 Task: Toggle the auto imports option in the suggestion.
Action: Mouse moved to (11, 491)
Screenshot: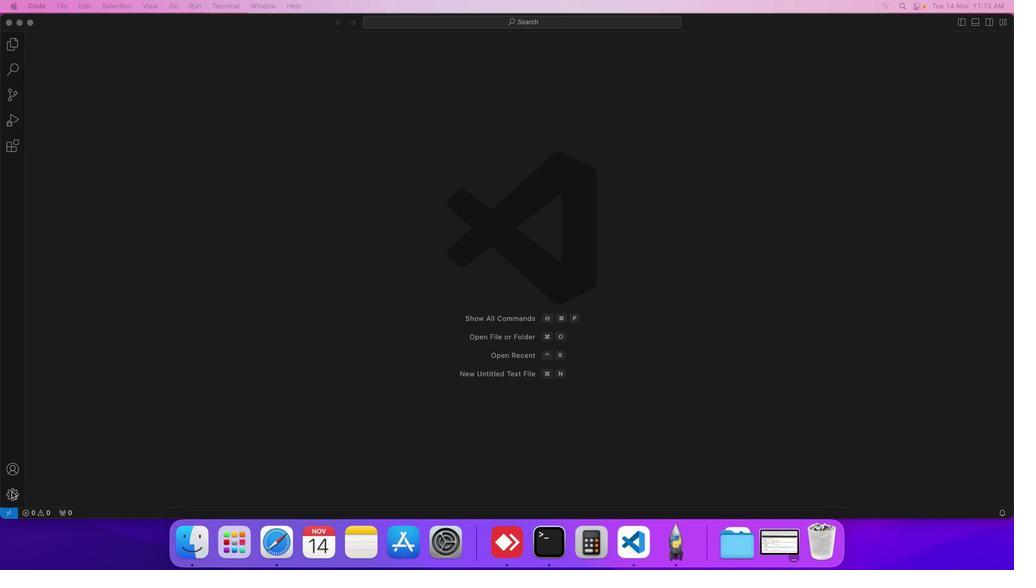 
Action: Mouse pressed left at (11, 491)
Screenshot: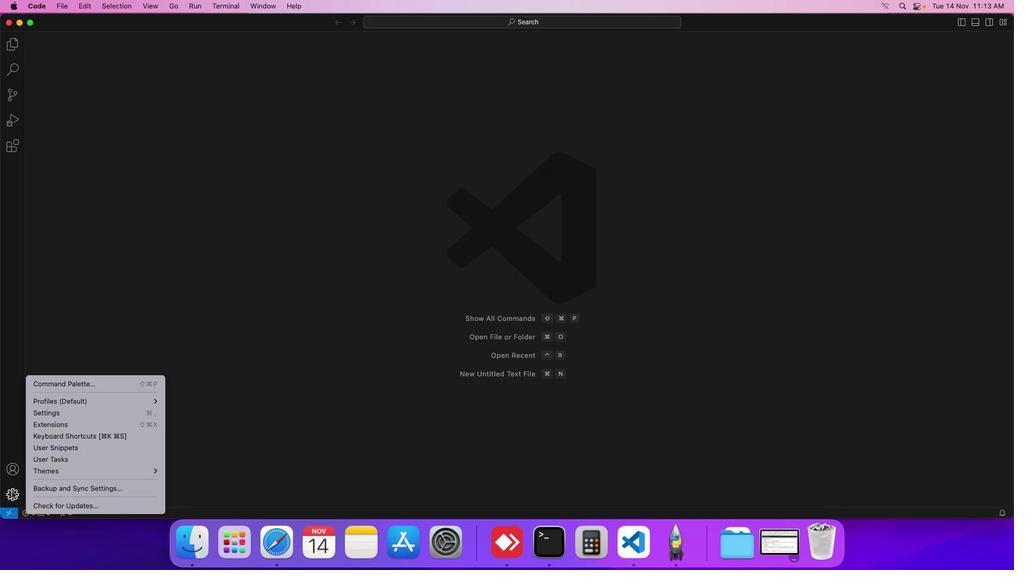 
Action: Mouse moved to (53, 415)
Screenshot: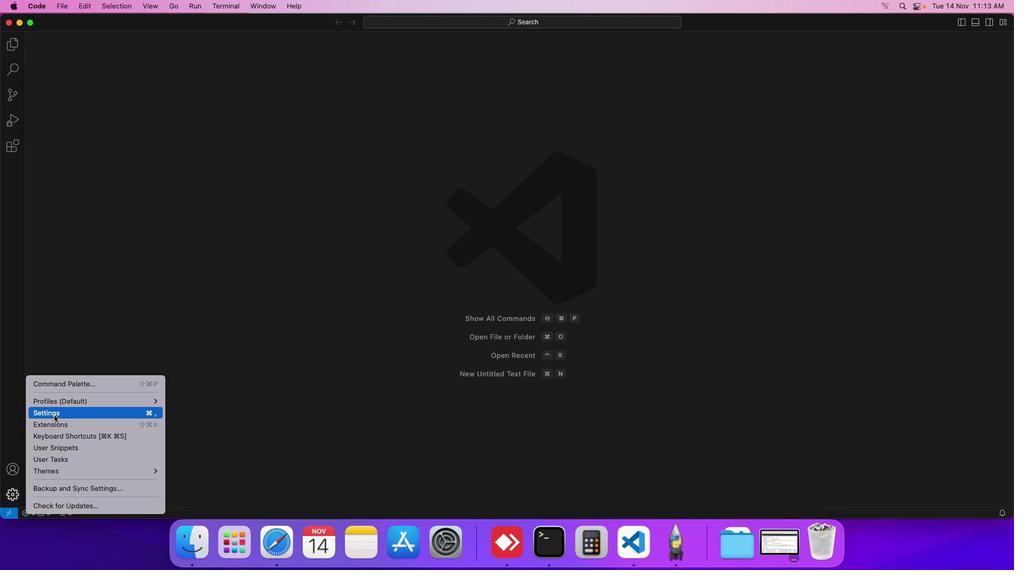 
Action: Mouse pressed left at (53, 415)
Screenshot: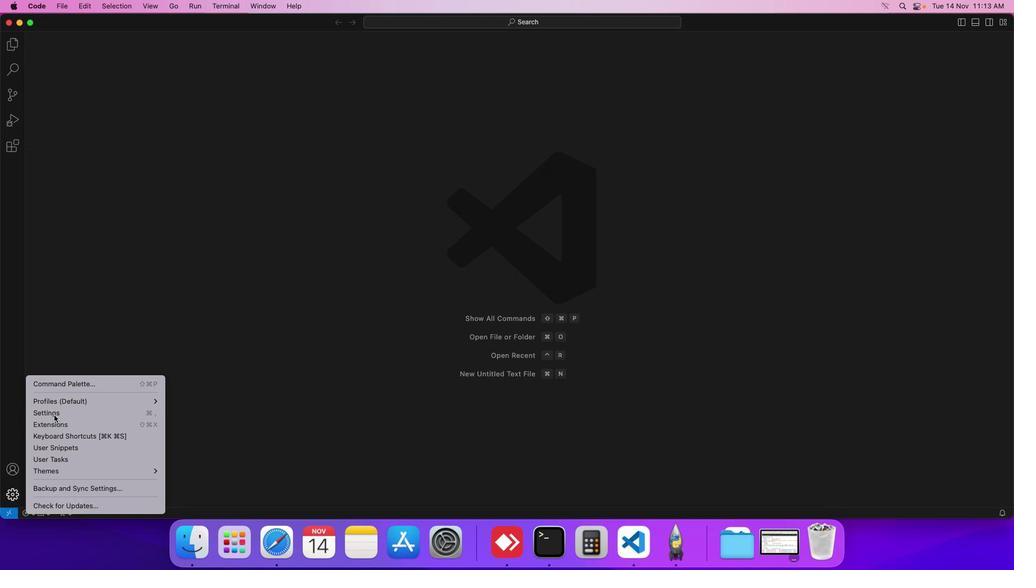 
Action: Mouse moved to (250, 187)
Screenshot: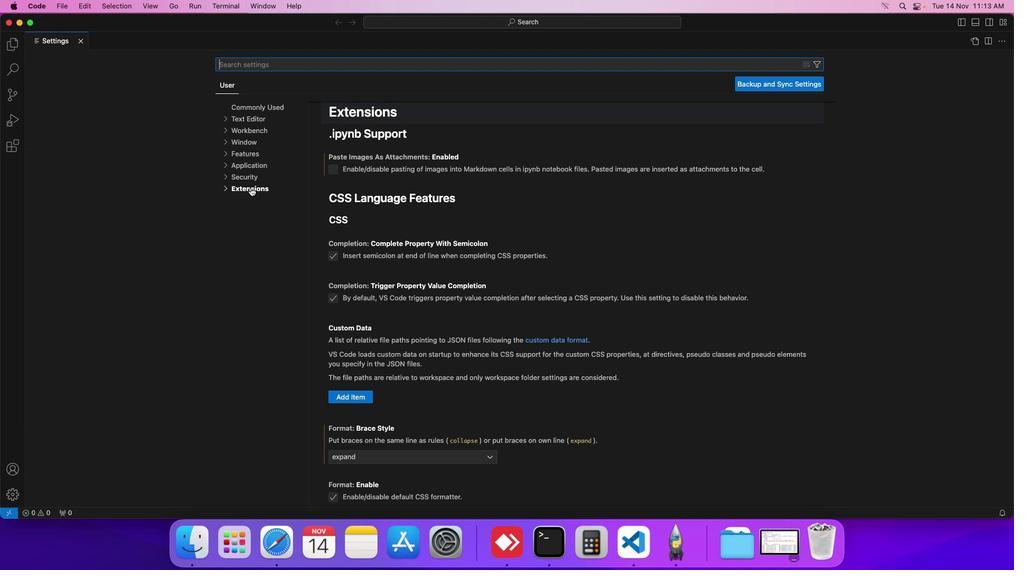 
Action: Mouse pressed left at (250, 187)
Screenshot: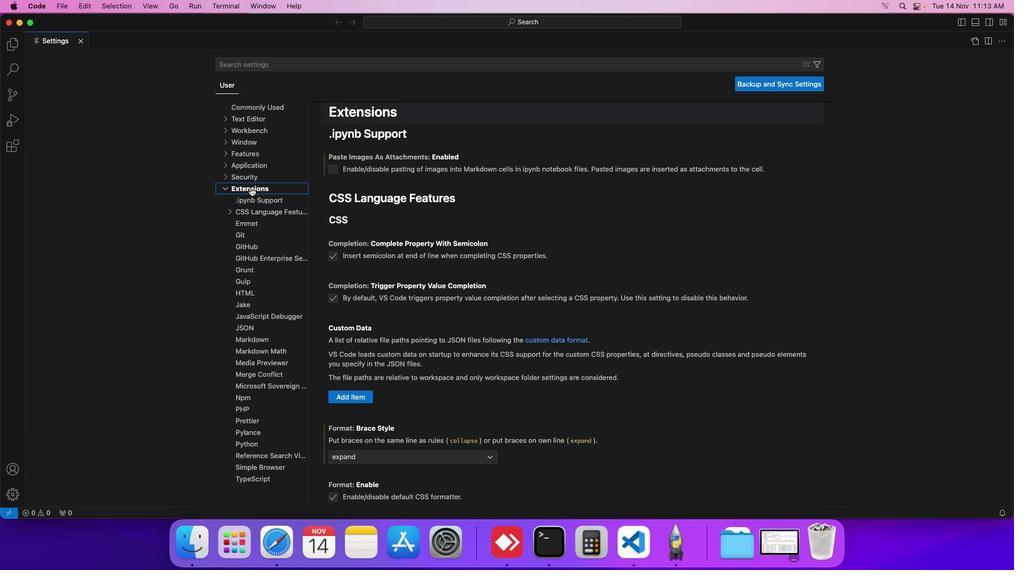 
Action: Mouse moved to (257, 477)
Screenshot: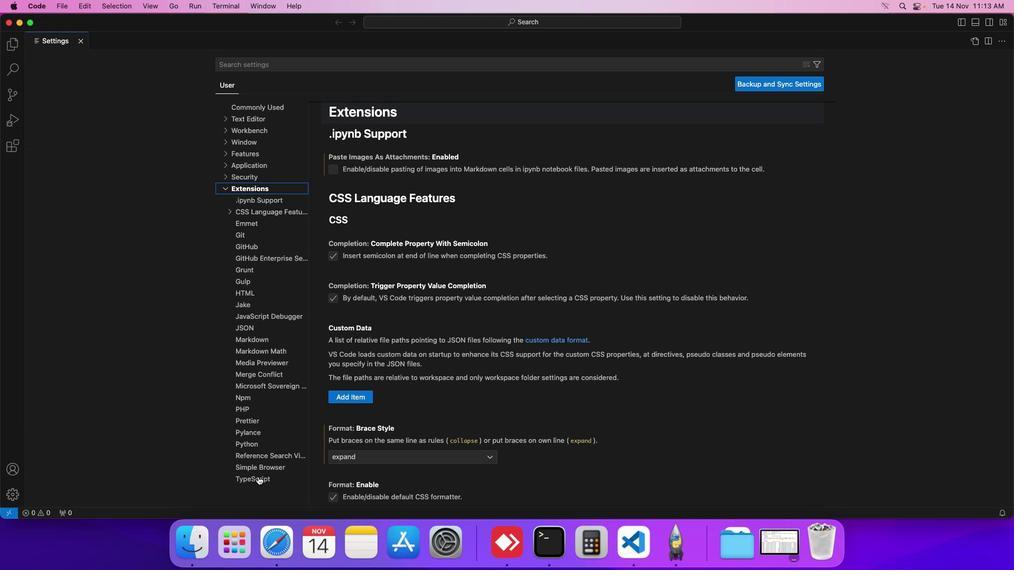 
Action: Mouse pressed left at (257, 477)
Screenshot: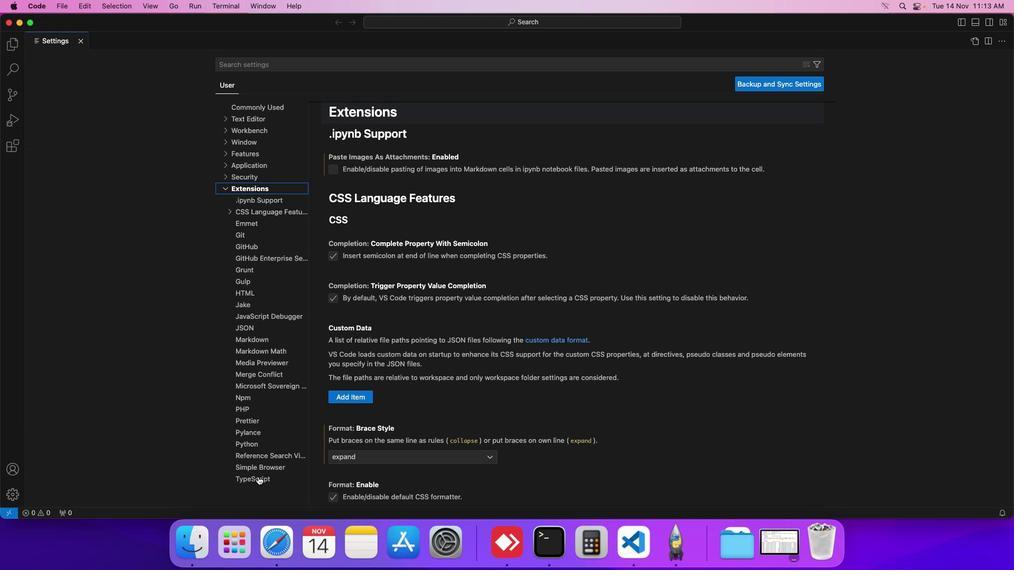 
Action: Mouse moved to (351, 454)
Screenshot: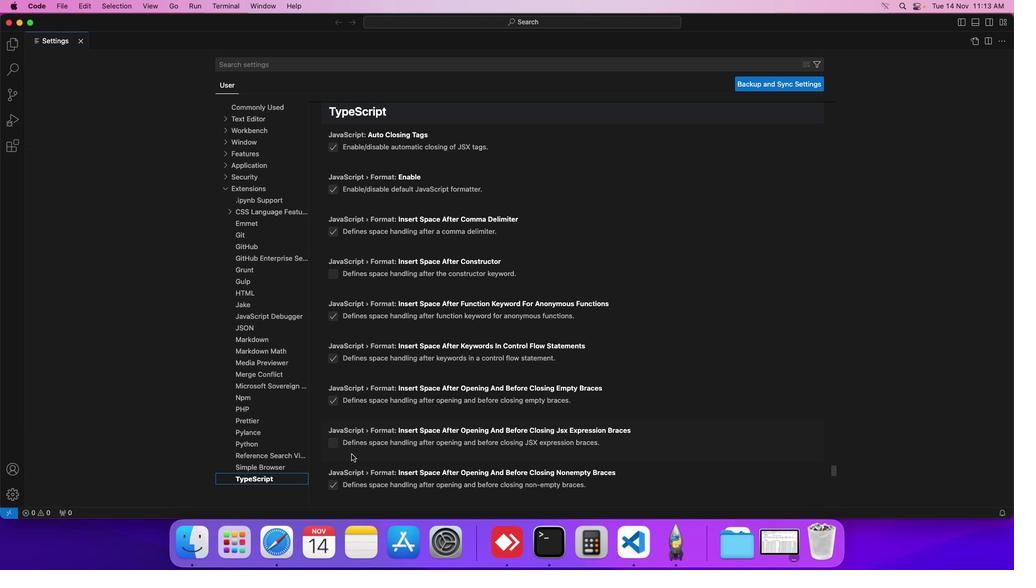 
Action: Mouse scrolled (351, 454) with delta (0, 0)
Screenshot: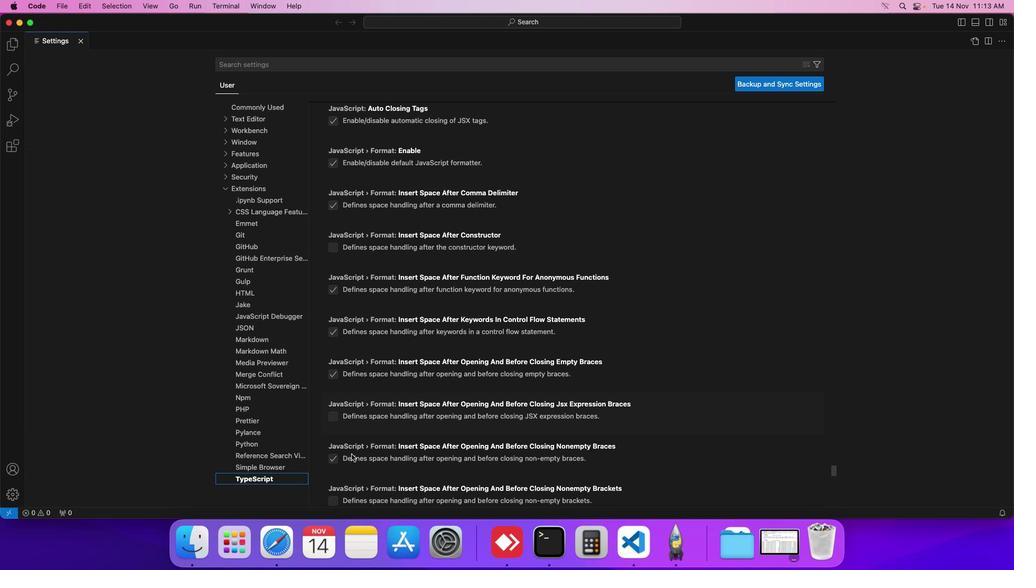
Action: Mouse scrolled (351, 454) with delta (0, 0)
Screenshot: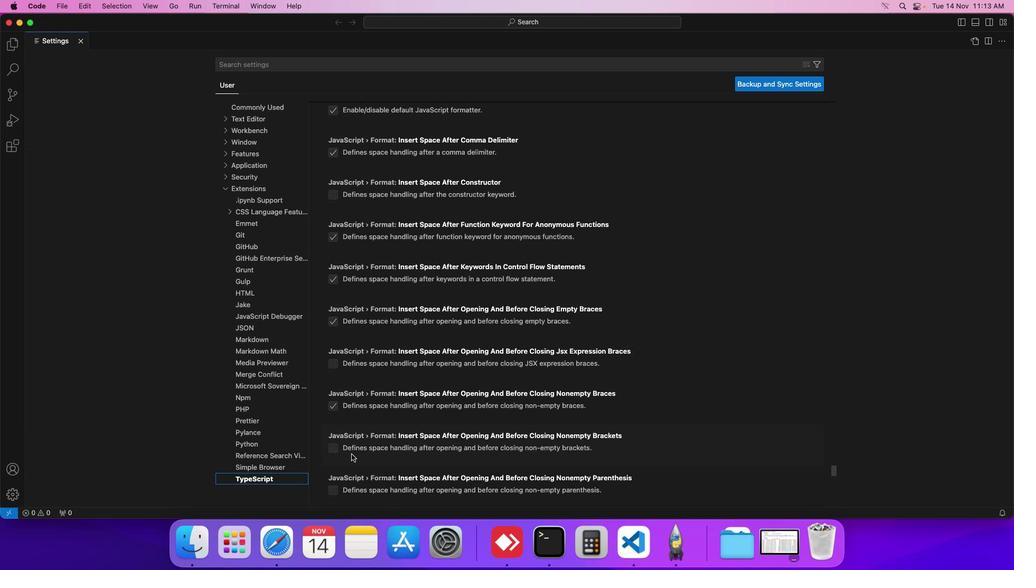 
Action: Mouse scrolled (351, 454) with delta (0, 0)
Screenshot: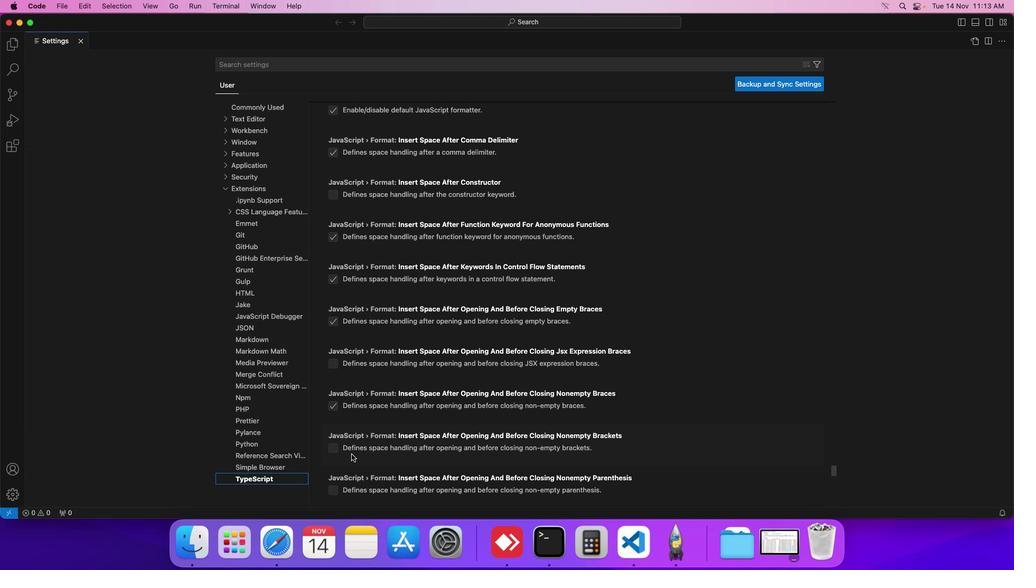 
Action: Mouse scrolled (351, 454) with delta (0, 0)
Screenshot: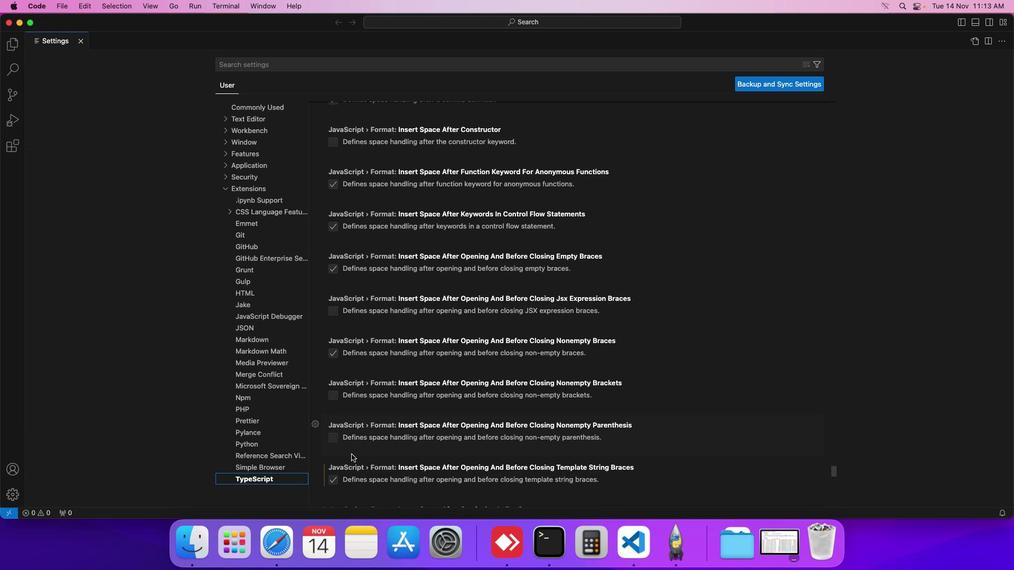
Action: Mouse scrolled (351, 454) with delta (0, 0)
Screenshot: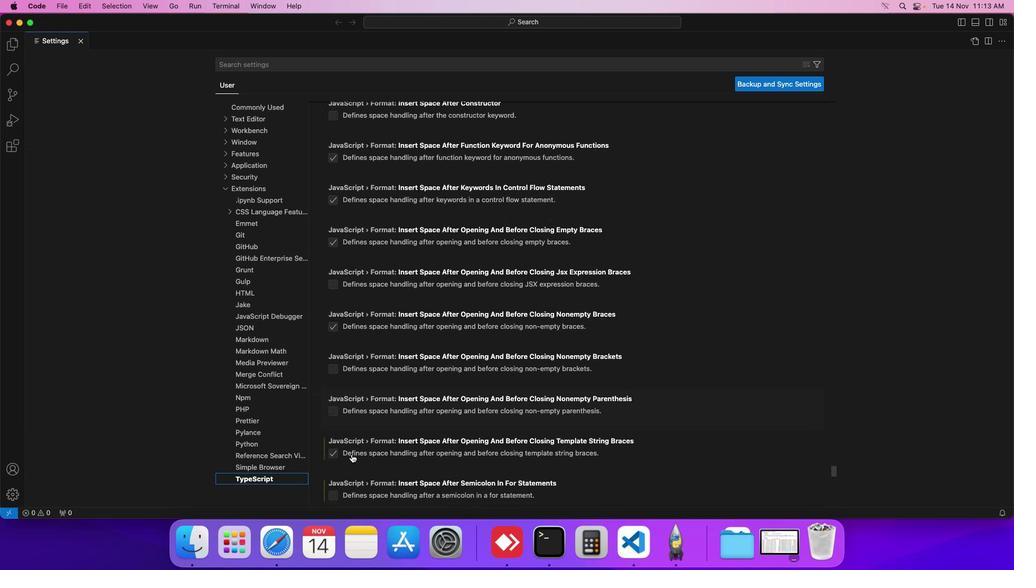 
Action: Mouse scrolled (351, 454) with delta (0, 0)
Screenshot: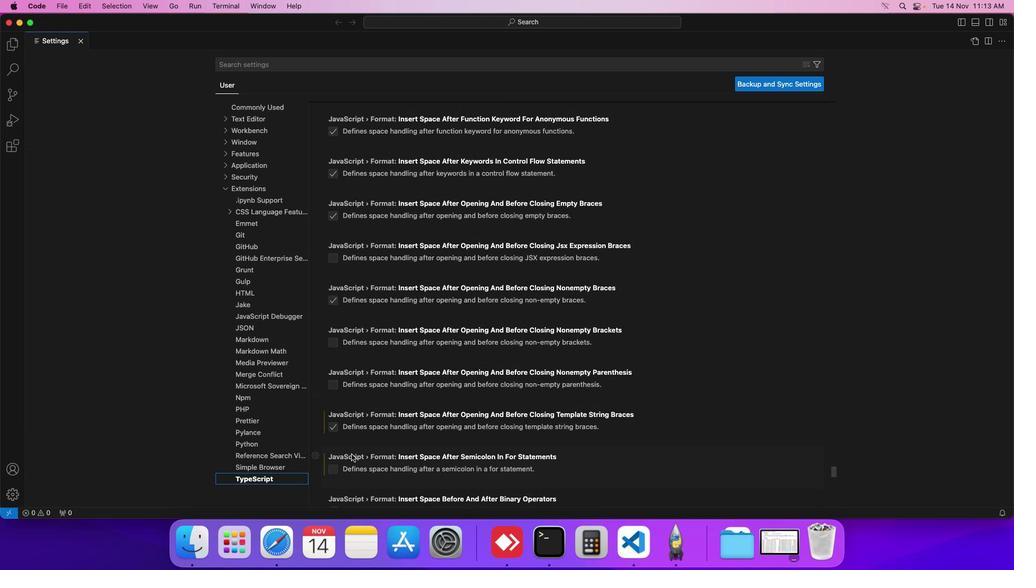 
Action: Mouse scrolled (351, 454) with delta (0, 0)
Screenshot: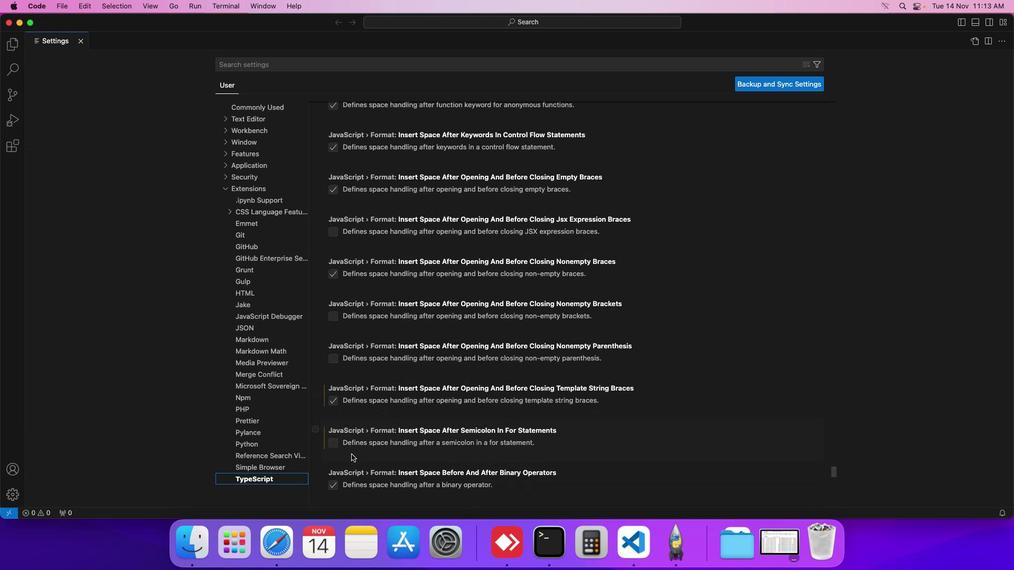 
Action: Mouse scrolled (351, 454) with delta (0, 0)
Screenshot: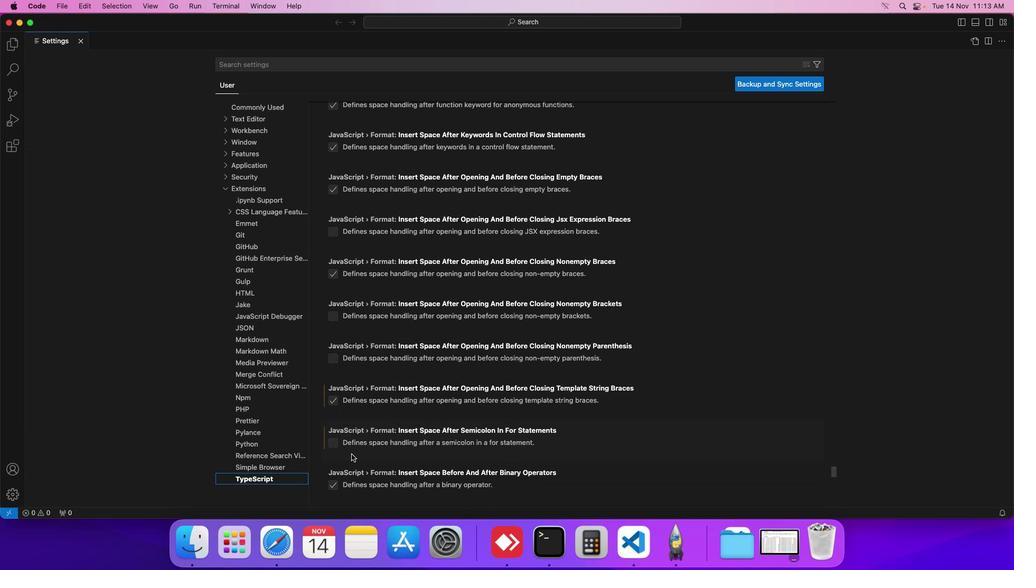 
Action: Mouse scrolled (351, 454) with delta (0, 0)
Screenshot: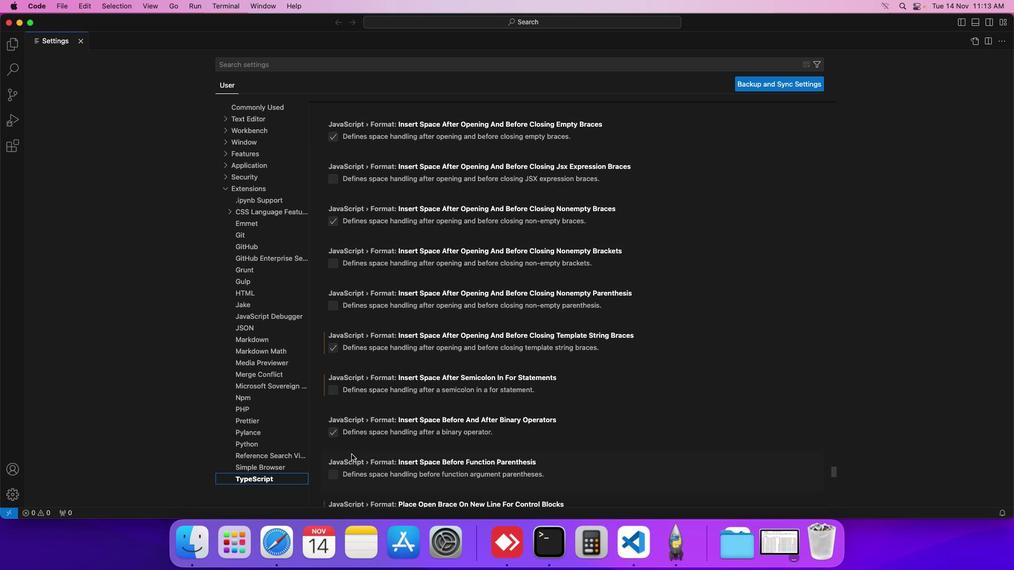 
Action: Mouse scrolled (351, 454) with delta (0, 0)
Screenshot: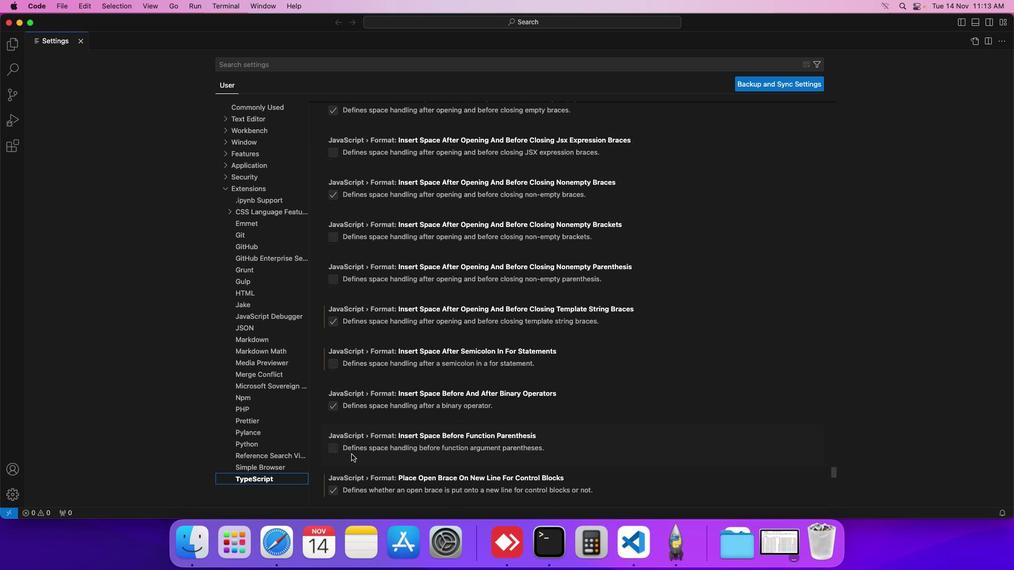 
Action: Mouse scrolled (351, 454) with delta (0, 0)
Screenshot: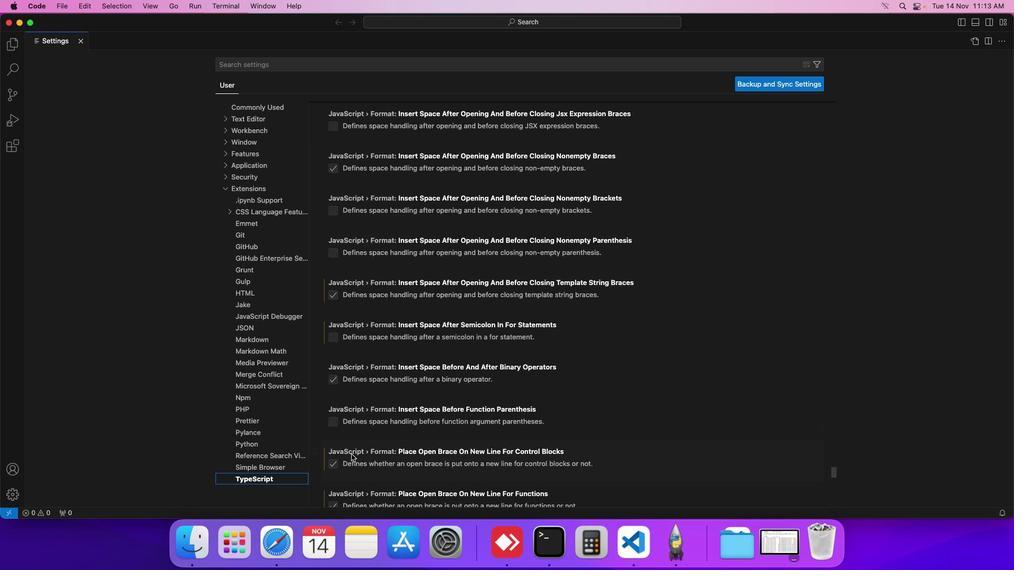 
Action: Mouse scrolled (351, 454) with delta (0, 0)
Screenshot: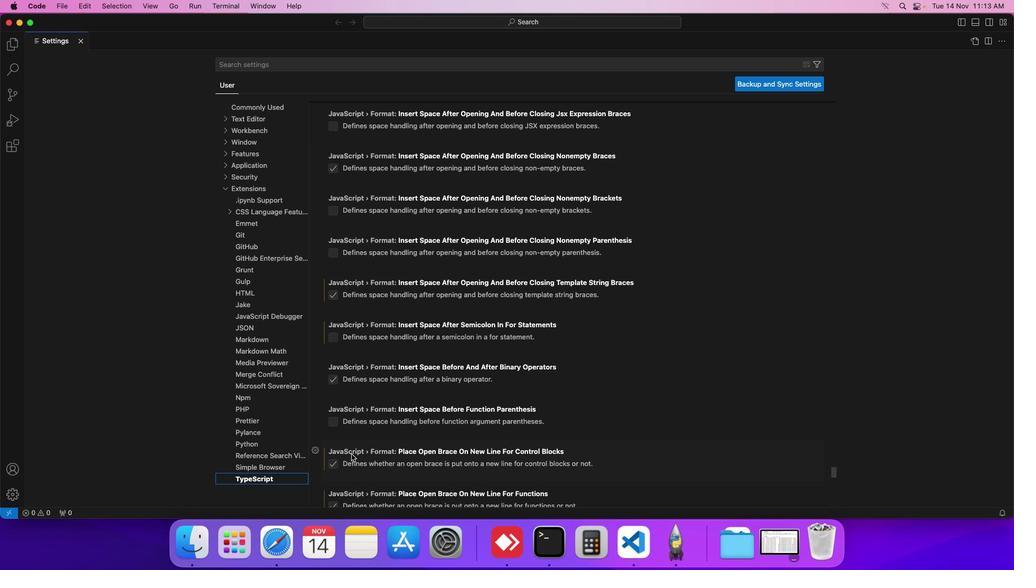 
Action: Mouse scrolled (351, 454) with delta (0, 0)
Screenshot: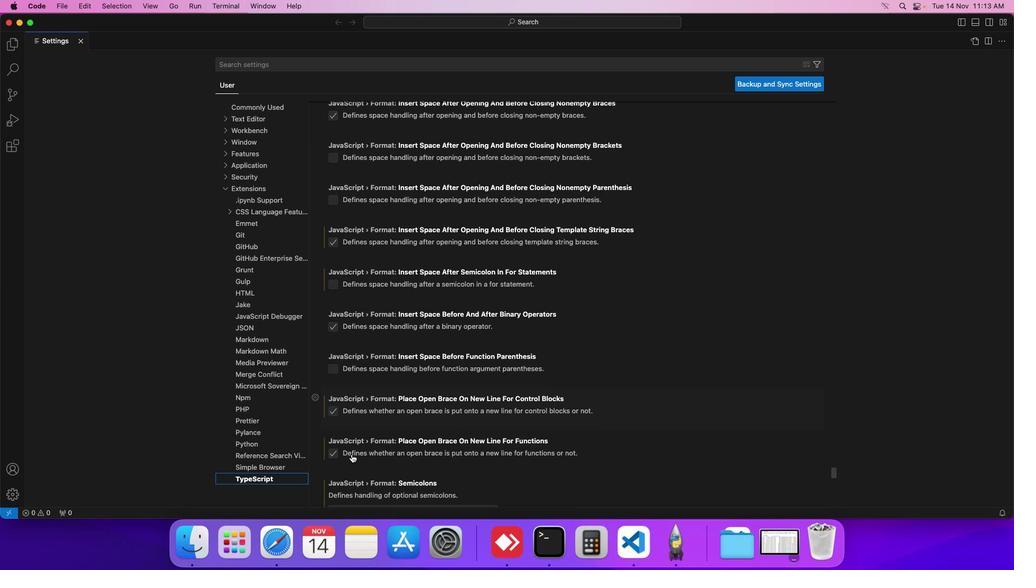 
Action: Mouse scrolled (351, 454) with delta (0, 0)
Screenshot: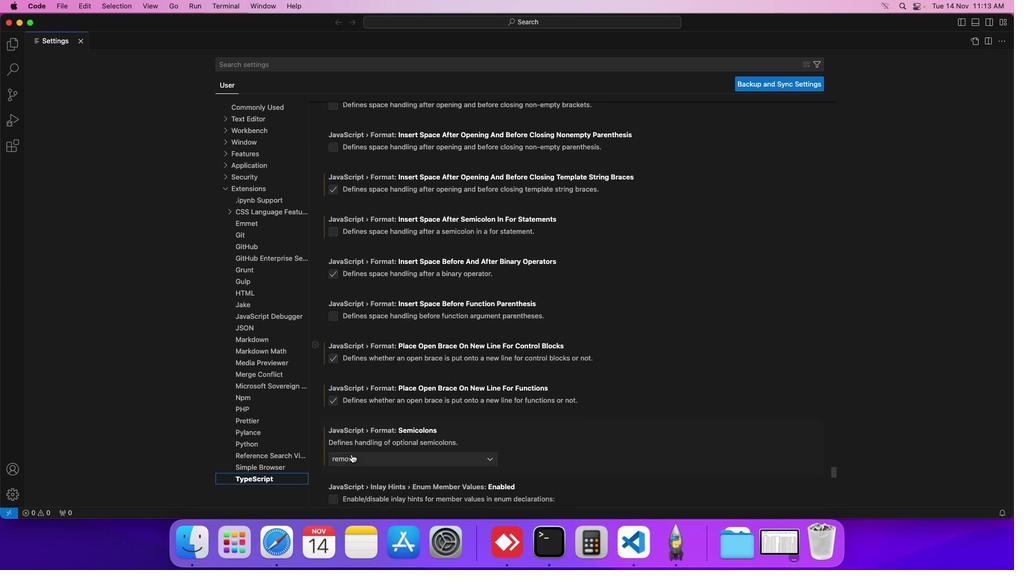 
Action: Mouse scrolled (351, 454) with delta (0, -1)
Screenshot: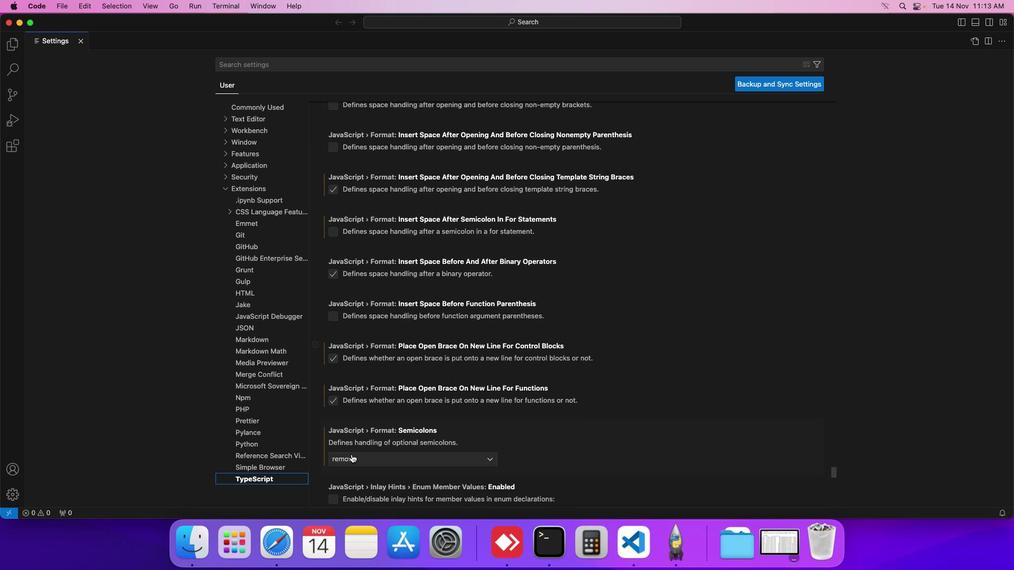 
Action: Mouse scrolled (351, 454) with delta (0, 0)
Screenshot: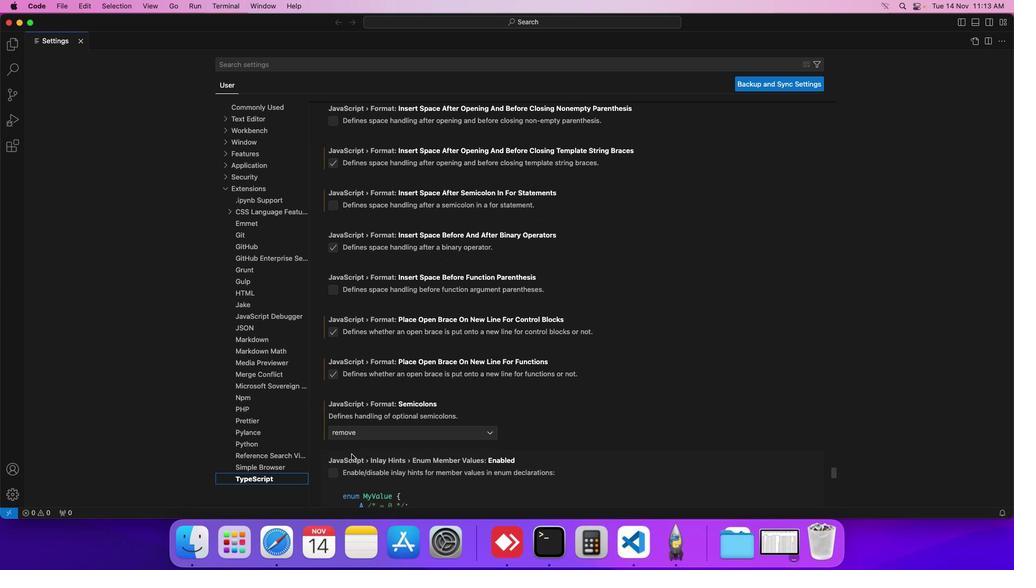 
Action: Mouse scrolled (351, 454) with delta (0, 0)
Screenshot: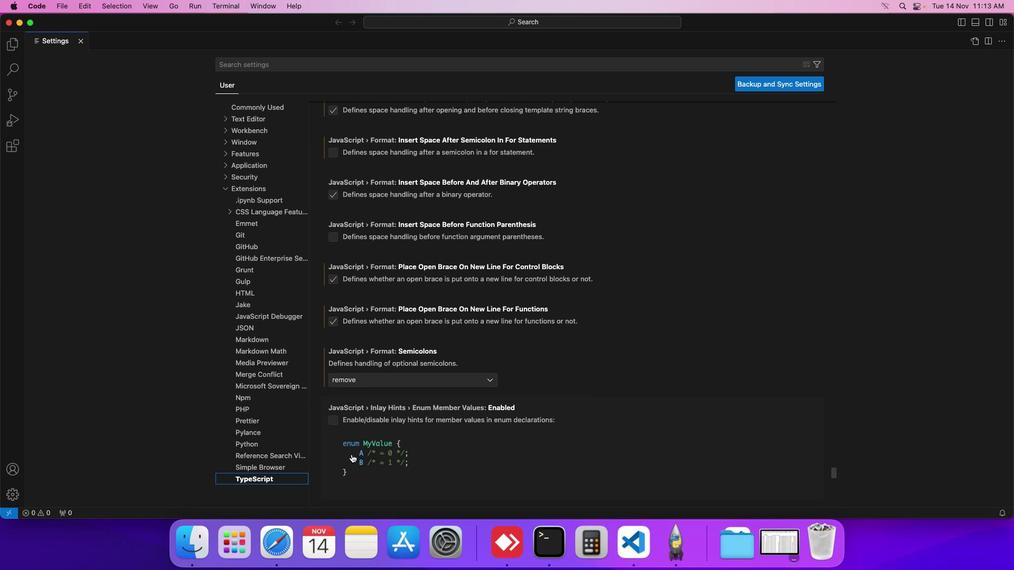 
Action: Mouse scrolled (351, 454) with delta (0, 0)
Screenshot: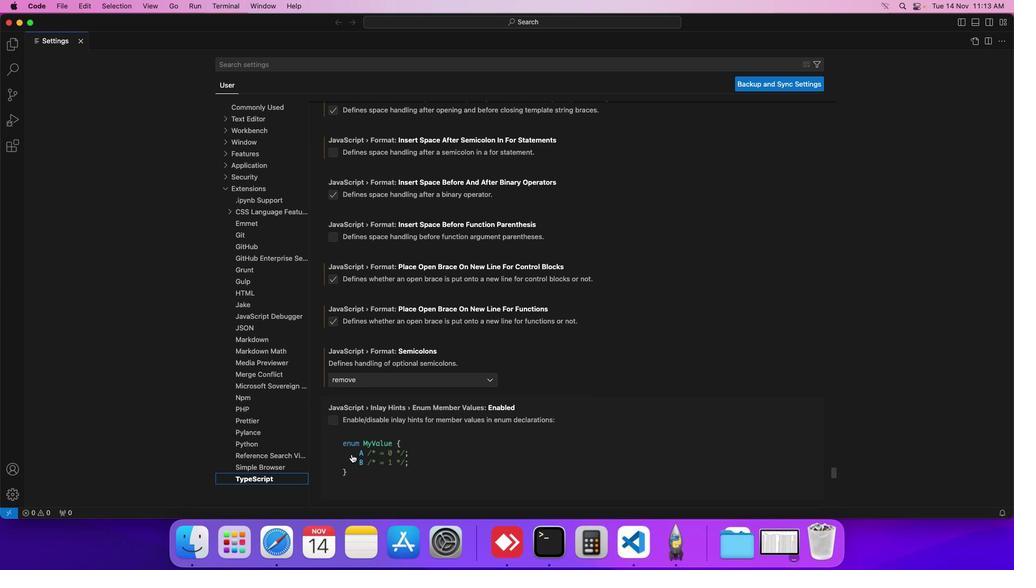 
Action: Mouse scrolled (351, 454) with delta (0, 0)
Screenshot: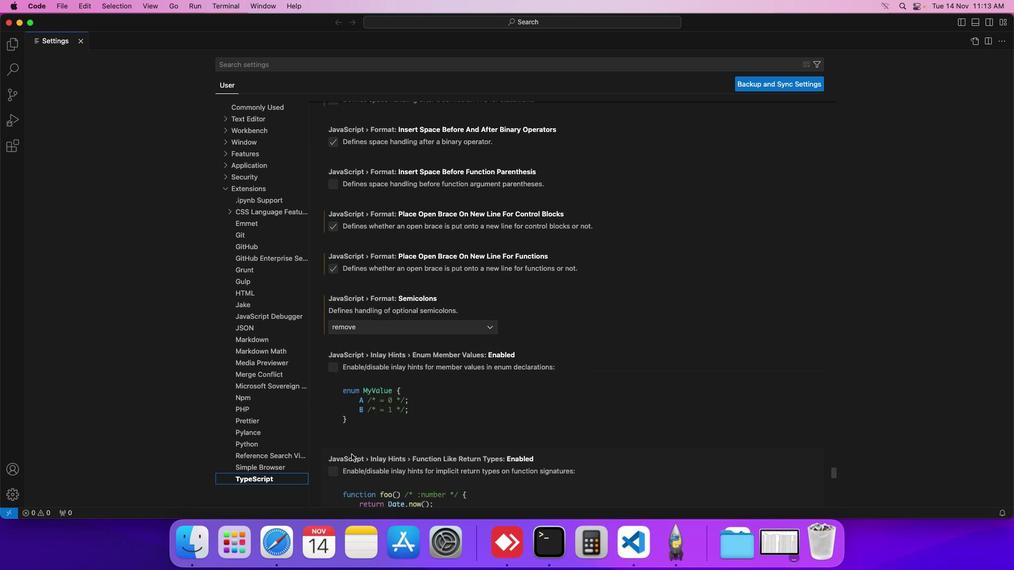 
Action: Mouse scrolled (351, 454) with delta (0, 0)
Screenshot: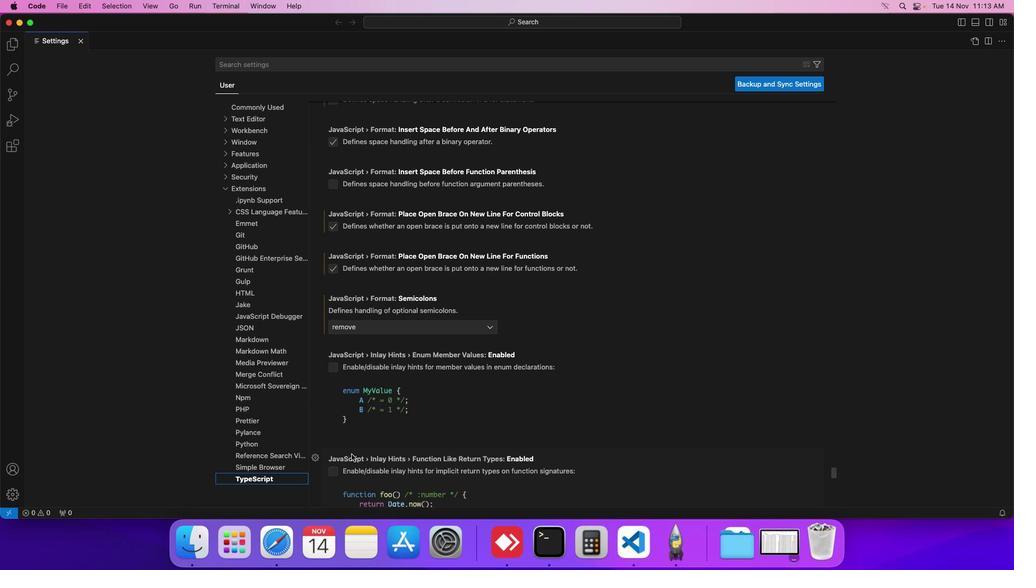 
Action: Mouse scrolled (351, 454) with delta (0, 0)
Screenshot: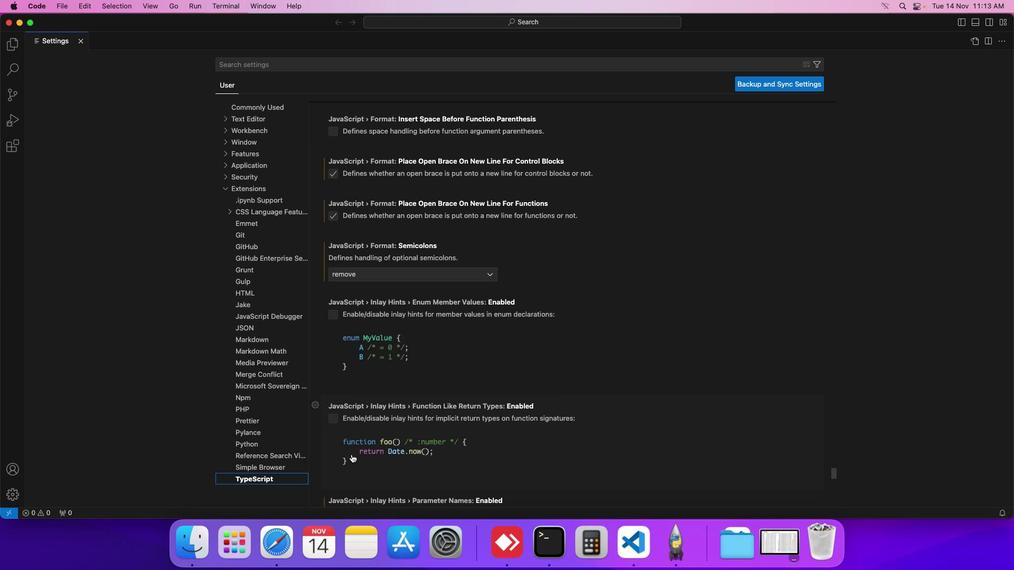 
Action: Mouse scrolled (351, 454) with delta (0, 0)
Screenshot: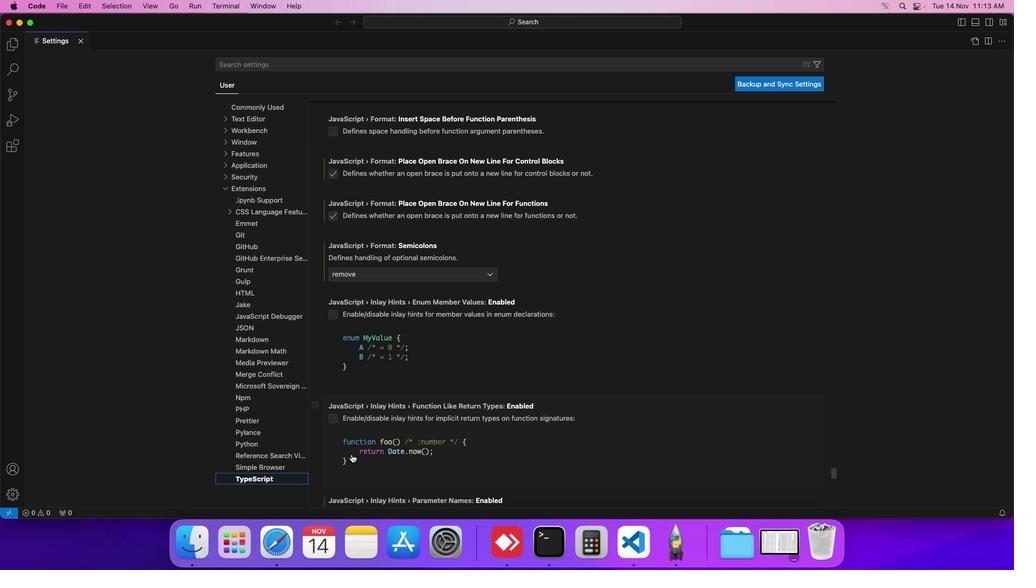 
Action: Mouse scrolled (351, 454) with delta (0, 0)
Screenshot: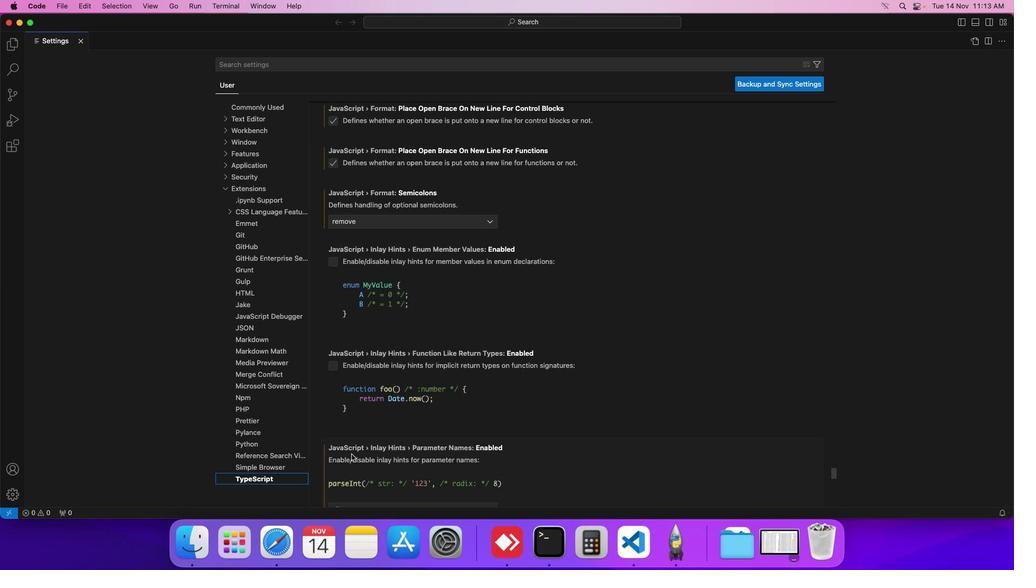 
Action: Mouse scrolled (351, 454) with delta (0, 0)
Screenshot: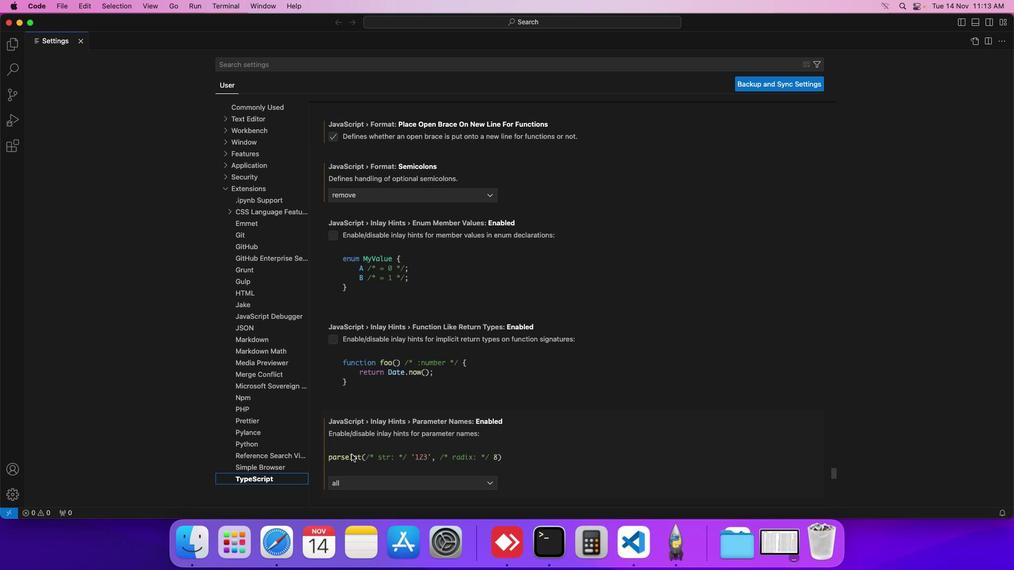 
Action: Mouse scrolled (351, 454) with delta (0, 0)
Screenshot: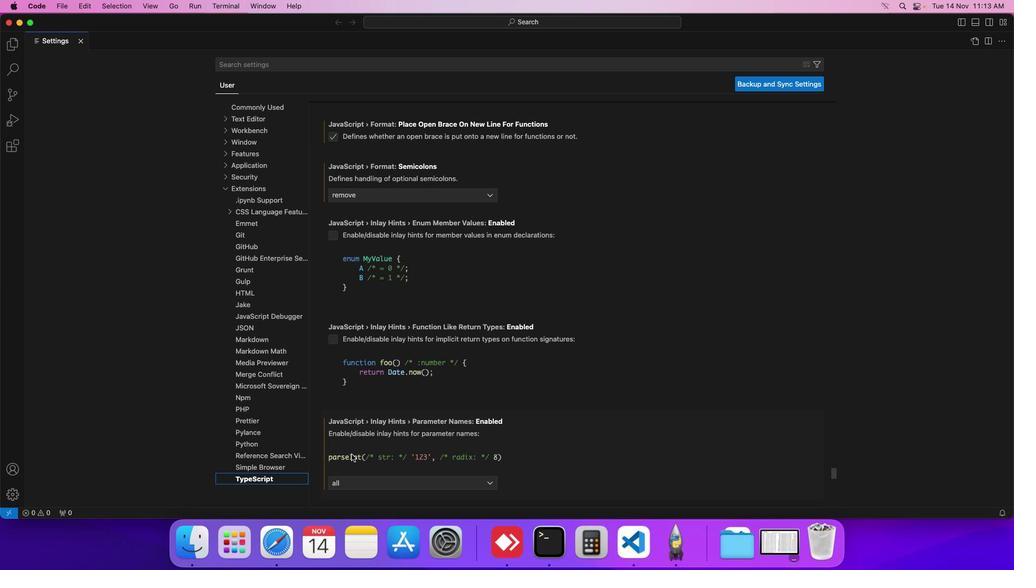 
Action: Mouse scrolled (351, 454) with delta (0, 0)
Screenshot: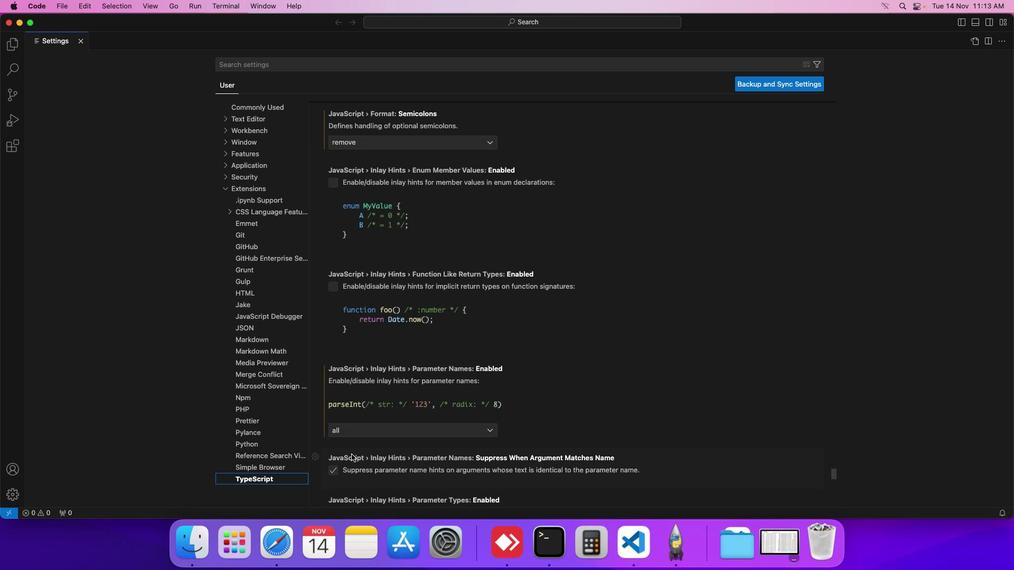 
Action: Mouse scrolled (351, 454) with delta (0, 0)
Screenshot: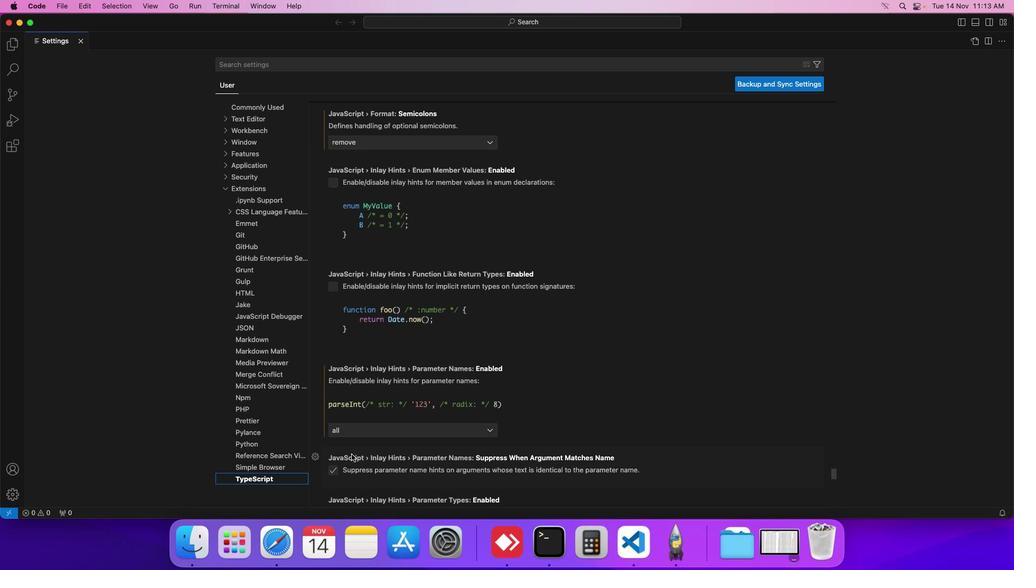 
Action: Mouse scrolled (351, 454) with delta (0, 0)
Screenshot: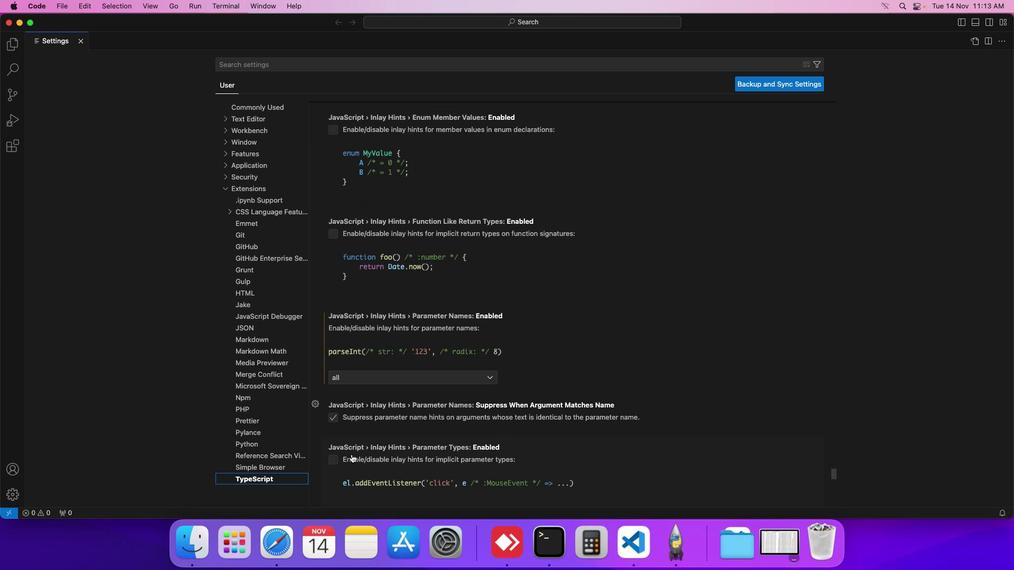 
Action: Mouse scrolled (351, 454) with delta (0, 0)
Screenshot: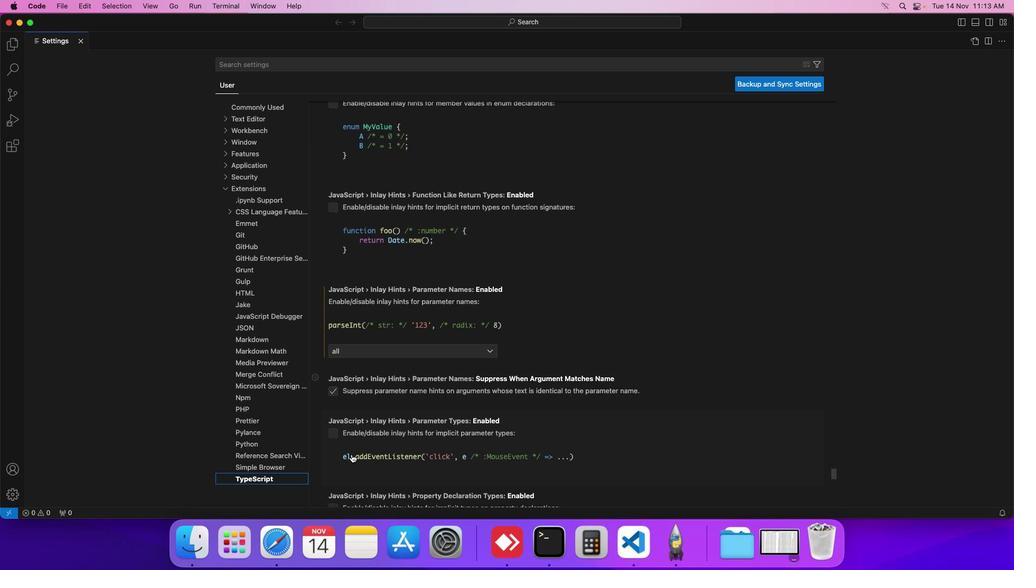 
Action: Mouse scrolled (351, 454) with delta (0, 0)
Screenshot: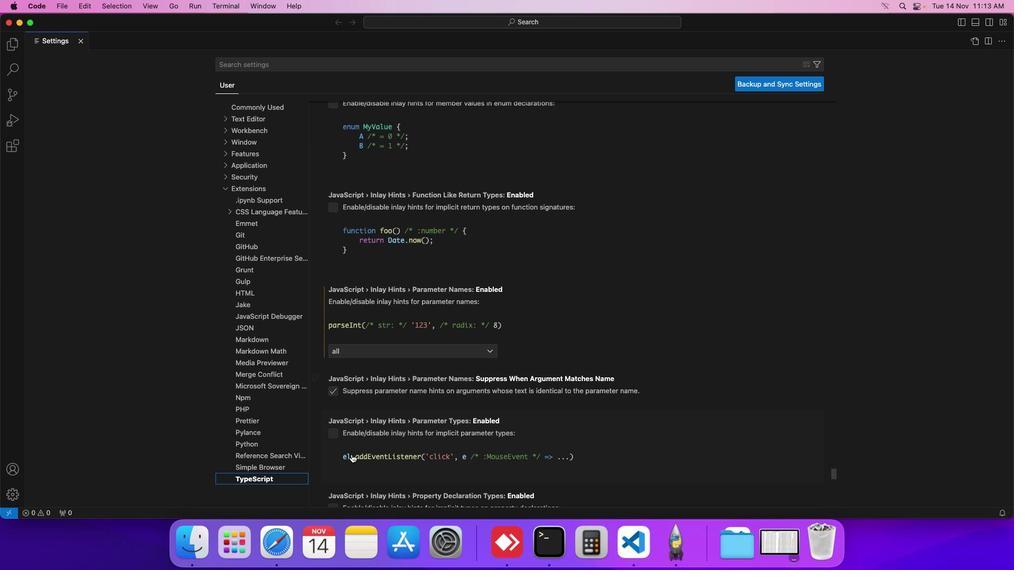 
Action: Mouse scrolled (351, 454) with delta (0, 0)
Screenshot: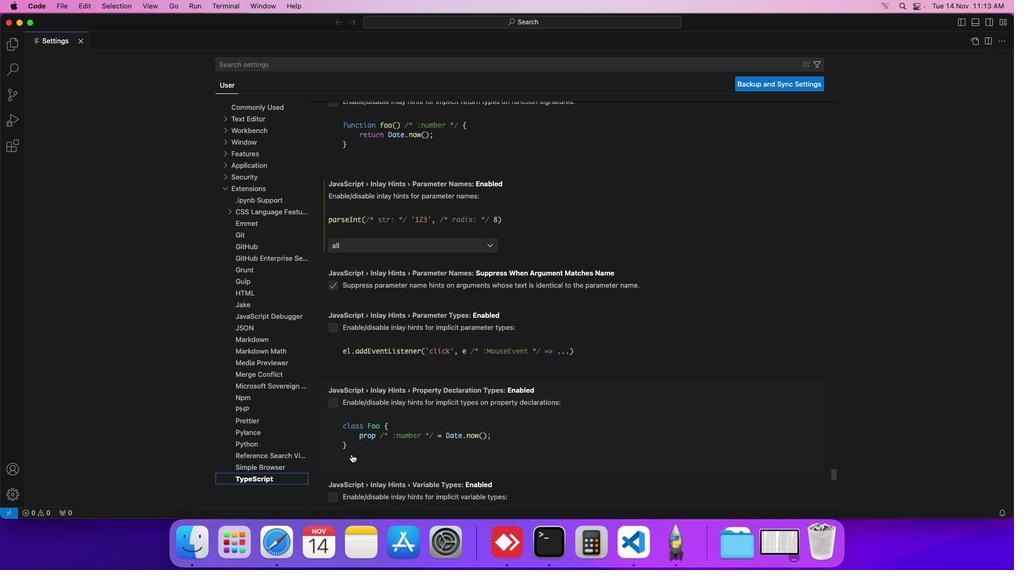 
Action: Mouse scrolled (351, 454) with delta (0, 0)
Screenshot: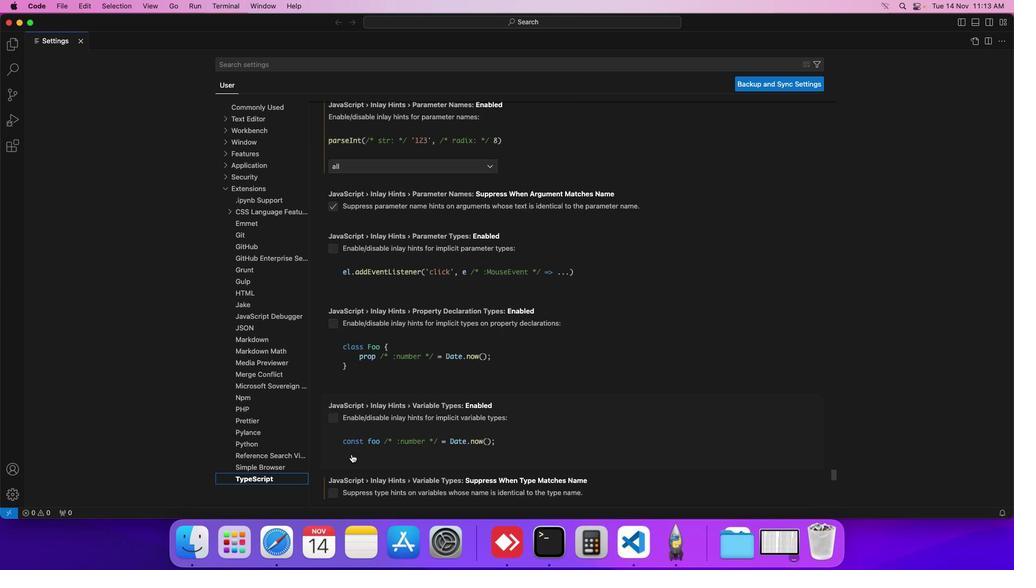 
Action: Mouse scrolled (351, 454) with delta (0, -1)
Screenshot: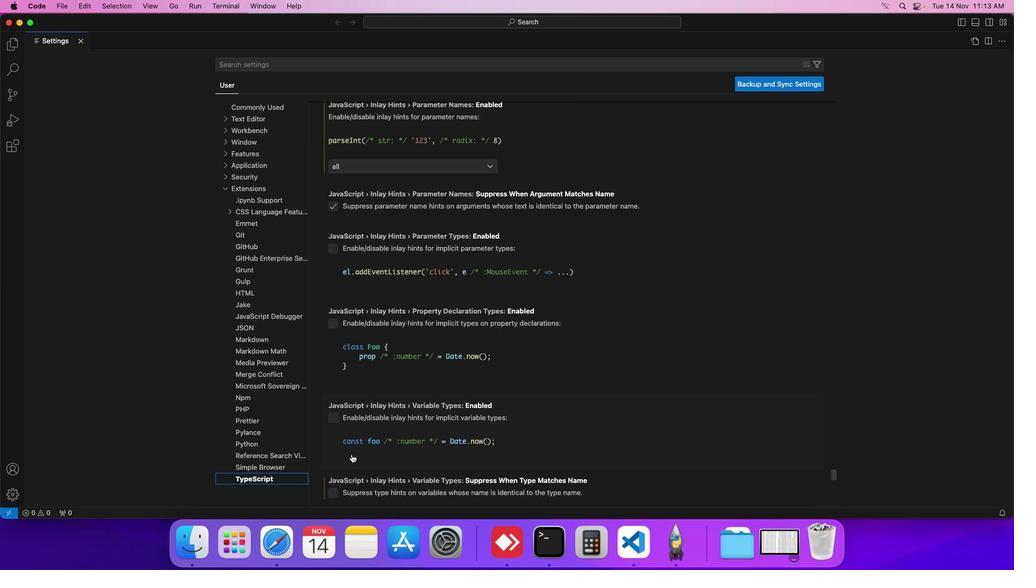 
Action: Mouse scrolled (351, 454) with delta (0, -1)
Screenshot: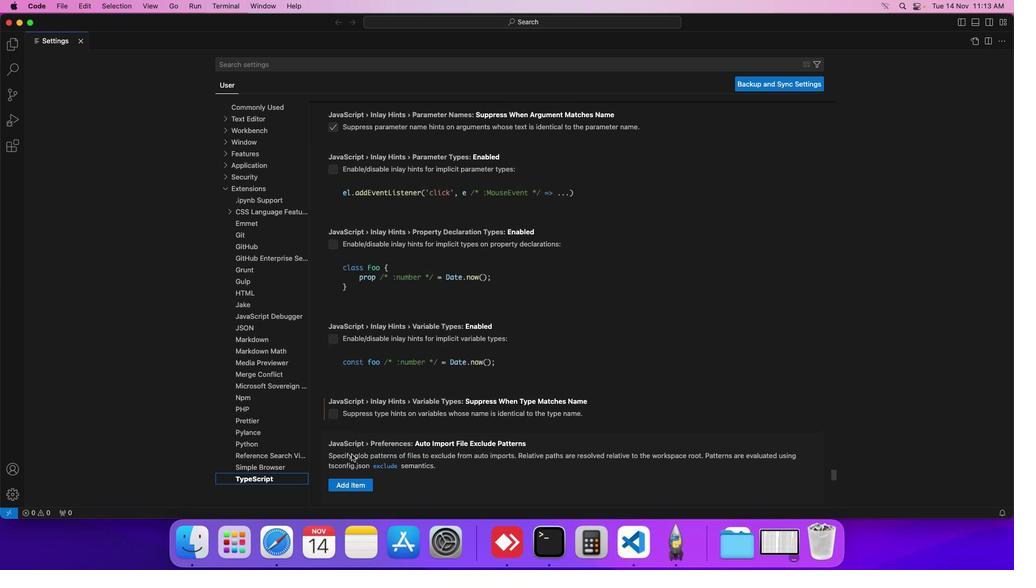 
Action: Mouse scrolled (351, 454) with delta (0, -1)
Screenshot: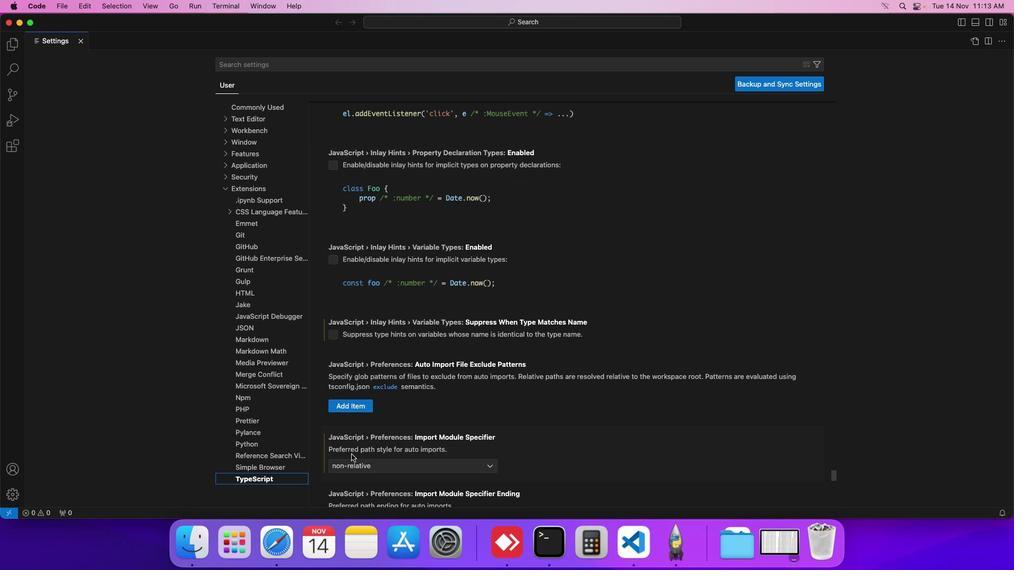 
Action: Mouse scrolled (351, 454) with delta (0, -1)
Screenshot: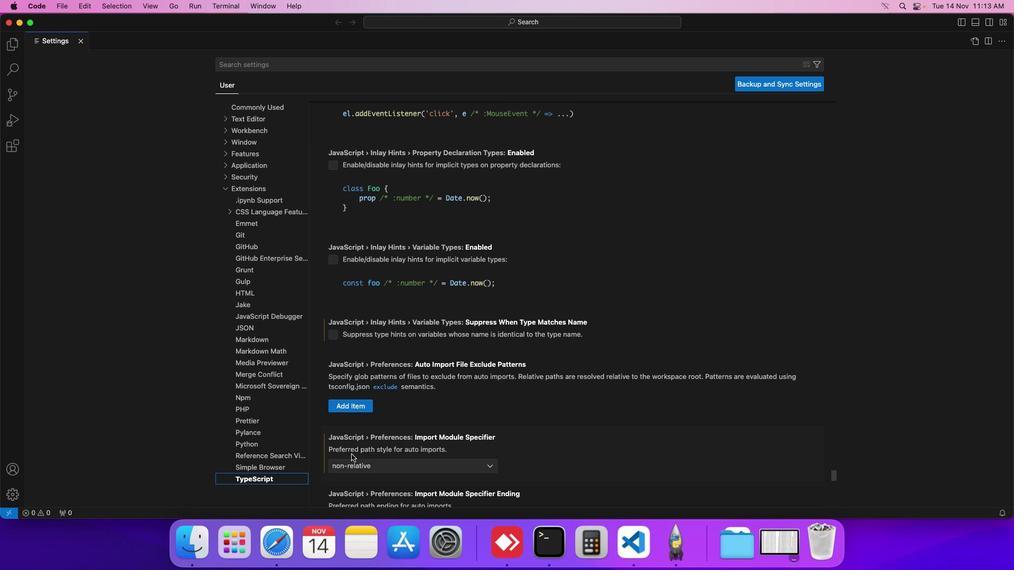 
Action: Mouse scrolled (351, 454) with delta (0, 0)
Screenshot: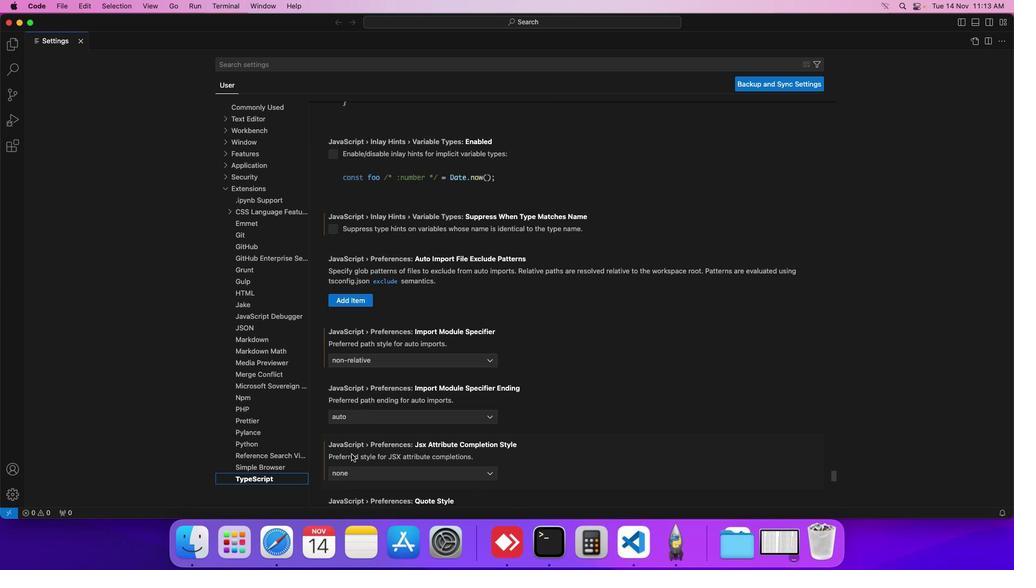 
Action: Mouse scrolled (351, 454) with delta (0, 0)
Screenshot: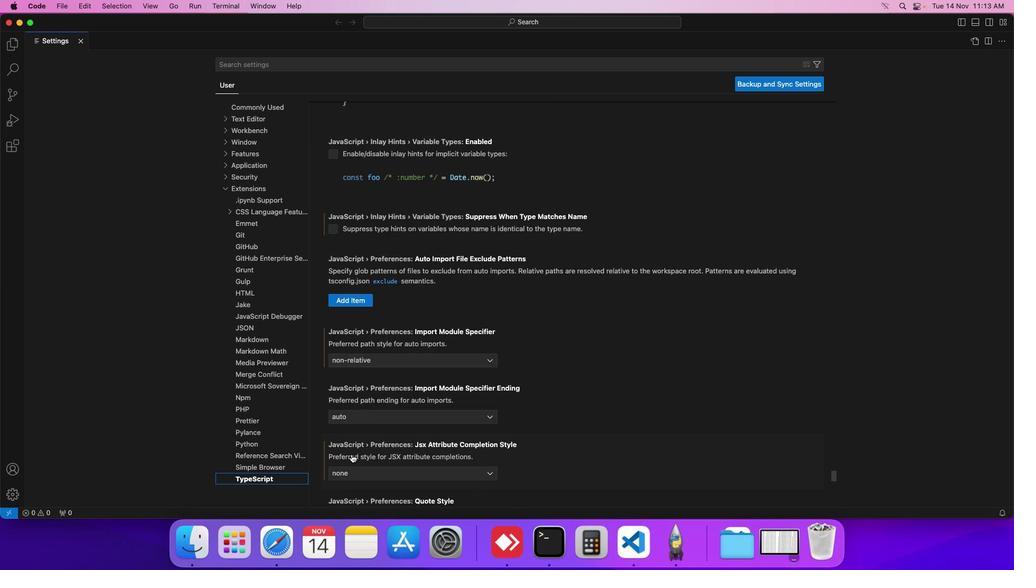 
Action: Mouse scrolled (351, 454) with delta (0, -1)
Screenshot: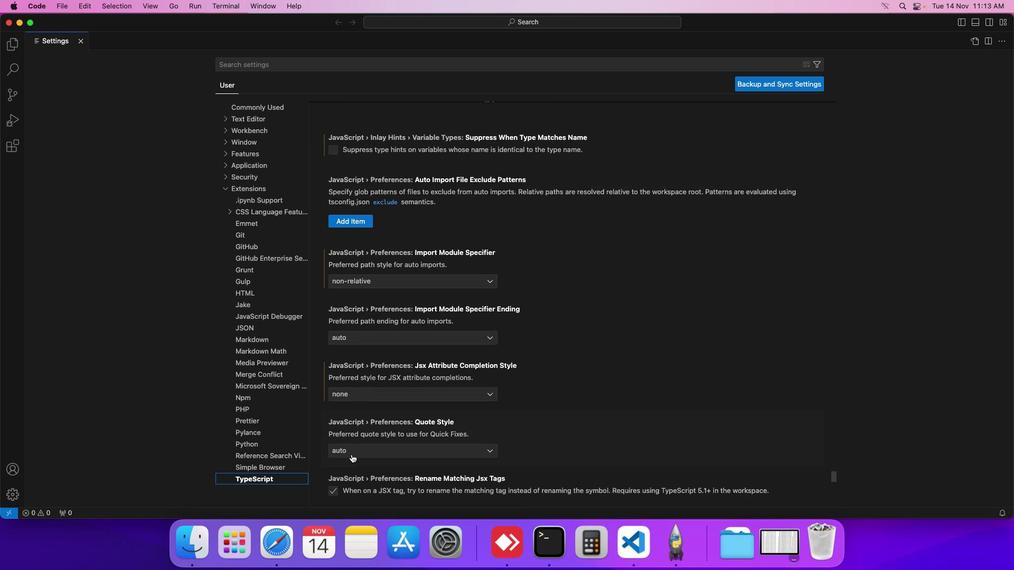 
Action: Mouse scrolled (351, 454) with delta (0, -1)
Screenshot: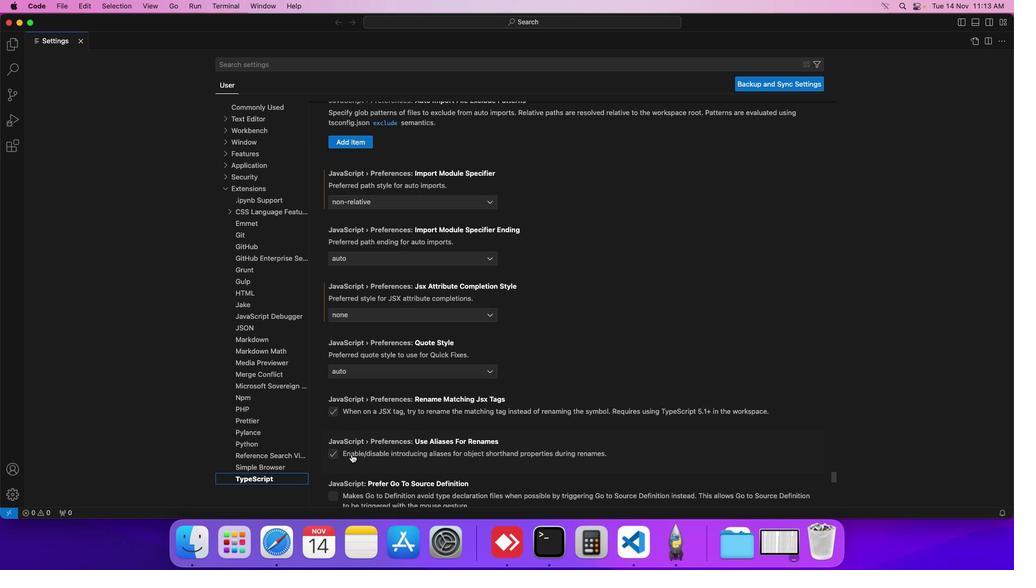 
Action: Mouse scrolled (351, 454) with delta (0, -1)
Screenshot: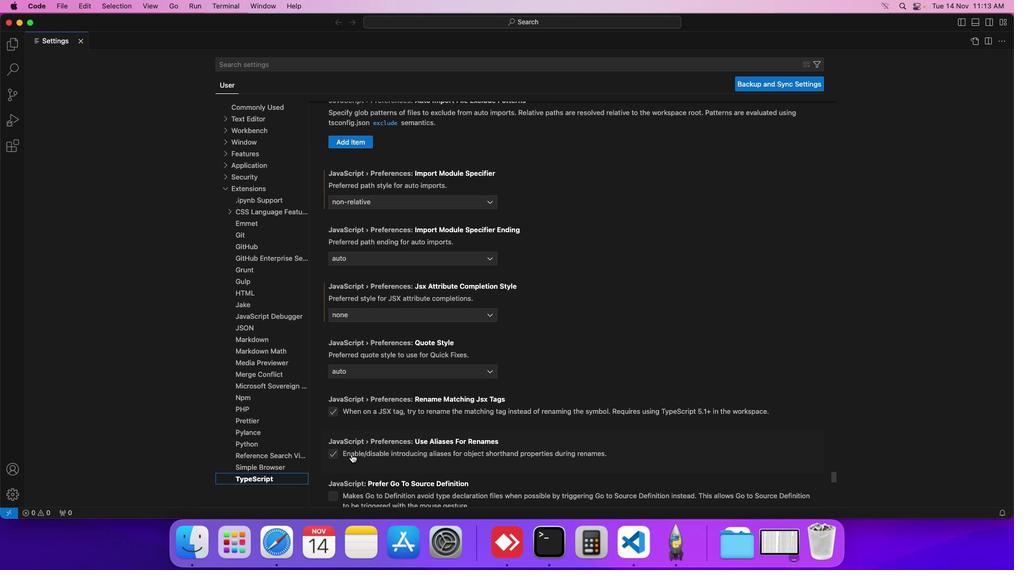 
Action: Mouse scrolled (351, 454) with delta (0, 0)
Screenshot: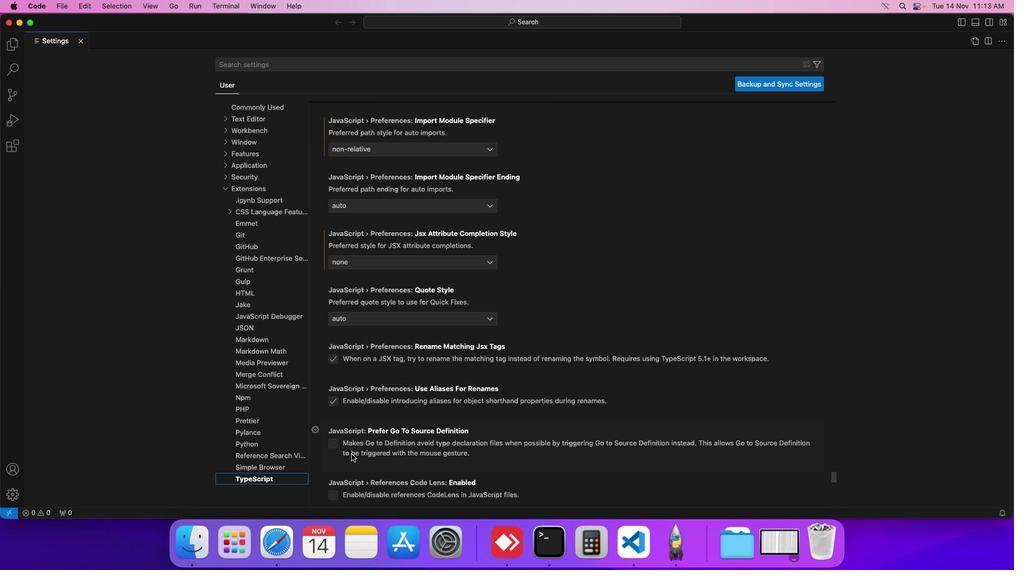 
Action: Mouse scrolled (351, 454) with delta (0, 0)
Screenshot: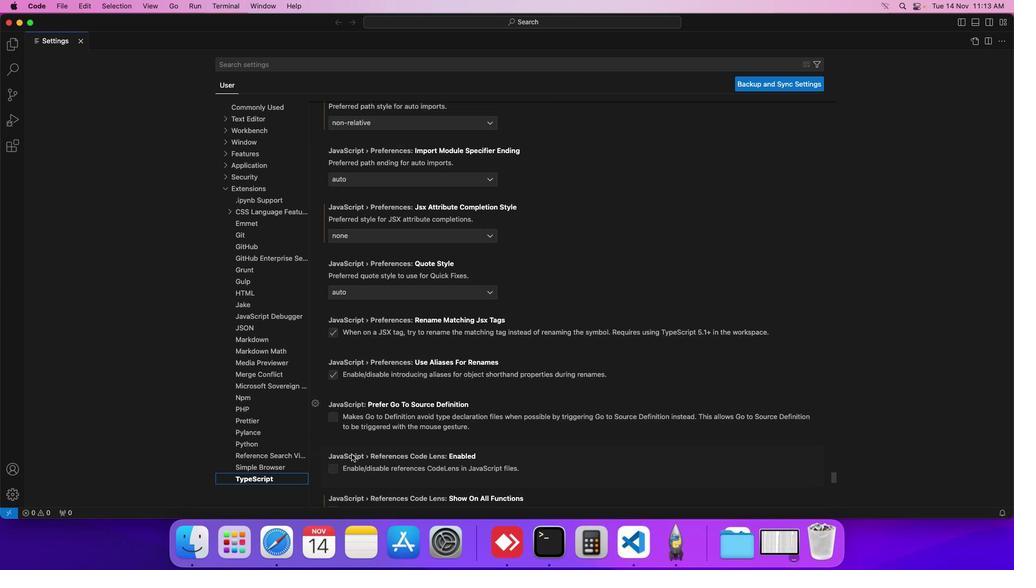 
Action: Mouse scrolled (351, 454) with delta (0, 0)
Screenshot: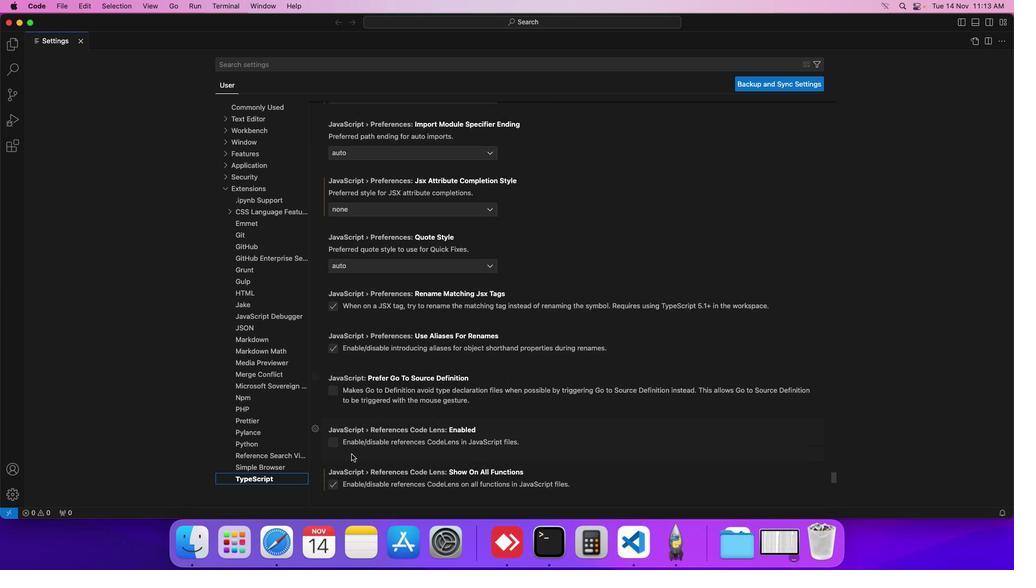
Action: Mouse scrolled (351, 454) with delta (0, 0)
Screenshot: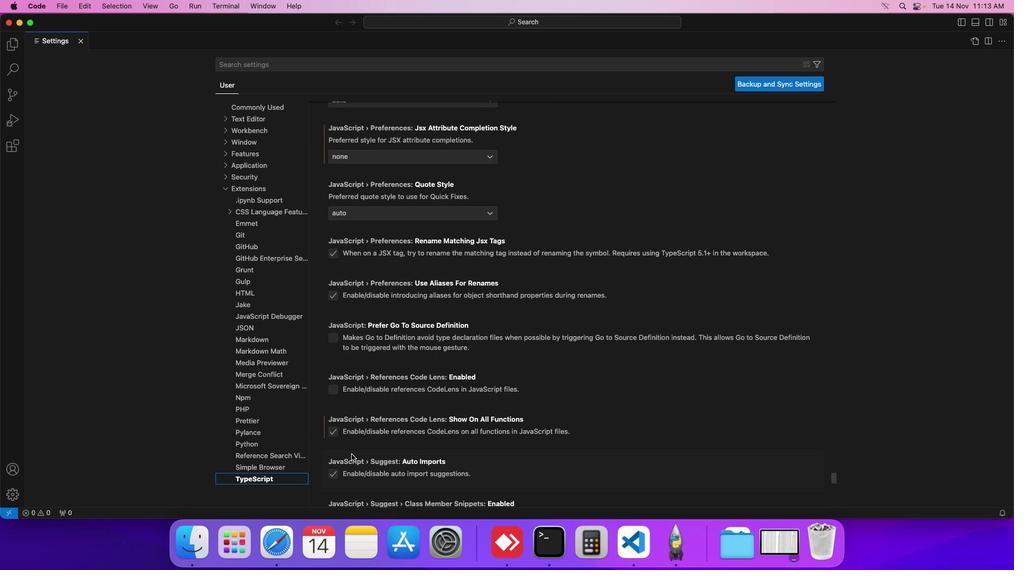 
Action: Mouse scrolled (351, 454) with delta (0, -1)
Screenshot: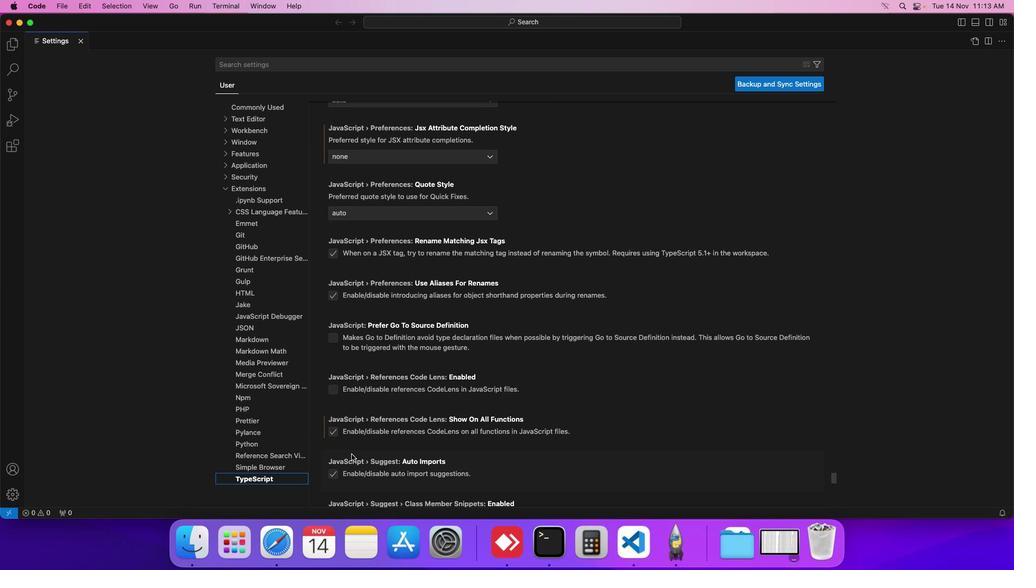 
Action: Mouse scrolled (351, 454) with delta (0, 0)
Screenshot: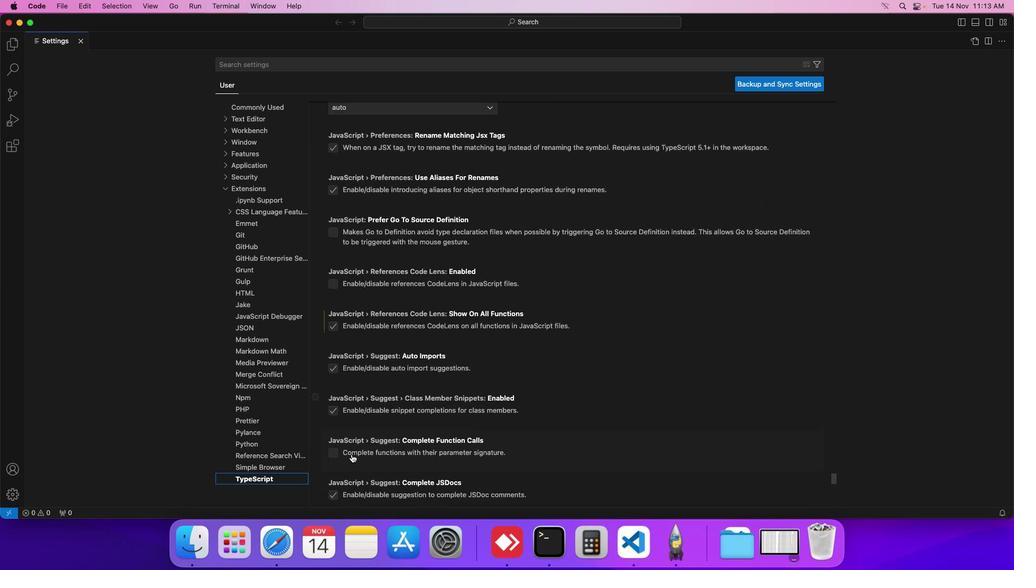
Action: Mouse scrolled (351, 454) with delta (0, 0)
Screenshot: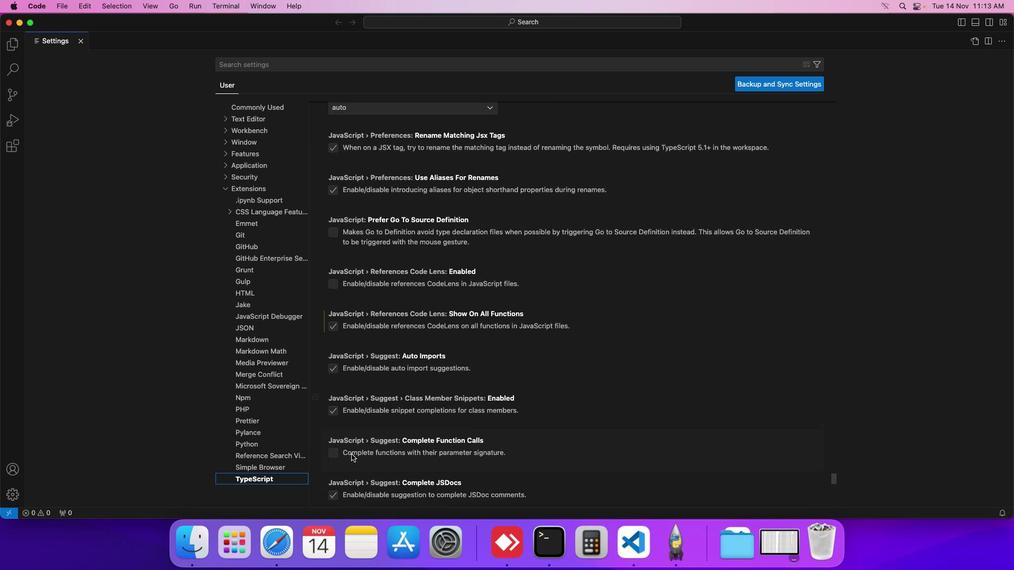 
Action: Mouse scrolled (351, 454) with delta (0, -1)
Screenshot: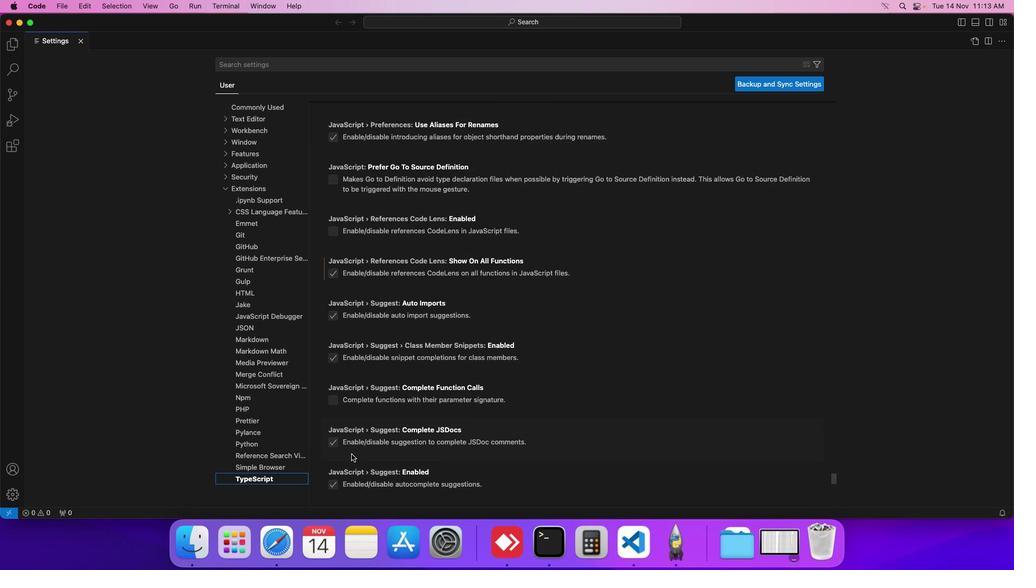 
Action: Mouse scrolled (351, 454) with delta (0, -1)
Screenshot: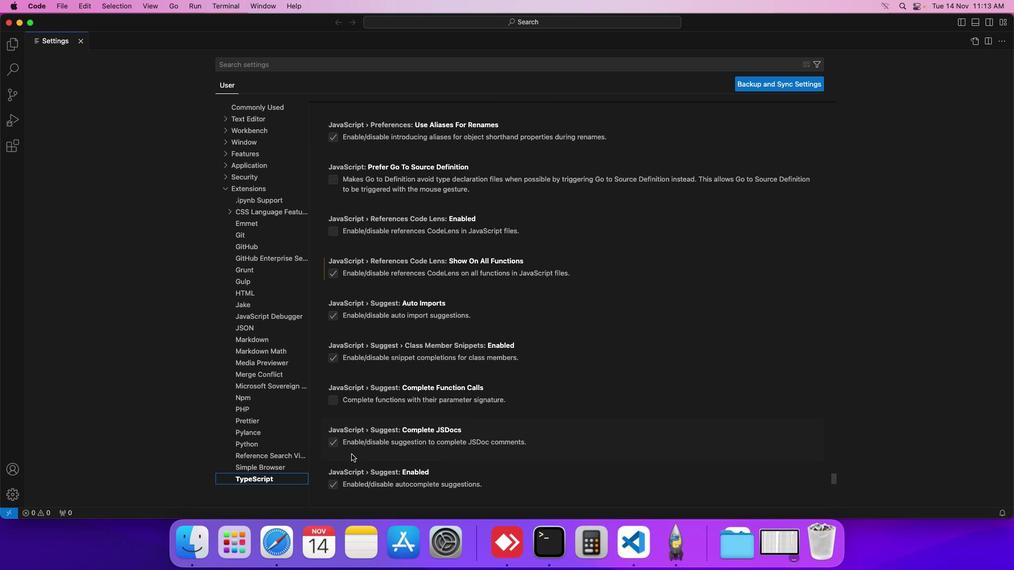 
Action: Mouse scrolled (351, 454) with delta (0, 0)
Screenshot: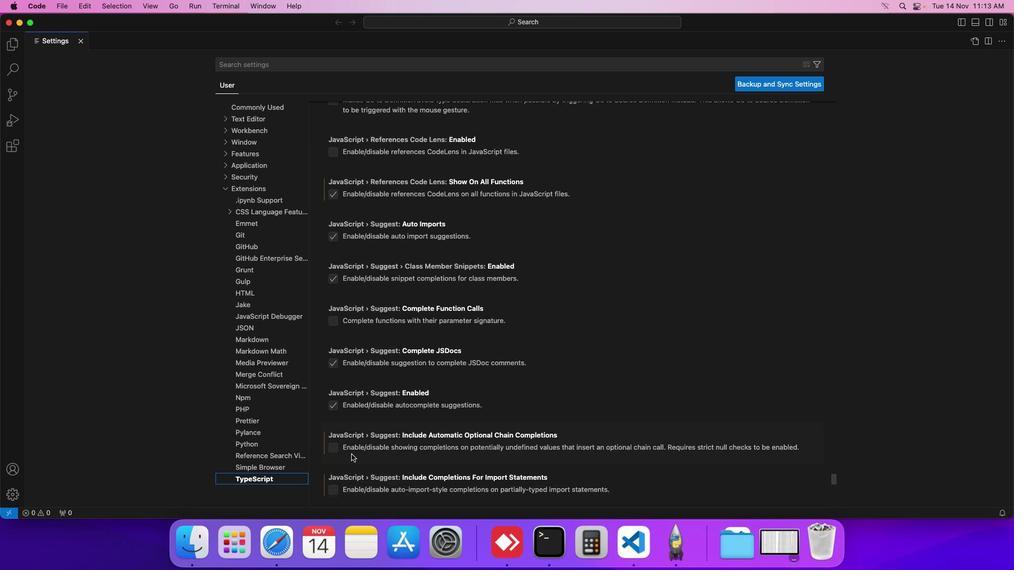 
Action: Mouse scrolled (351, 454) with delta (0, 0)
Screenshot: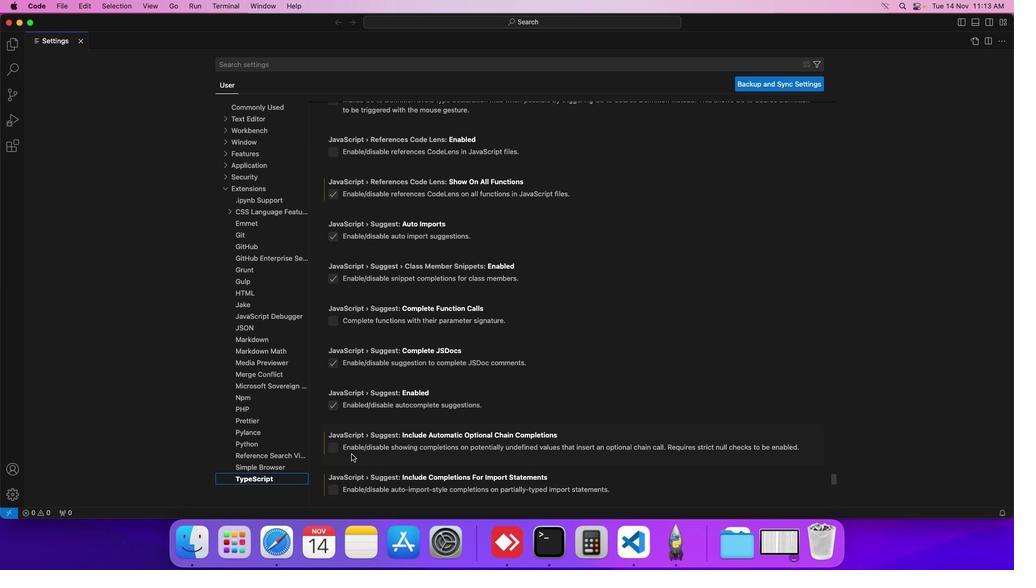 
Action: Mouse scrolled (351, 454) with delta (0, 0)
Screenshot: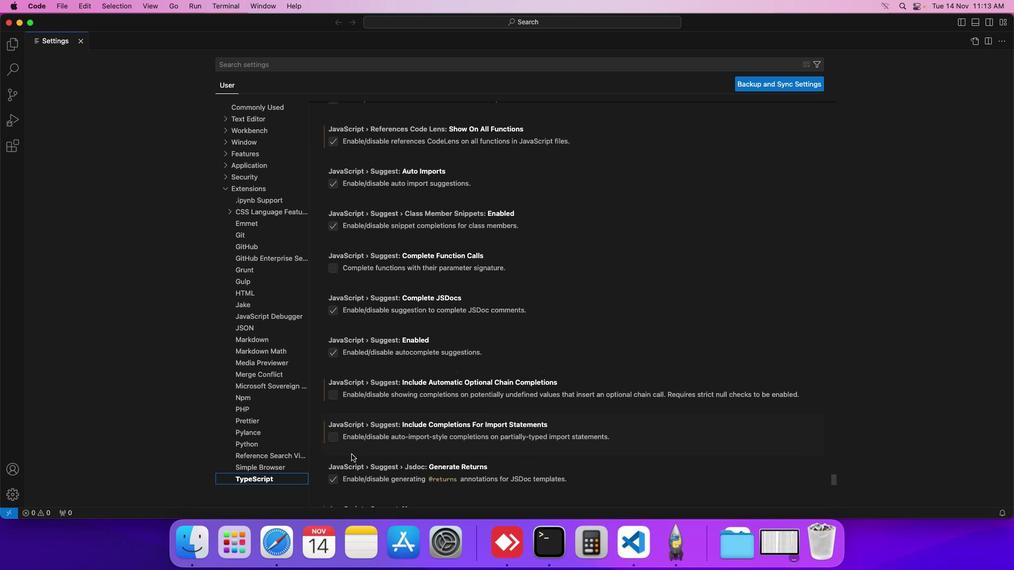 
Action: Mouse scrolled (351, 454) with delta (0, -1)
Screenshot: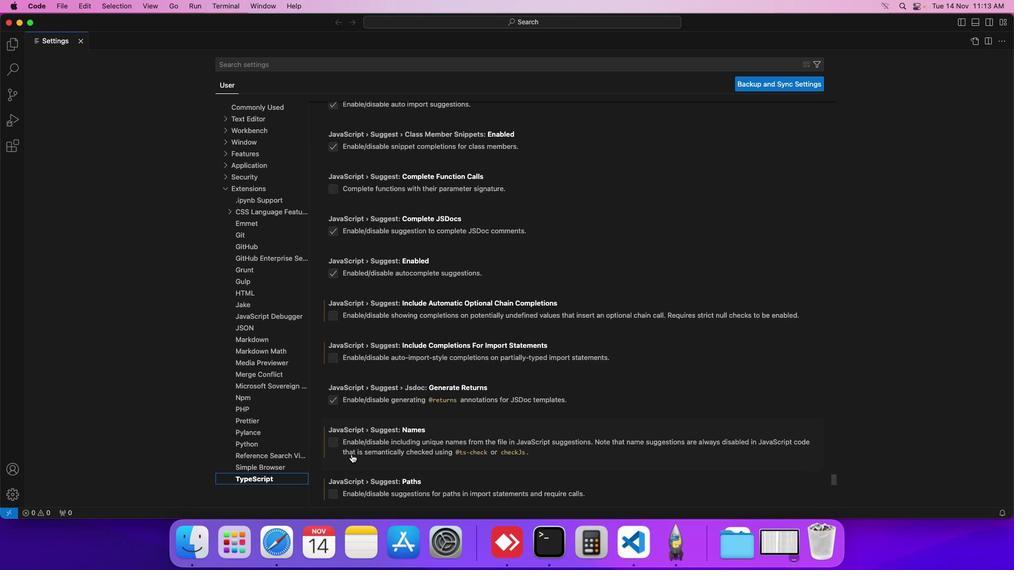 
Action: Mouse scrolled (351, 454) with delta (0, -1)
Screenshot: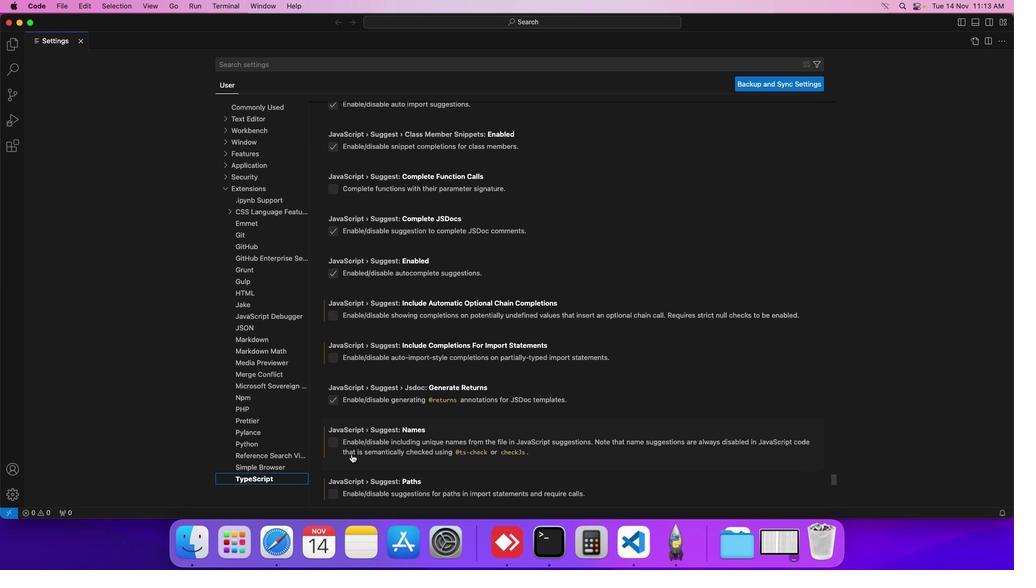 
Action: Mouse scrolled (351, 454) with delta (0, 0)
Screenshot: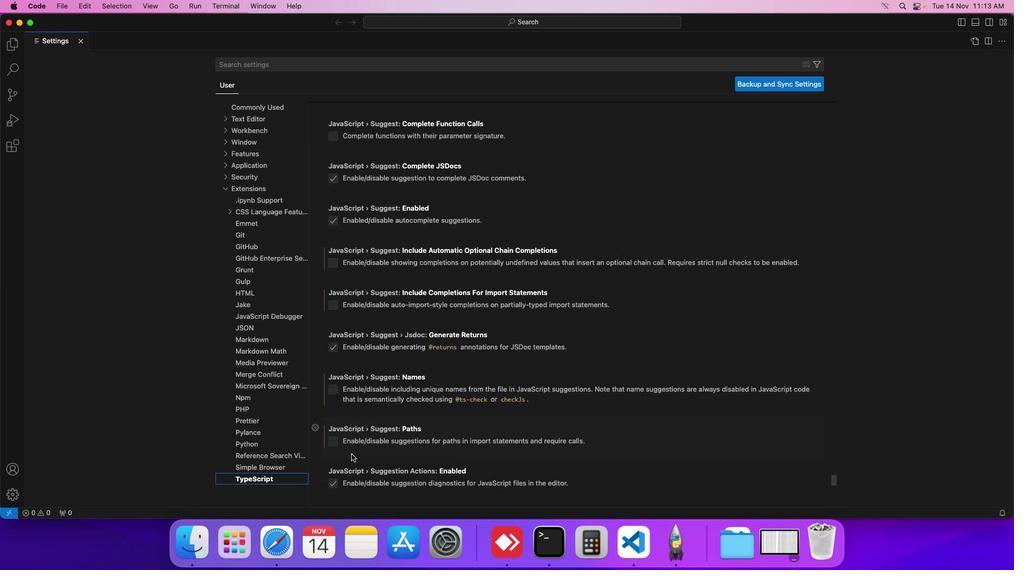 
Action: Mouse scrolled (351, 454) with delta (0, 0)
Screenshot: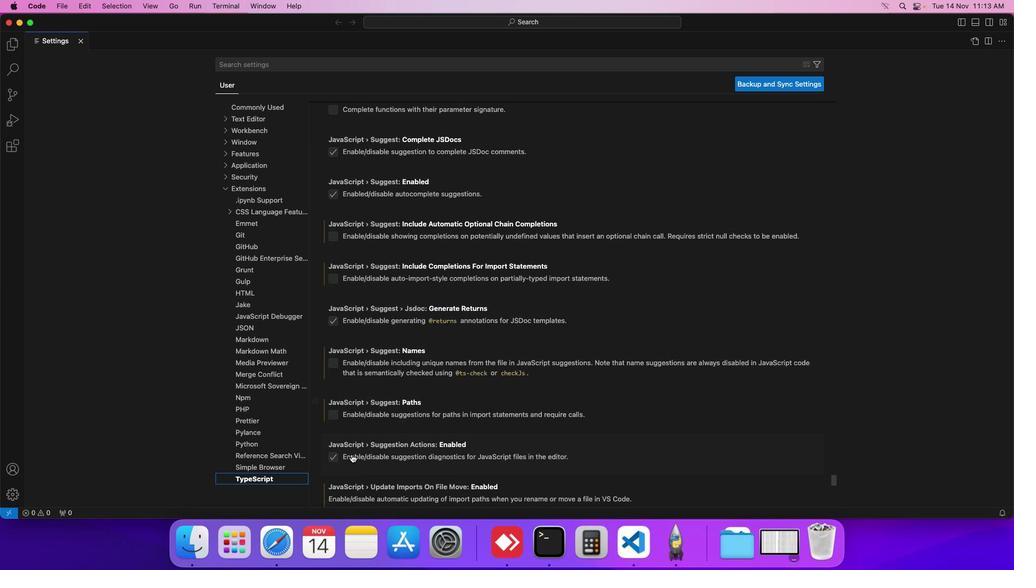 
Action: Mouse scrolled (351, 454) with delta (0, 0)
Screenshot: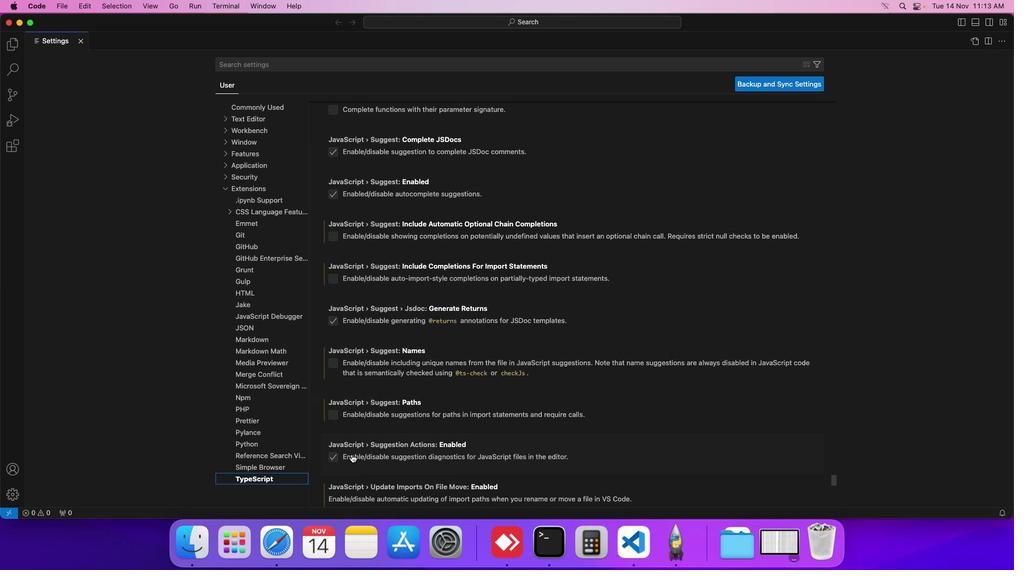 
Action: Mouse scrolled (351, 454) with delta (0, 0)
Screenshot: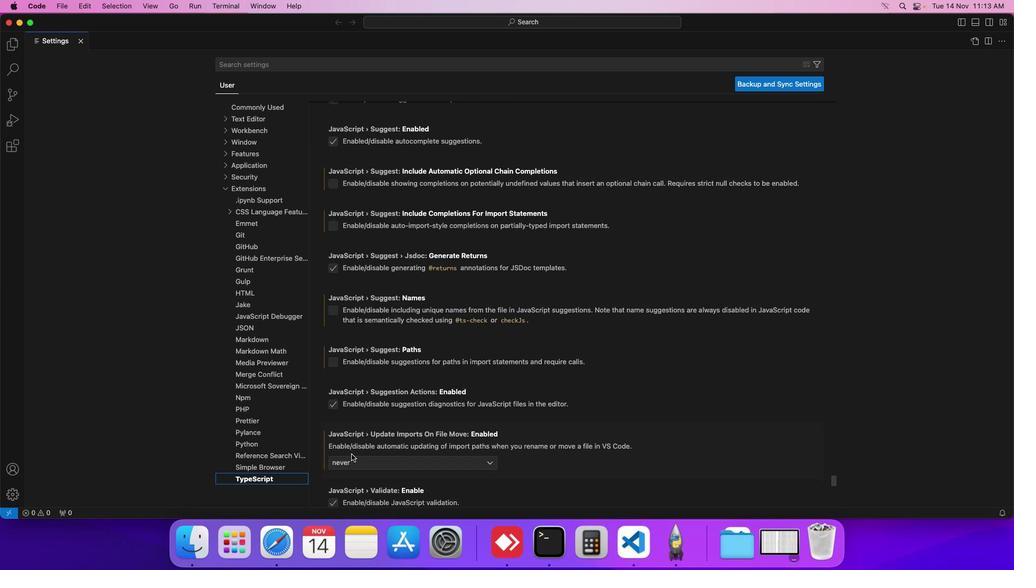 
Action: Mouse scrolled (351, 454) with delta (0, 0)
Screenshot: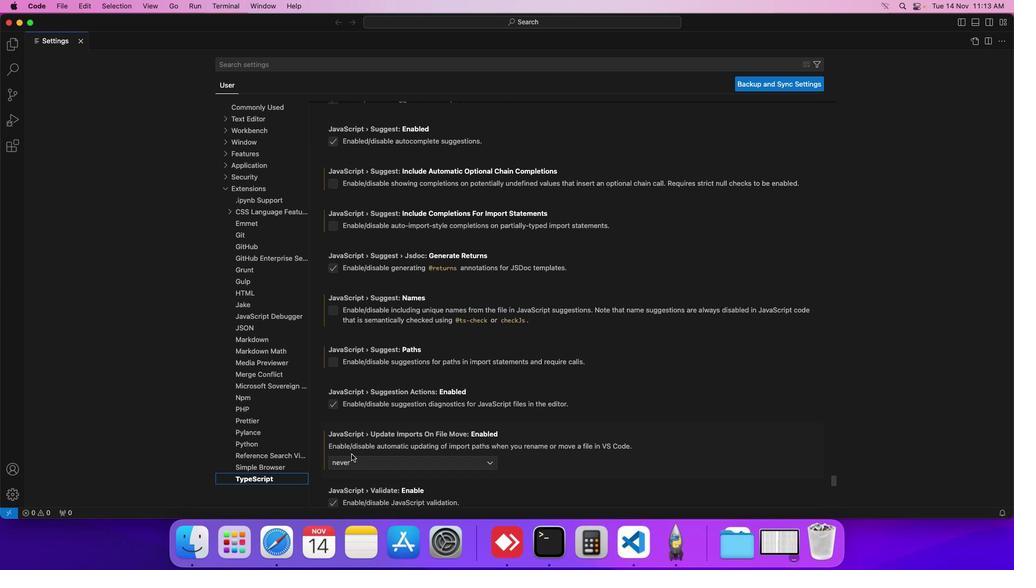 
Action: Mouse scrolled (351, 454) with delta (0, 0)
Screenshot: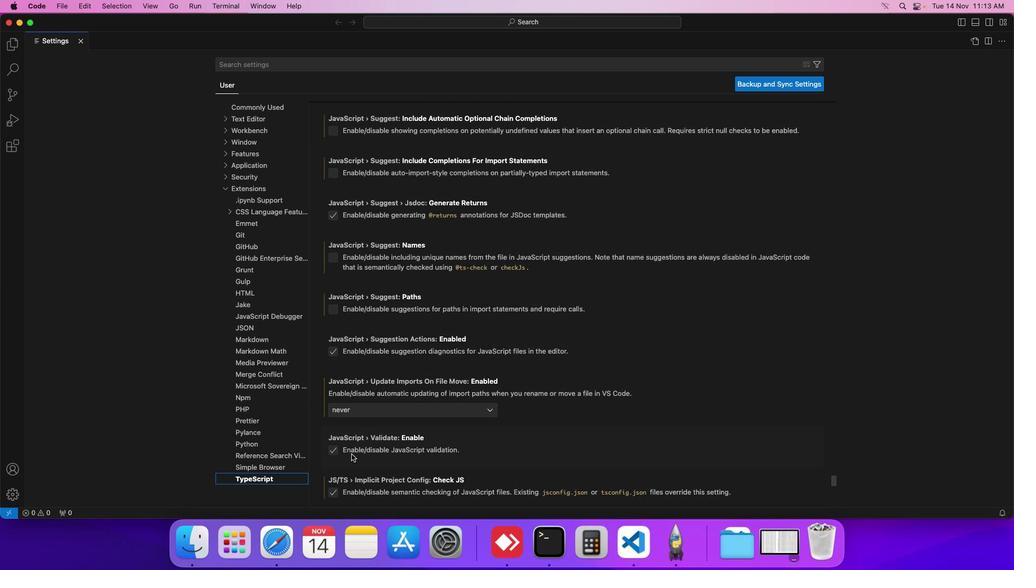 
Action: Mouse scrolled (351, 454) with delta (0, 0)
Screenshot: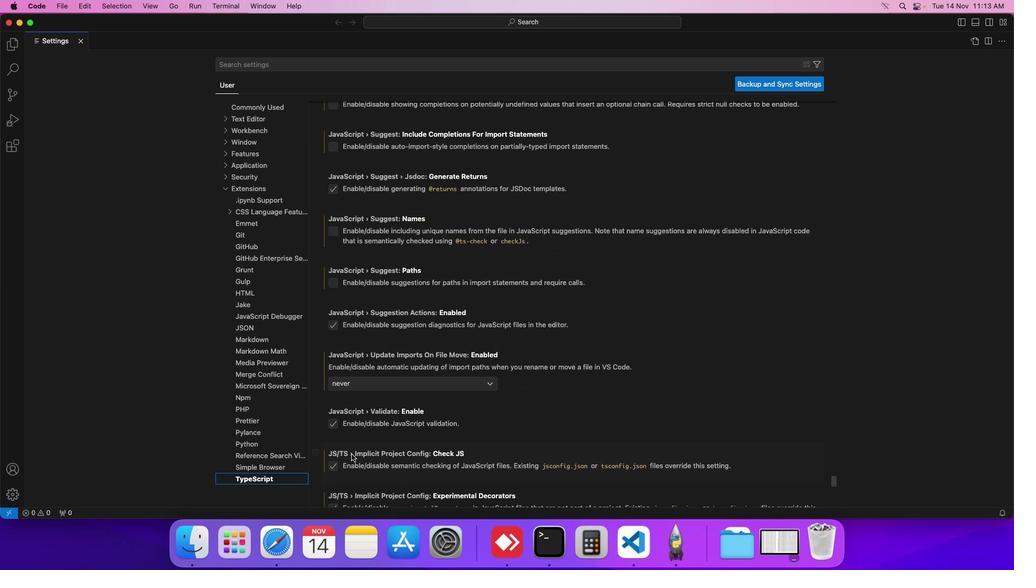 
Action: Mouse scrolled (351, 454) with delta (0, 0)
Screenshot: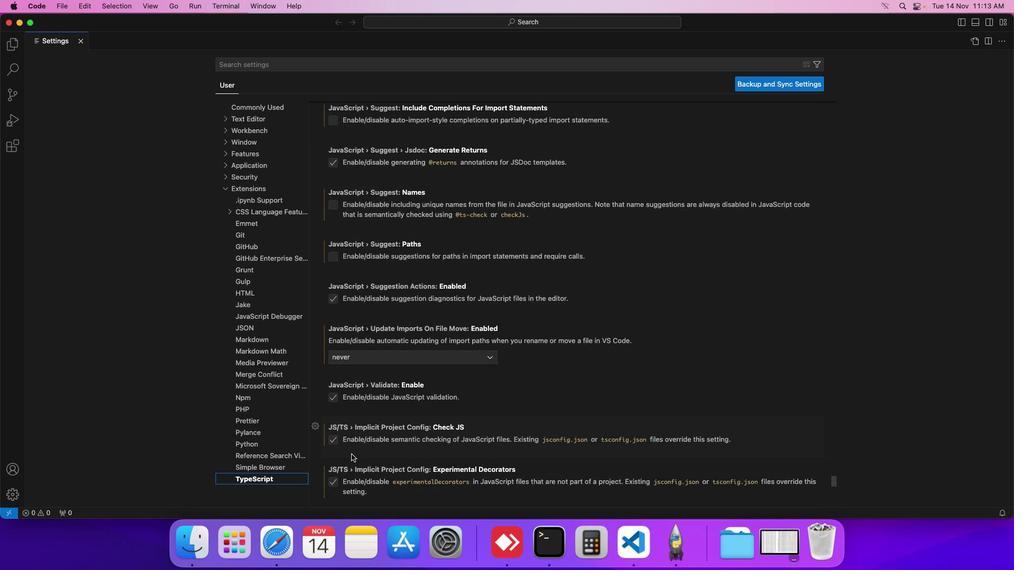 
Action: Mouse scrolled (351, 454) with delta (0, 0)
Screenshot: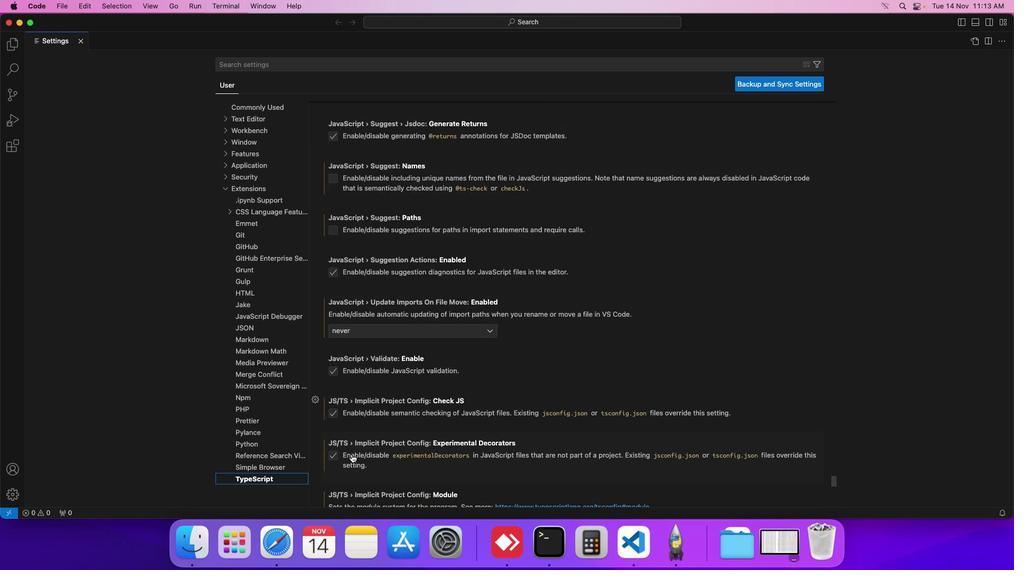 
Action: Mouse scrolled (351, 454) with delta (0, 0)
Screenshot: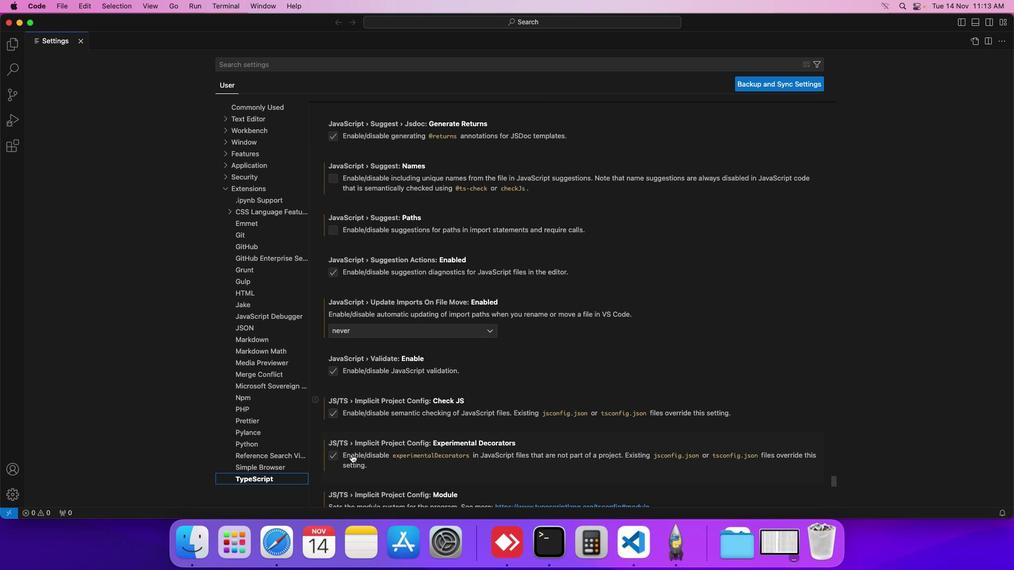 
Action: Mouse scrolled (351, 454) with delta (0, 0)
Screenshot: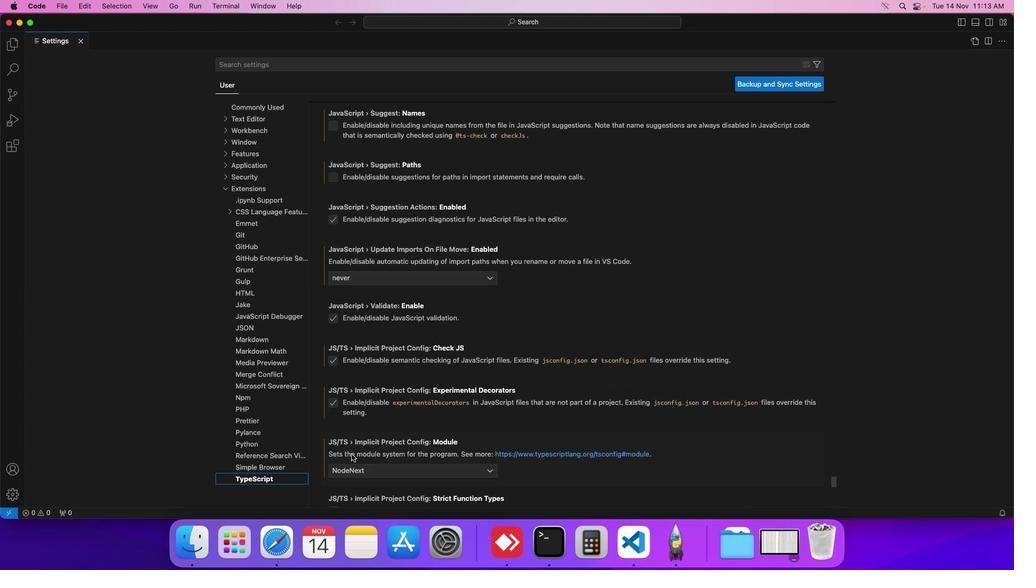
Action: Mouse scrolled (351, 454) with delta (0, 0)
Screenshot: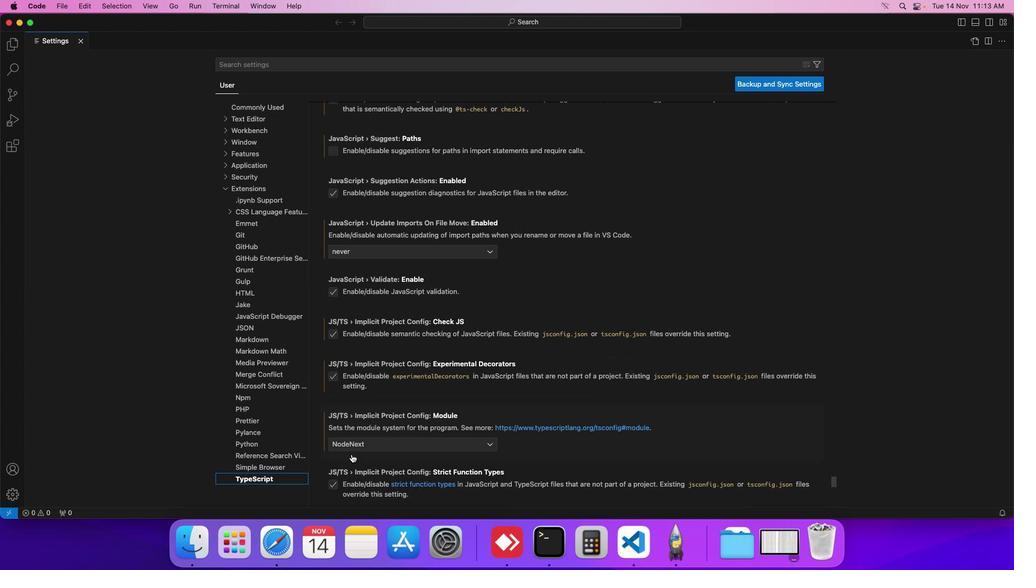 
Action: Mouse scrolled (351, 454) with delta (0, 0)
Screenshot: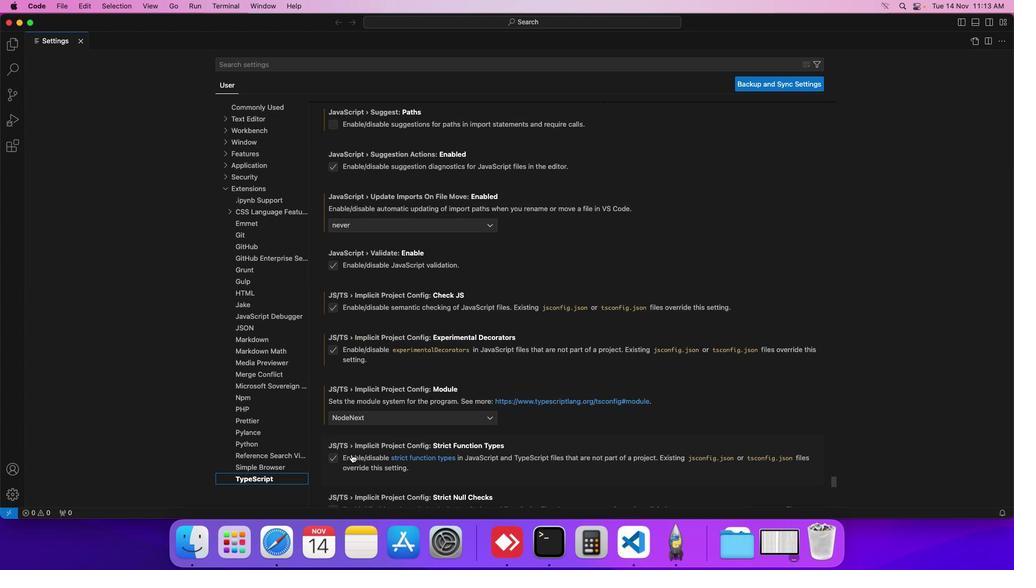 
Action: Mouse scrolled (351, 454) with delta (0, 0)
Screenshot: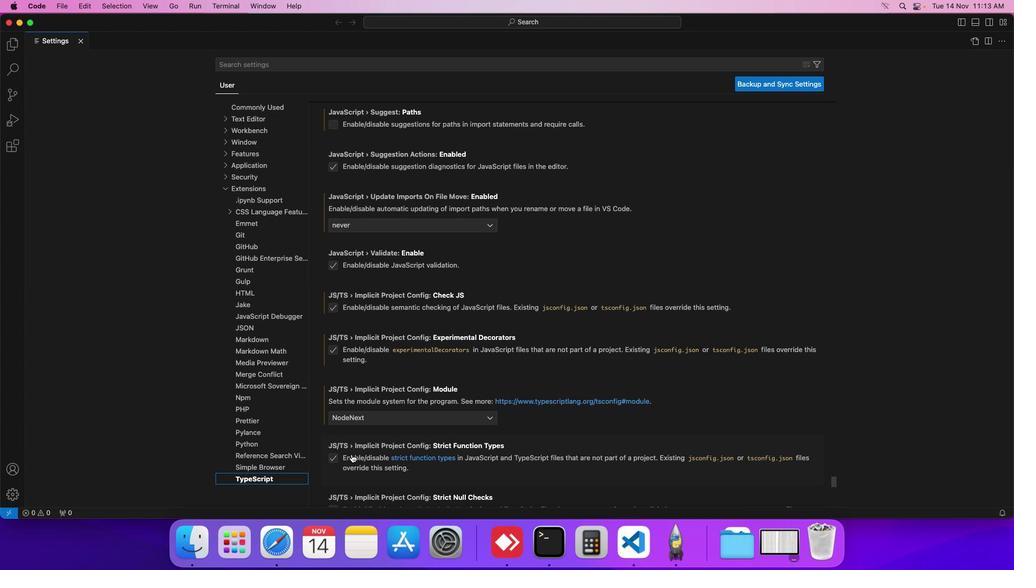 
Action: Mouse scrolled (351, 454) with delta (0, 0)
Screenshot: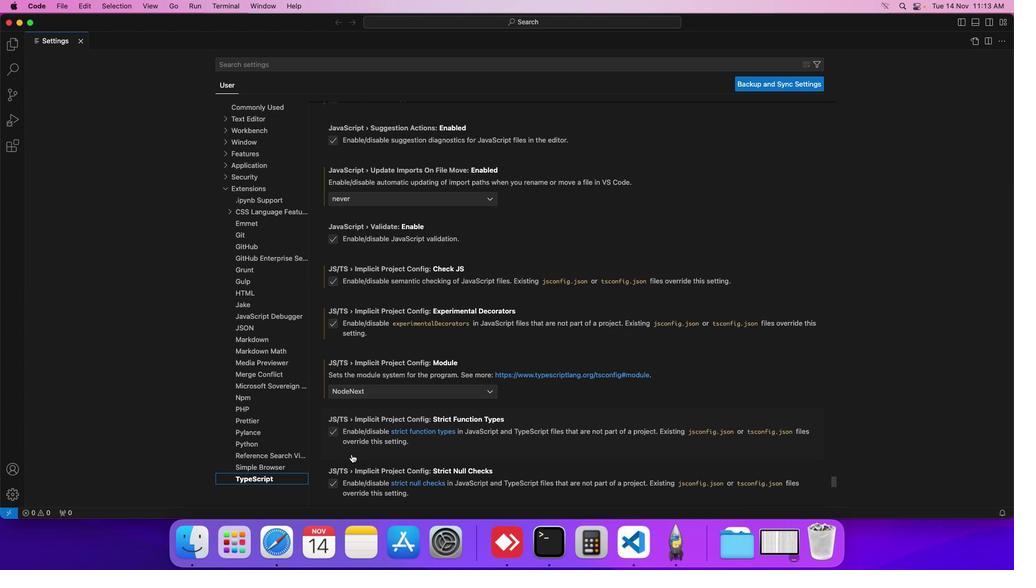 
Action: Mouse scrolled (351, 454) with delta (0, 0)
Screenshot: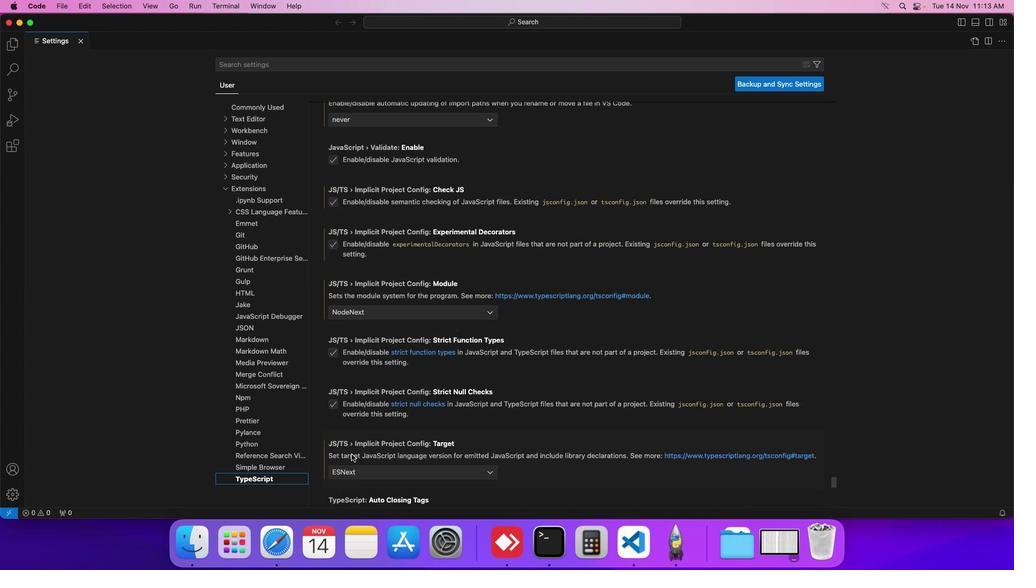 
Action: Mouse scrolled (351, 454) with delta (0, 0)
Screenshot: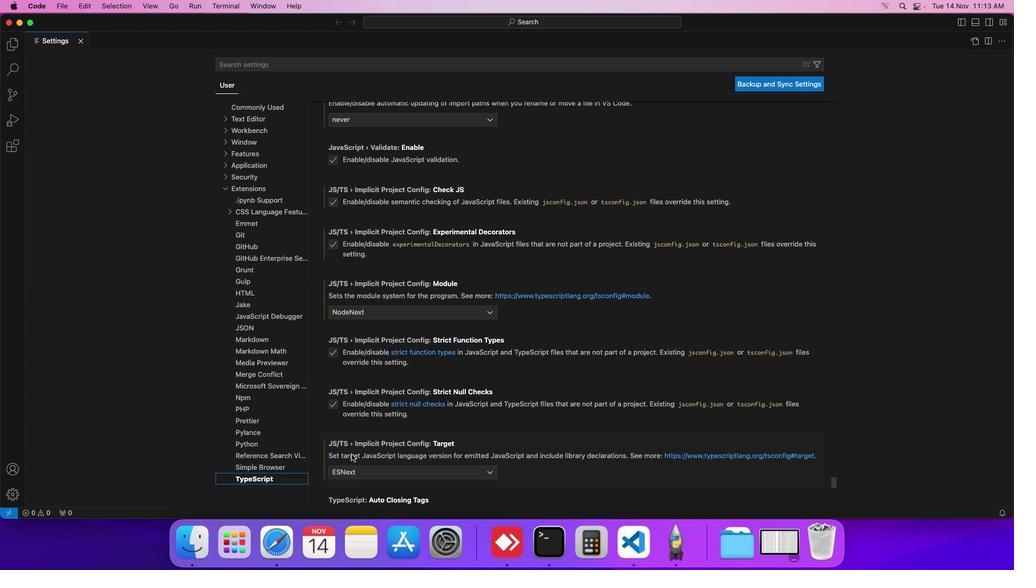 
Action: Mouse scrolled (351, 454) with delta (0, 0)
Screenshot: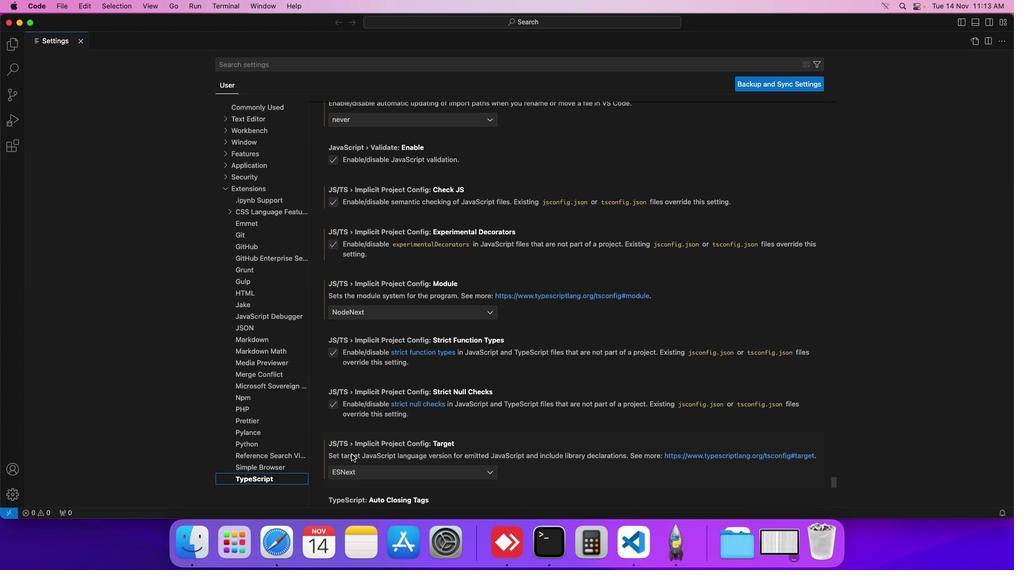 
Action: Mouse scrolled (351, 454) with delta (0, 0)
Screenshot: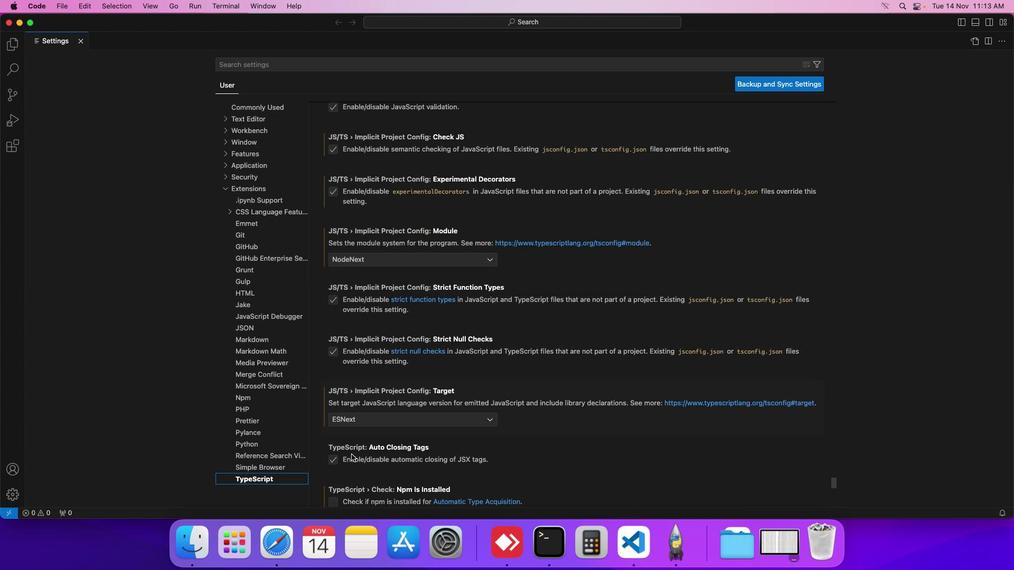 
Action: Mouse scrolled (351, 454) with delta (0, 0)
Screenshot: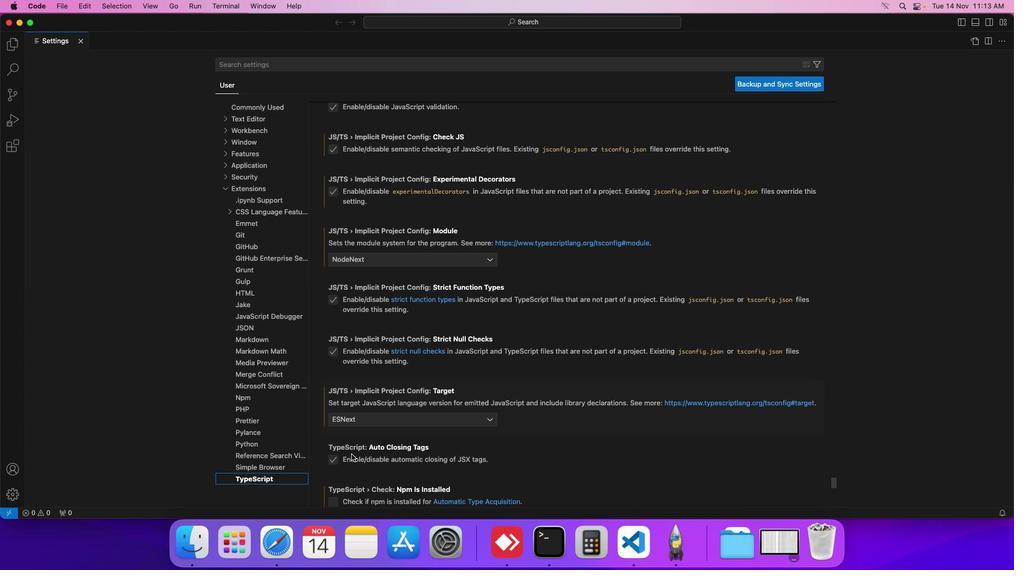 
Action: Mouse scrolled (351, 454) with delta (0, 0)
Screenshot: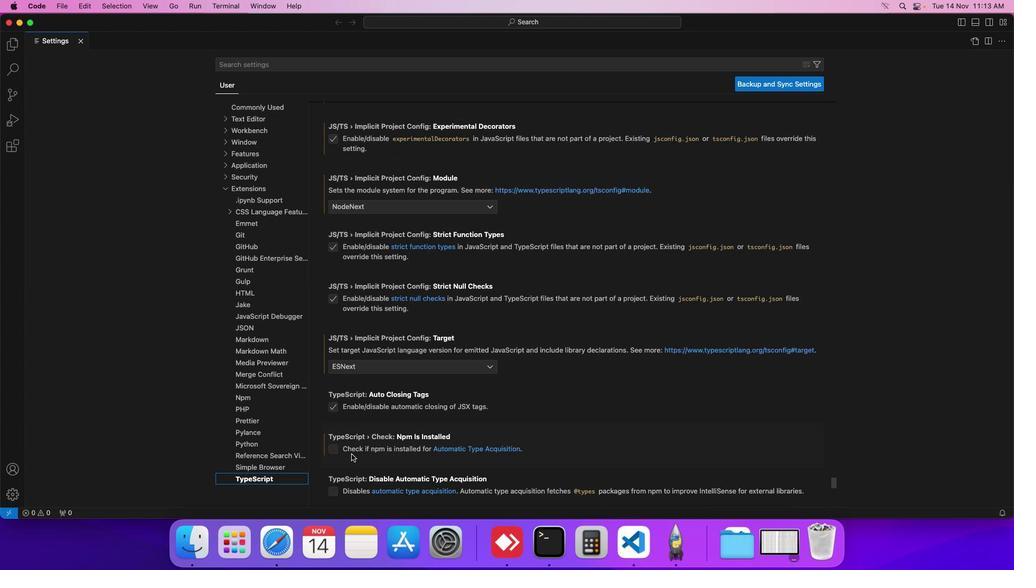 
Action: Mouse scrolled (351, 454) with delta (0, 0)
Screenshot: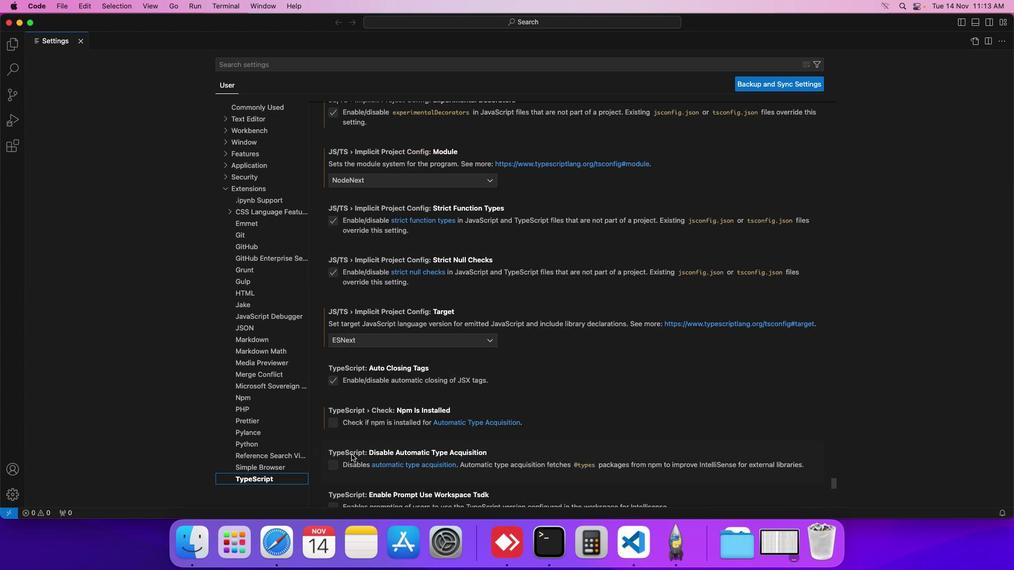 
Action: Mouse scrolled (351, 454) with delta (0, 0)
Screenshot: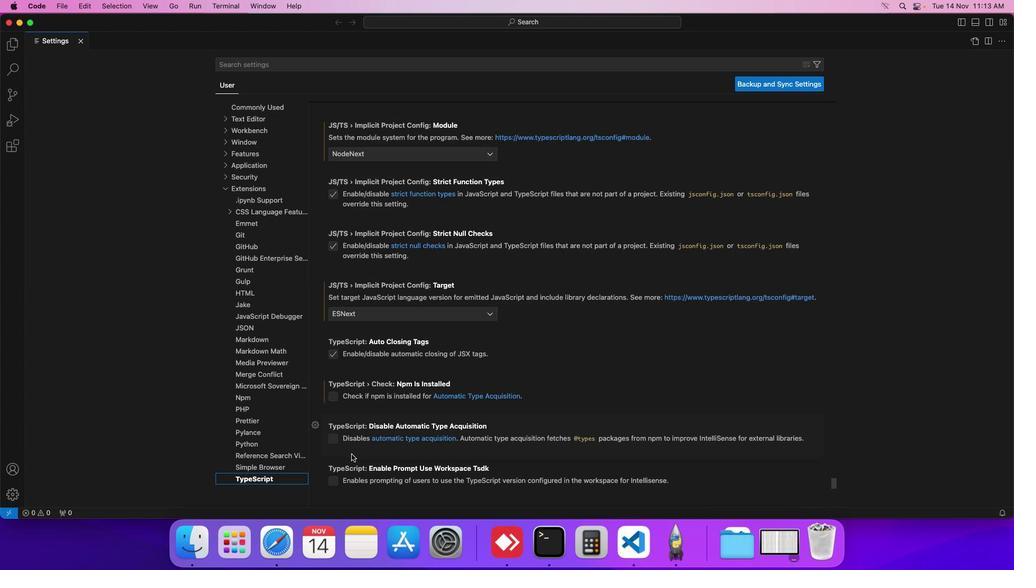 
Action: Mouse scrolled (351, 454) with delta (0, 0)
Screenshot: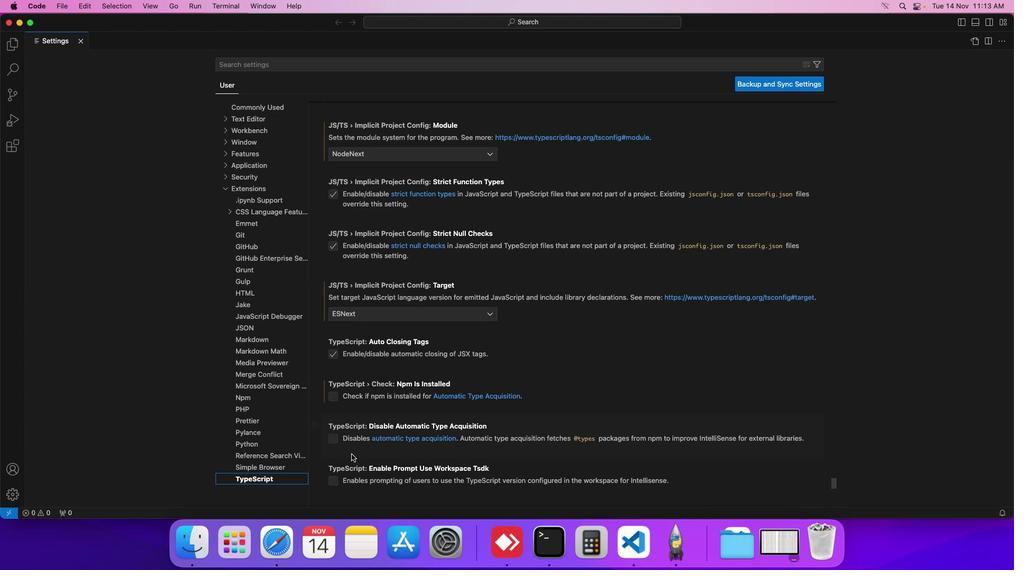 
Action: Mouse scrolled (351, 454) with delta (0, 0)
Screenshot: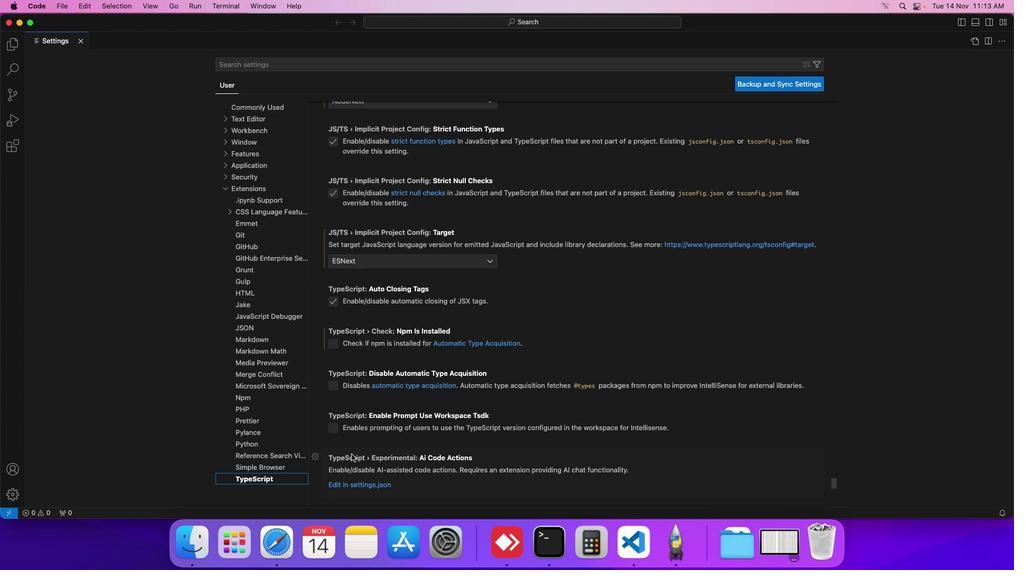 
Action: Mouse scrolled (351, 454) with delta (0, 0)
Screenshot: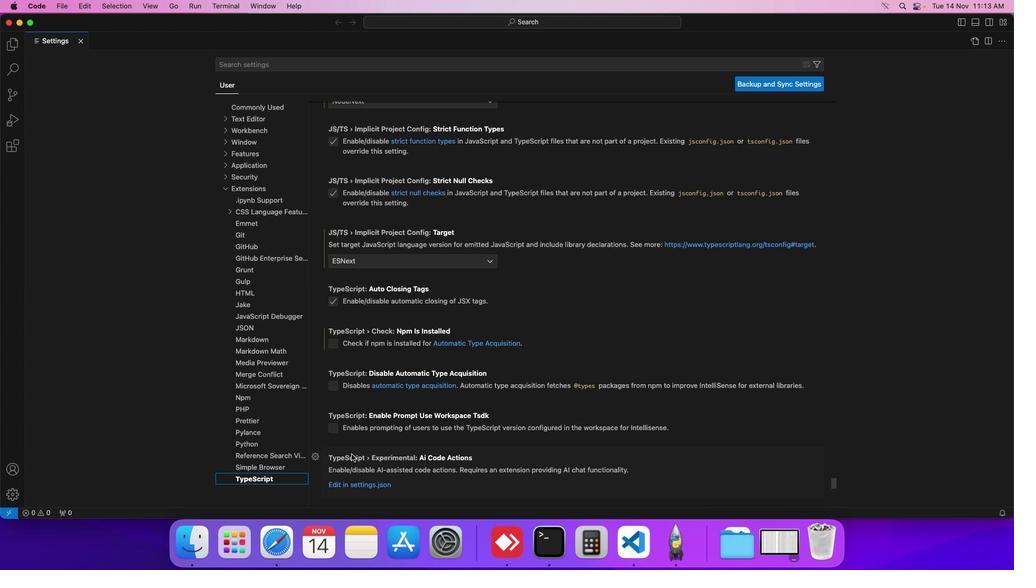 
Action: Mouse scrolled (351, 454) with delta (0, 0)
Screenshot: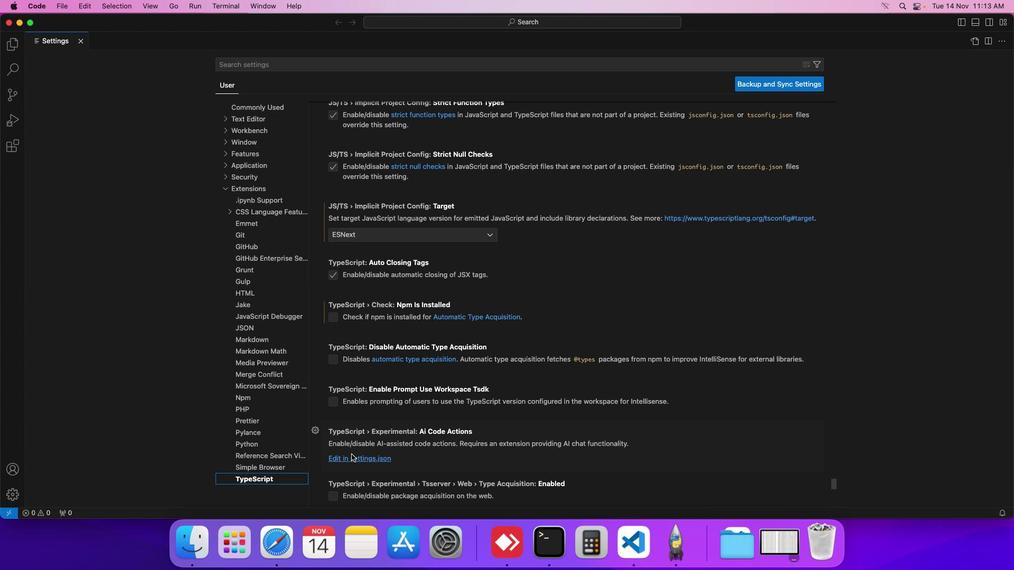 
Action: Mouse scrolled (351, 454) with delta (0, 0)
Screenshot: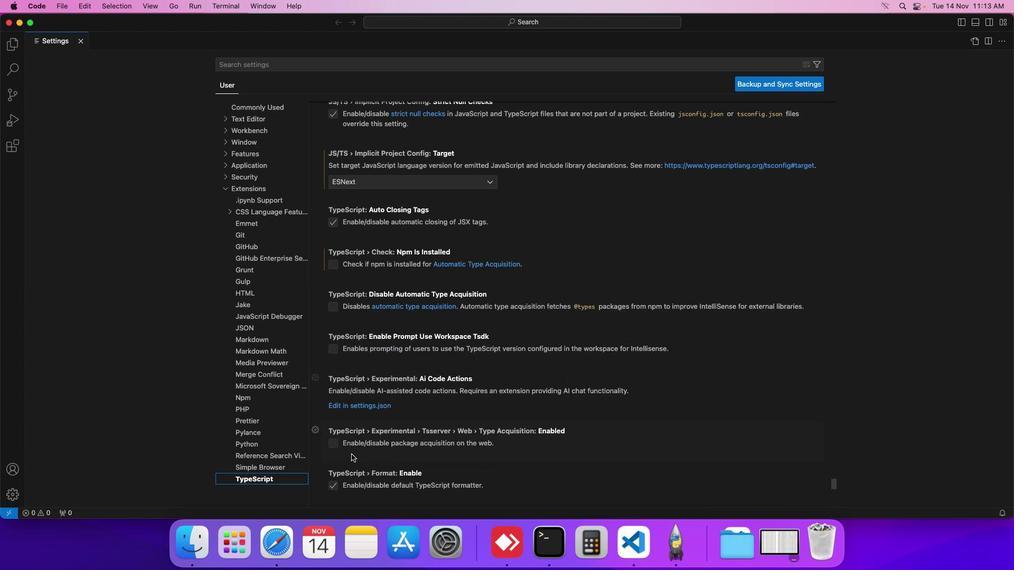 
Action: Mouse scrolled (351, 454) with delta (0, 0)
Screenshot: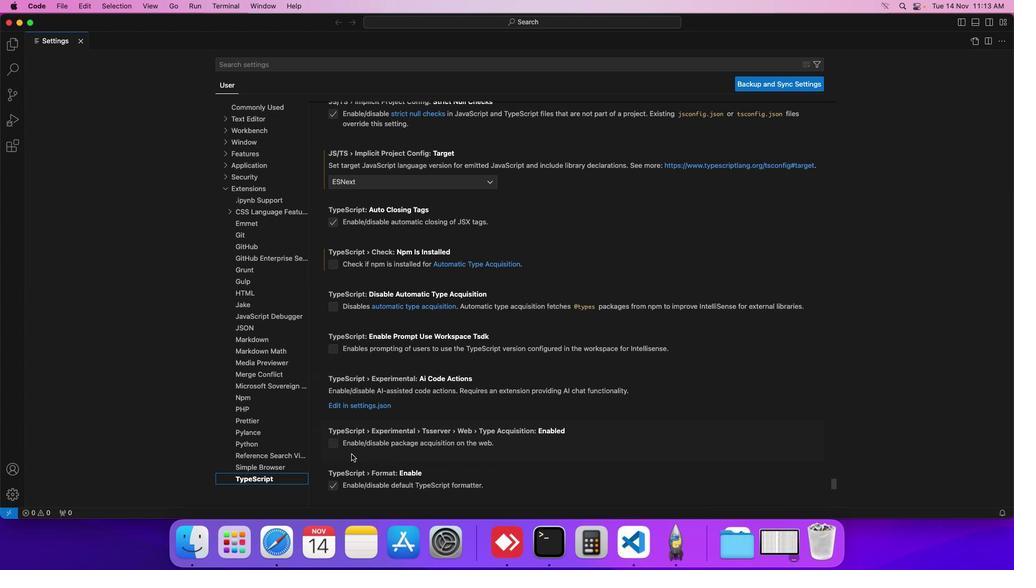 
Action: Mouse scrolled (351, 454) with delta (0, 0)
Screenshot: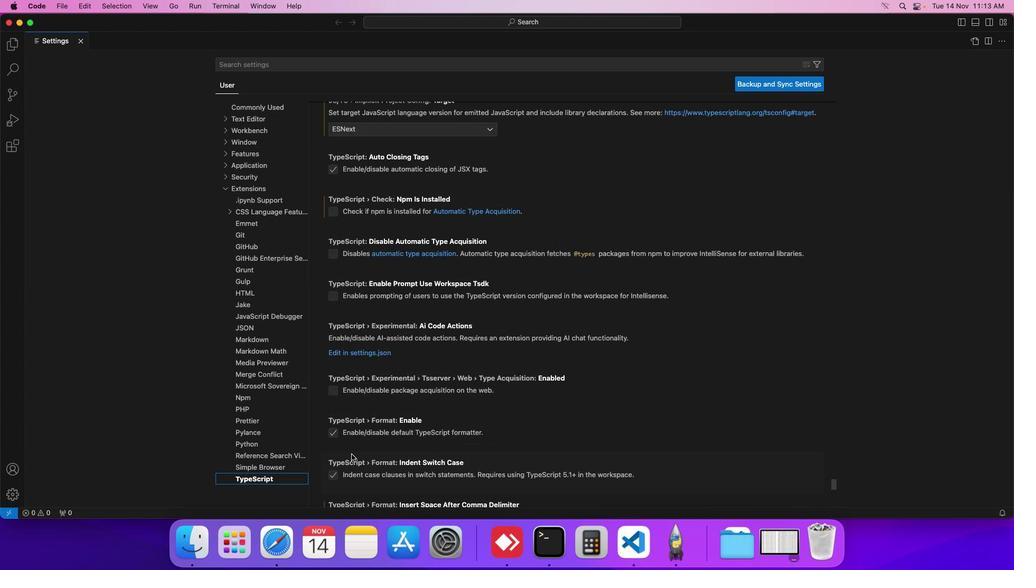 
Action: Mouse scrolled (351, 454) with delta (0, 0)
Screenshot: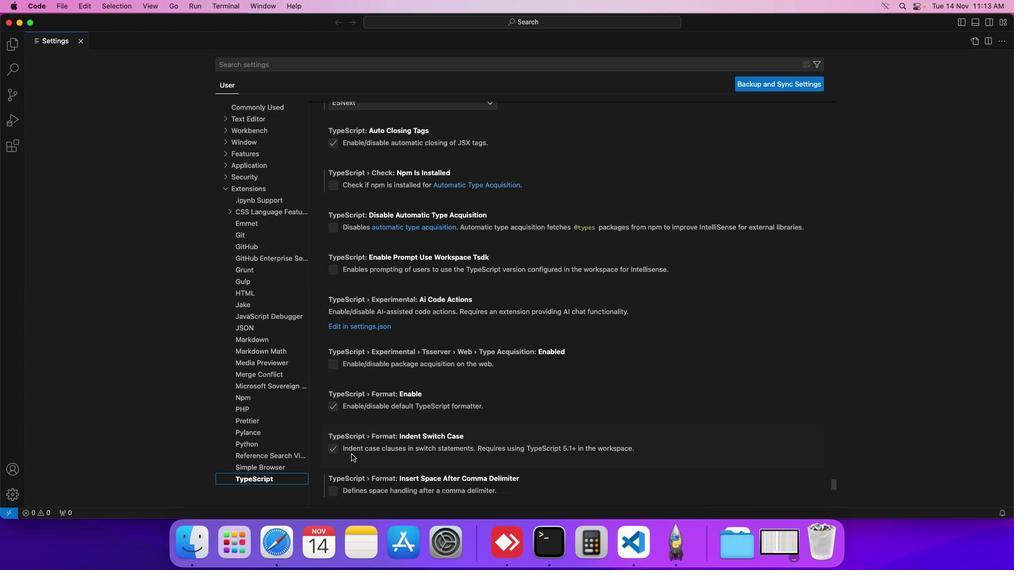 
Action: Mouse scrolled (351, 454) with delta (0, 0)
Screenshot: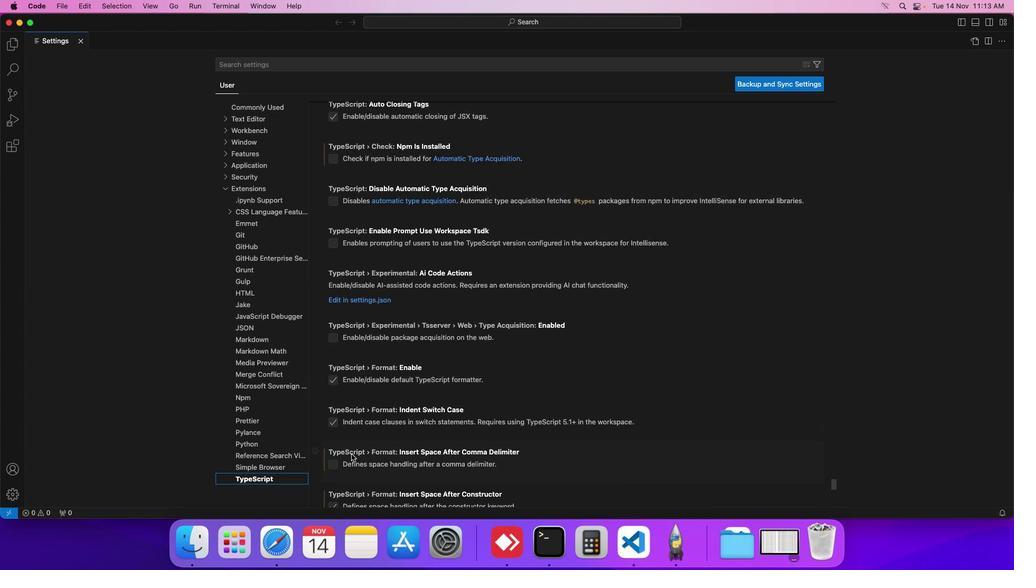 
Action: Mouse scrolled (351, 454) with delta (0, 0)
Screenshot: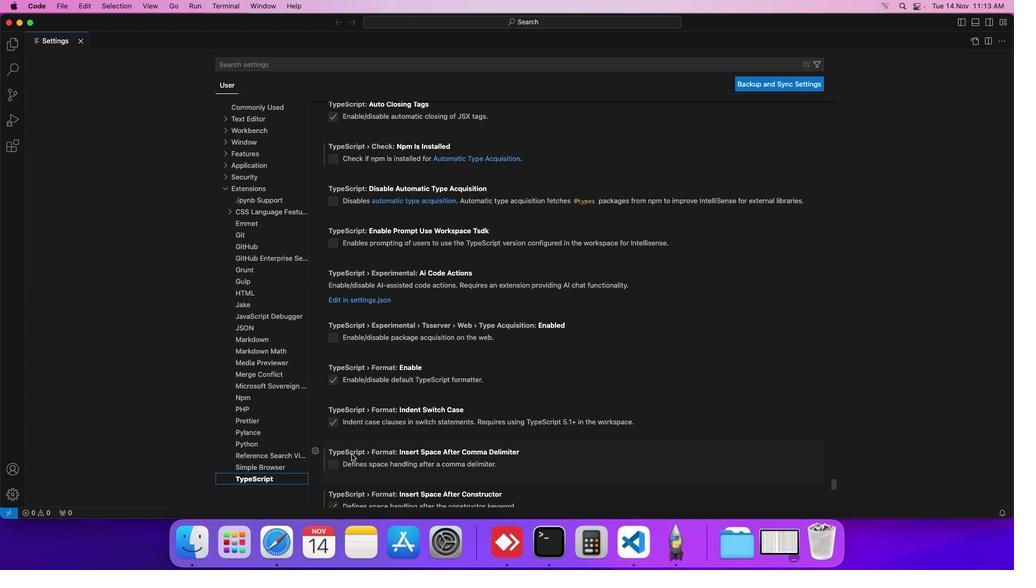 
Action: Mouse scrolled (351, 454) with delta (0, 0)
Screenshot: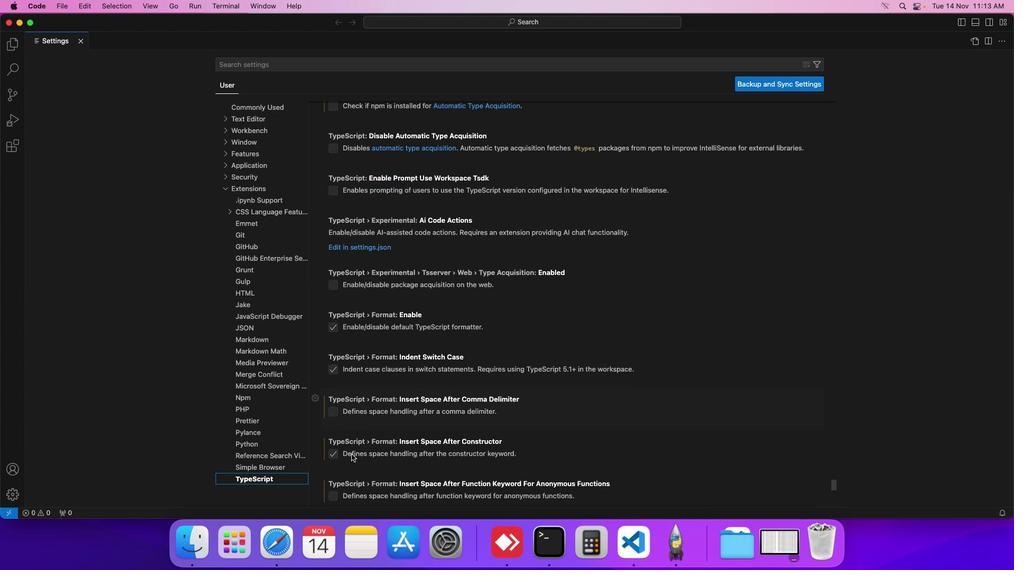 
Action: Mouse scrolled (351, 454) with delta (0, 0)
Screenshot: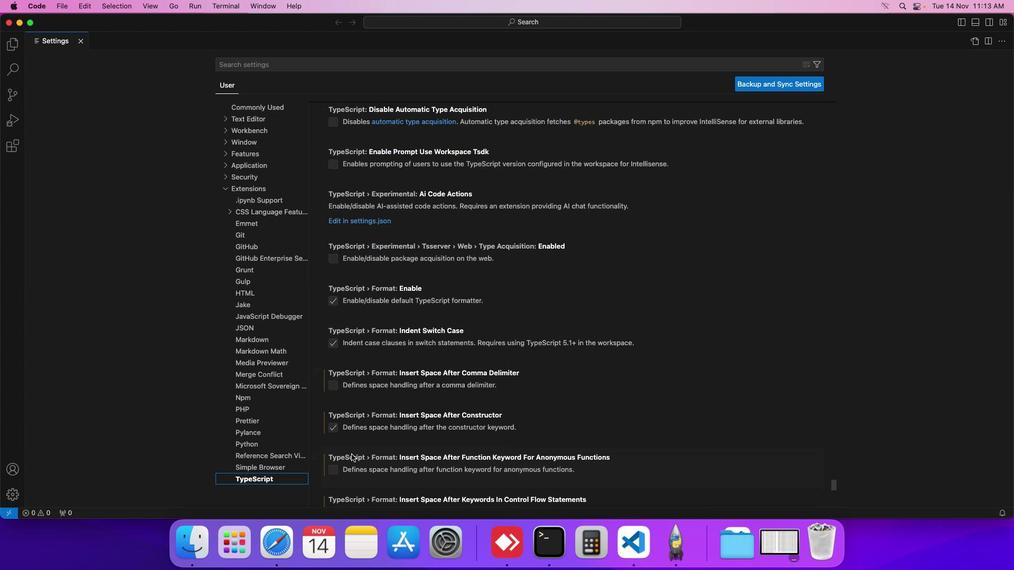 
Action: Mouse scrolled (351, 454) with delta (0, 0)
Screenshot: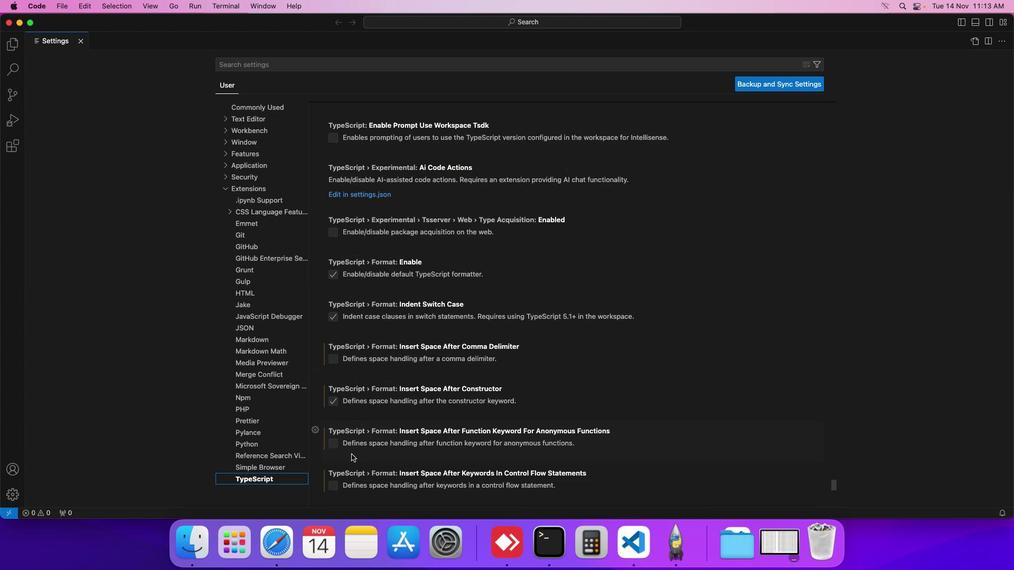
Action: Mouse scrolled (351, 454) with delta (0, 0)
Screenshot: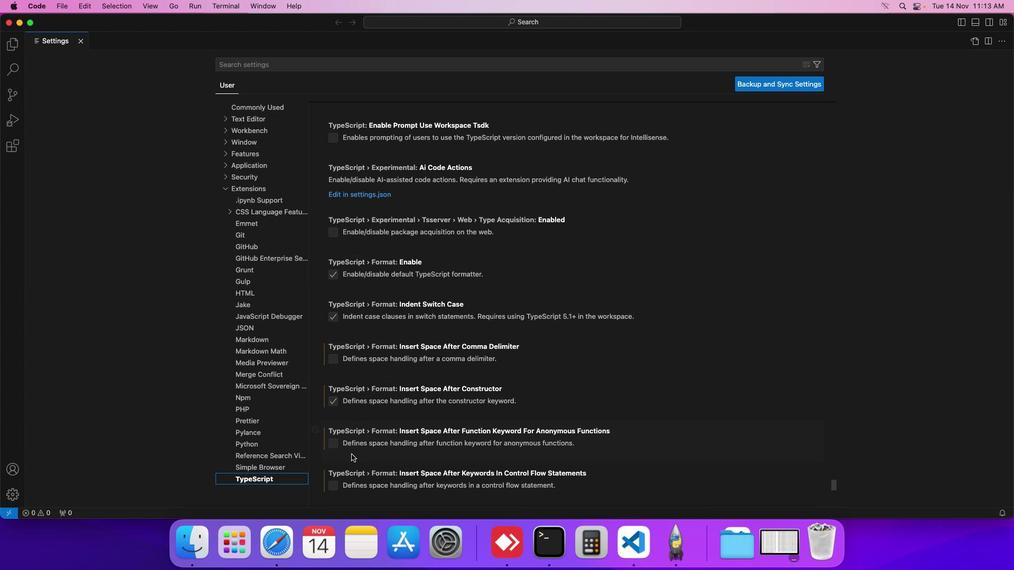 
Action: Mouse scrolled (351, 454) with delta (0, 0)
Screenshot: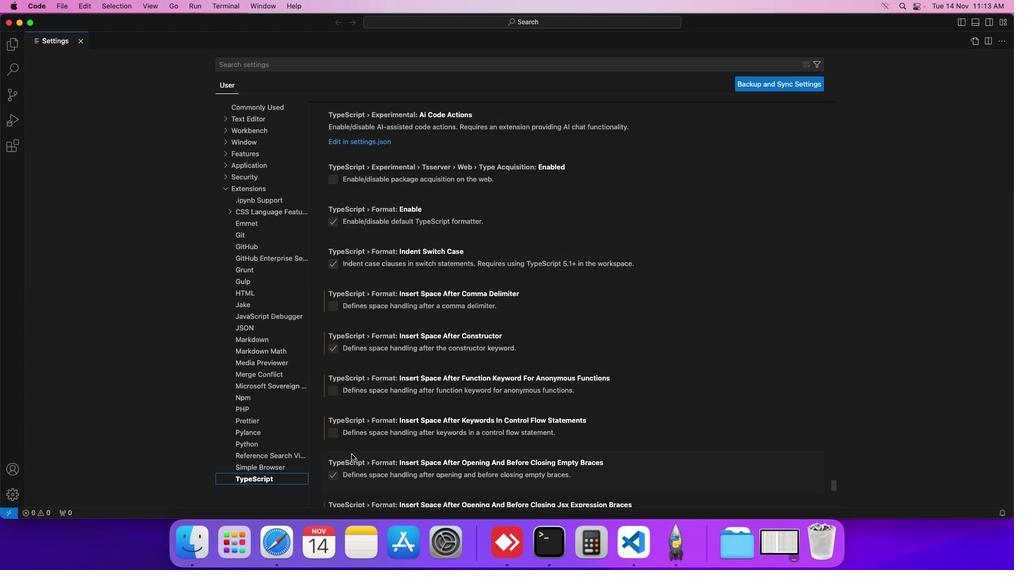 
Action: Mouse scrolled (351, 454) with delta (0, 0)
Screenshot: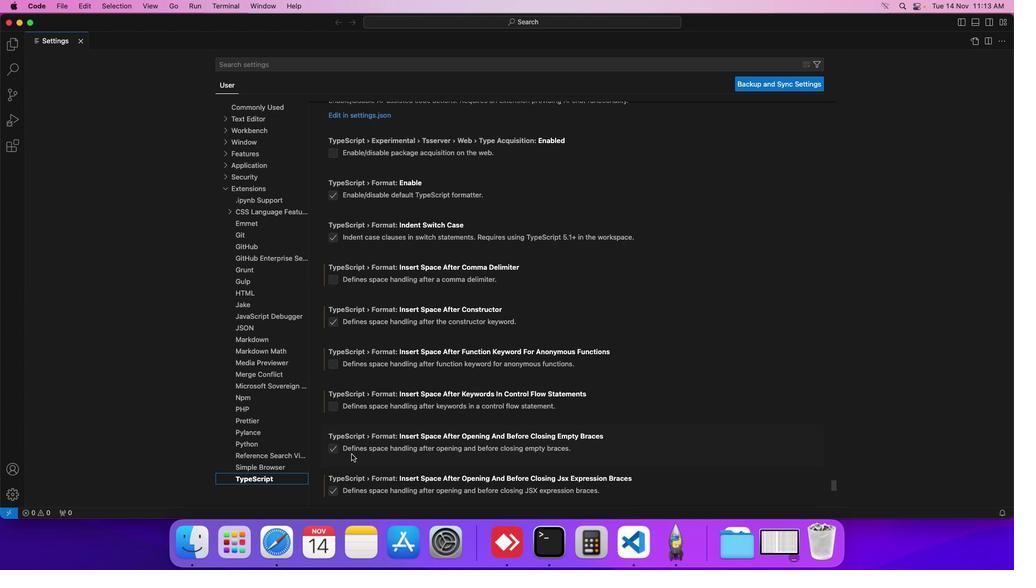 
Action: Mouse scrolled (351, 454) with delta (0, 0)
Screenshot: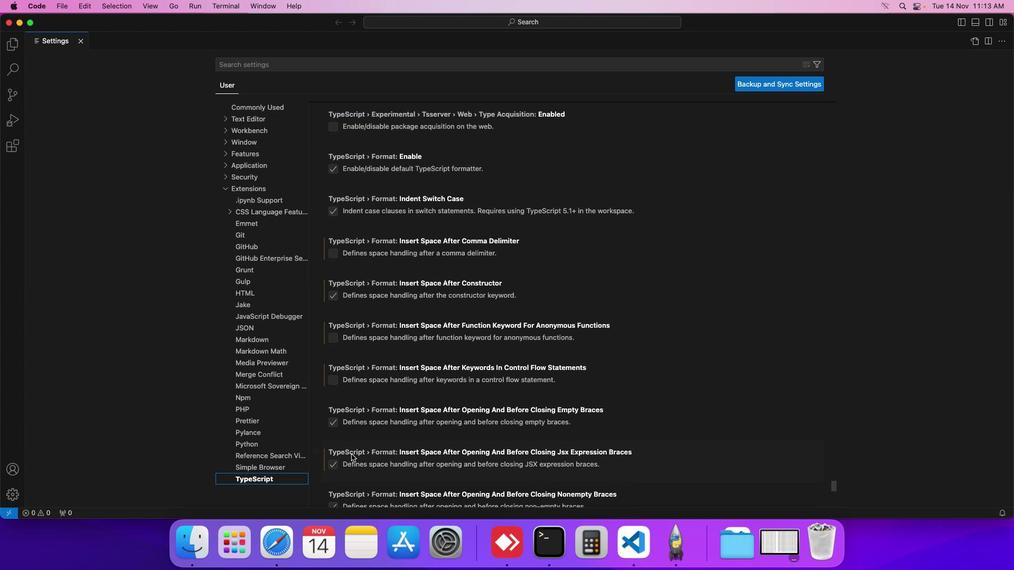 
Action: Mouse scrolled (351, 454) with delta (0, 0)
Screenshot: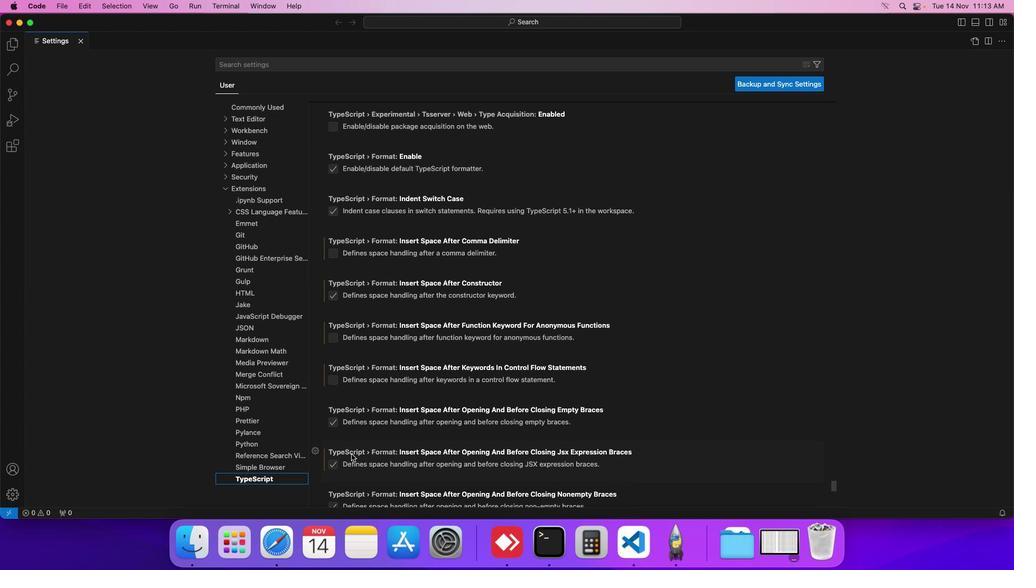 
Action: Mouse scrolled (351, 454) with delta (0, 0)
Screenshot: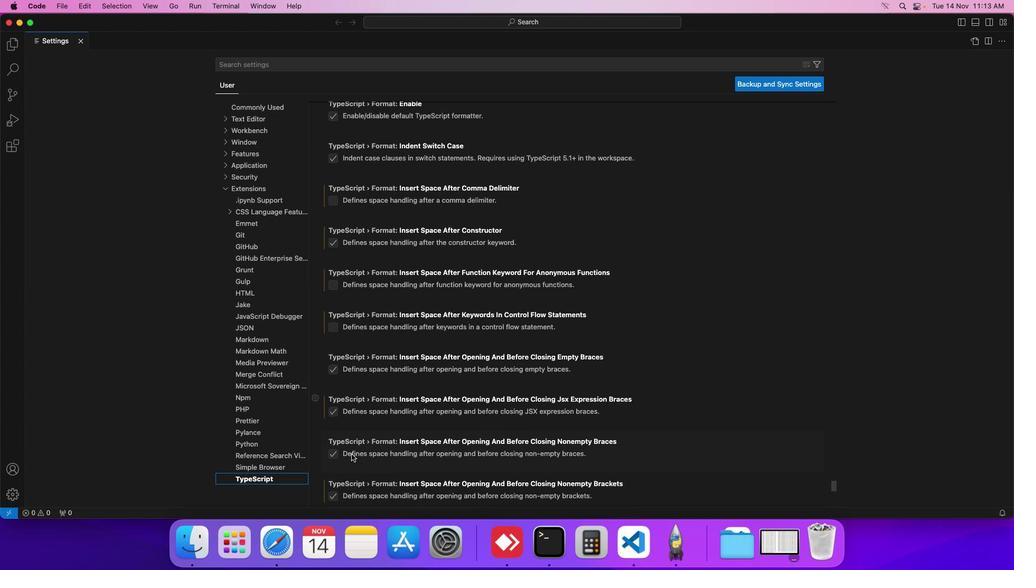 
Action: Mouse scrolled (351, 454) with delta (0, 0)
Screenshot: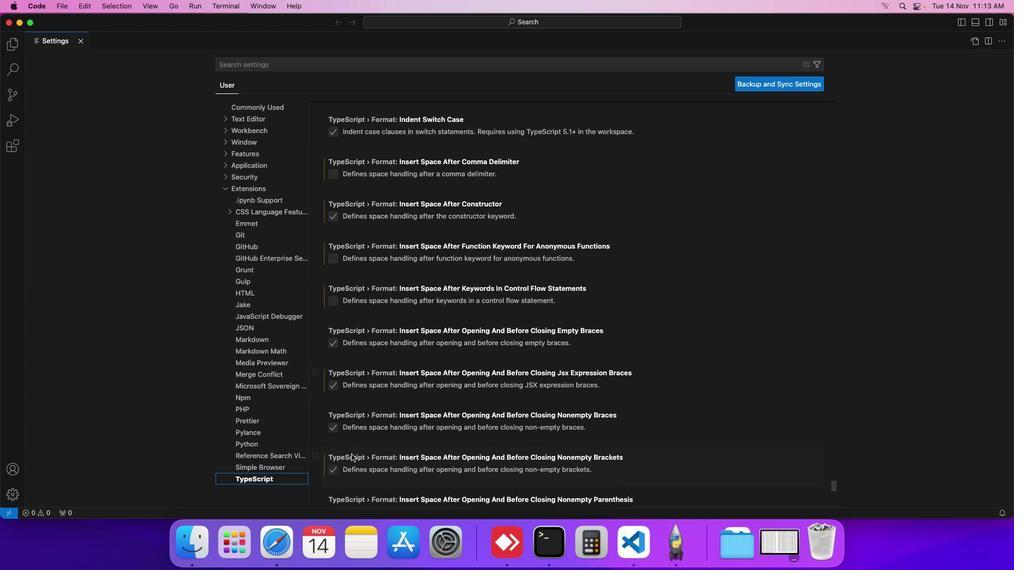 
Action: Mouse scrolled (351, 454) with delta (0, 0)
Screenshot: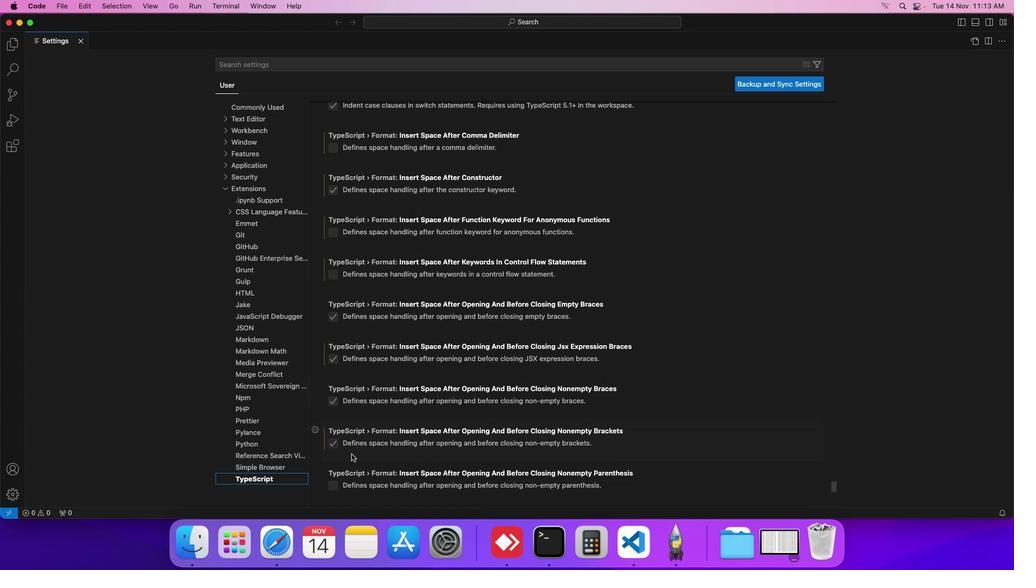 
Action: Mouse scrolled (351, 454) with delta (0, 0)
Screenshot: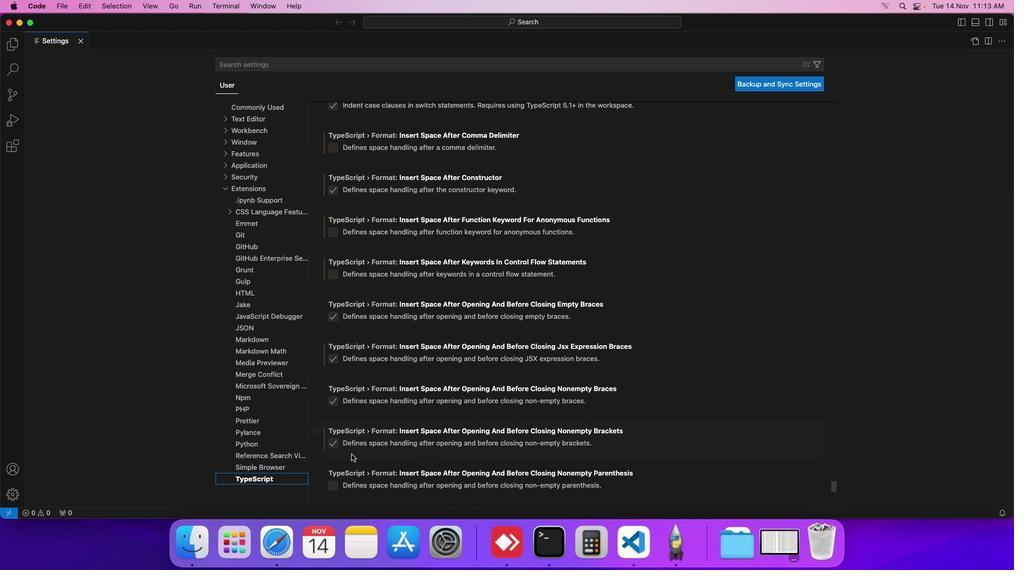 
Action: Mouse scrolled (351, 454) with delta (0, 0)
Screenshot: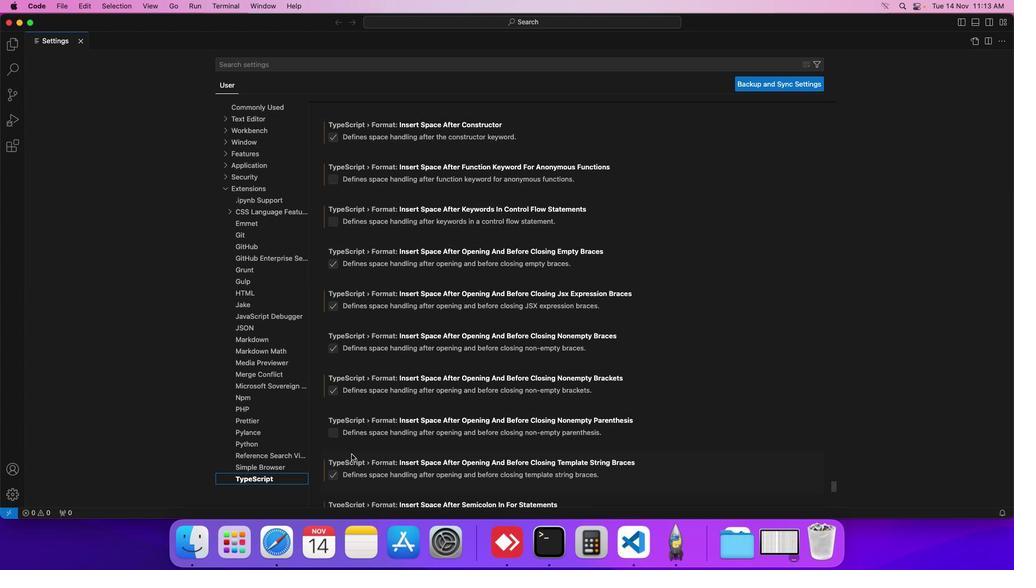 
Action: Mouse scrolled (351, 454) with delta (0, 0)
Screenshot: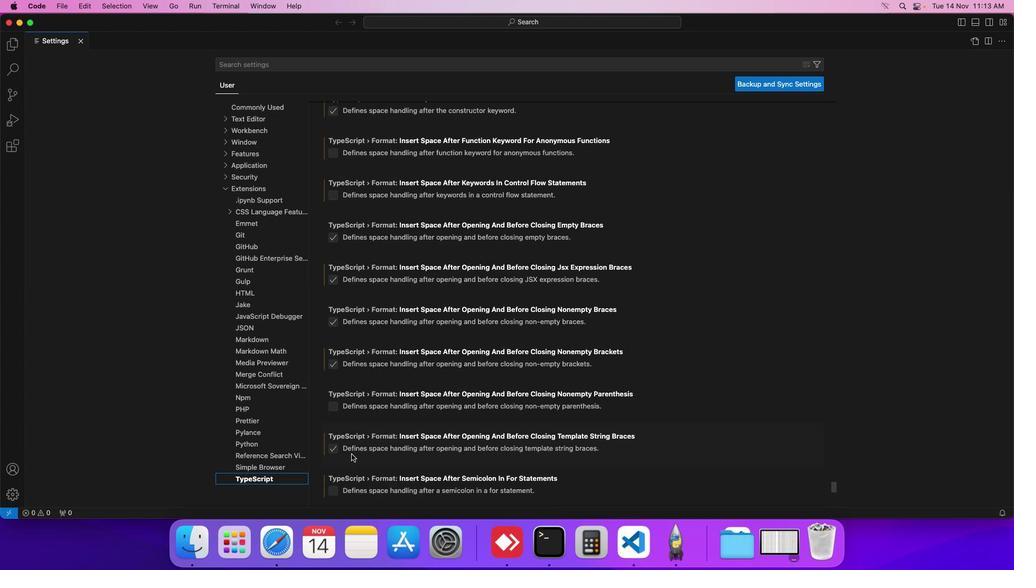 
Action: Mouse scrolled (351, 454) with delta (0, 0)
Screenshot: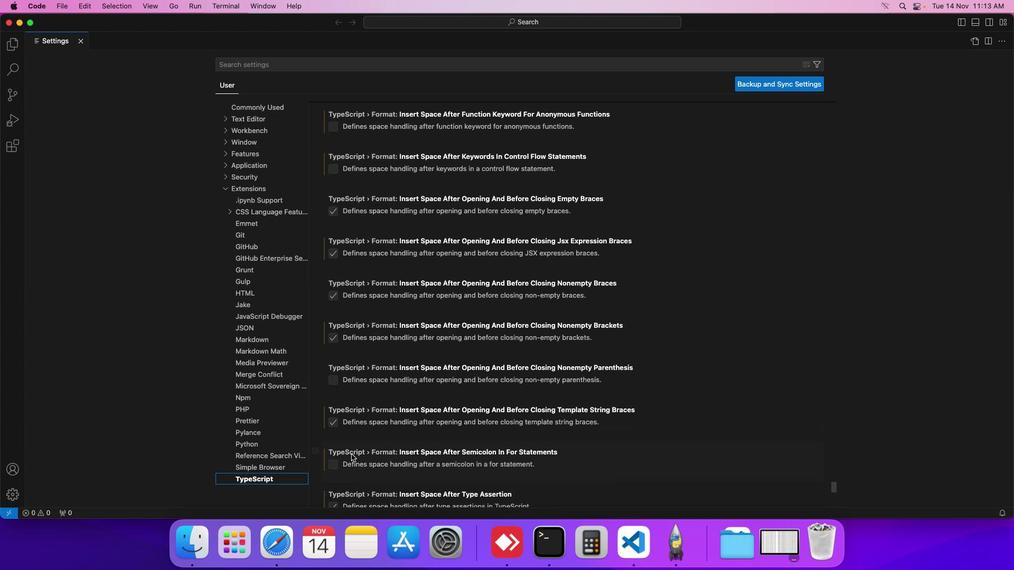 
Action: Mouse scrolled (351, 454) with delta (0, 0)
Screenshot: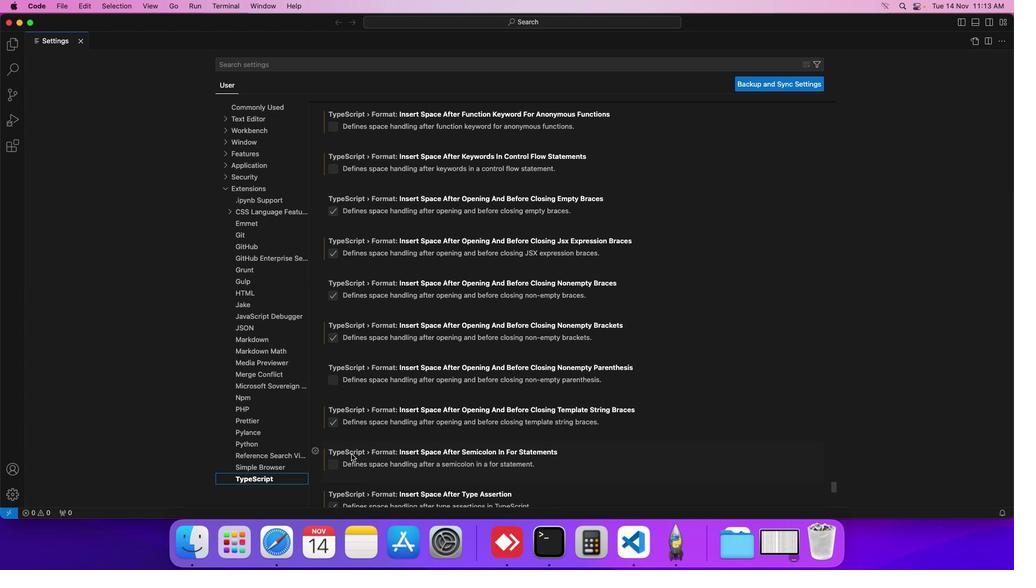 
Action: Mouse scrolled (351, 454) with delta (0, 0)
Screenshot: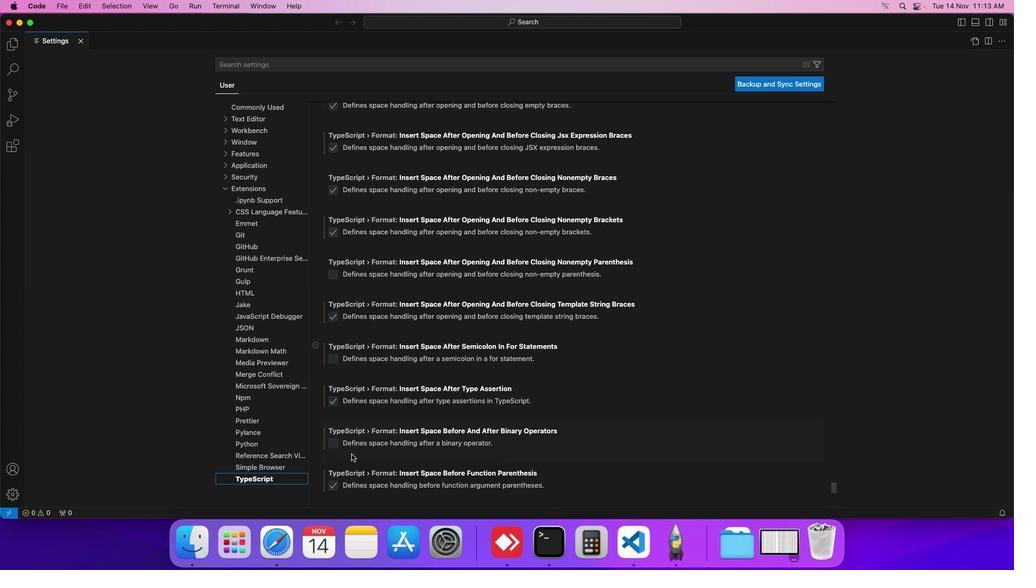 
Action: Mouse scrolled (351, 454) with delta (0, 0)
Screenshot: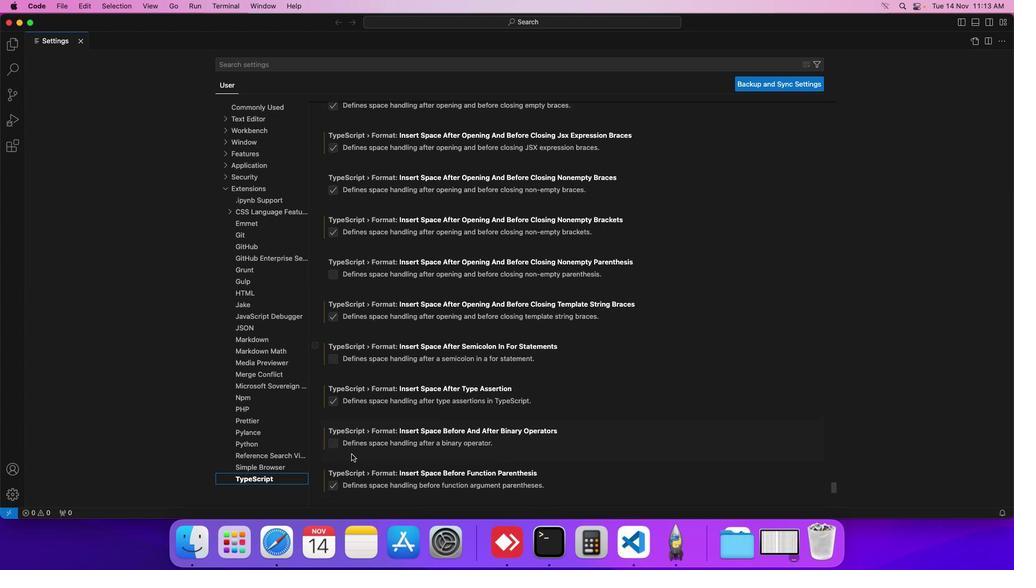 
Action: Mouse scrolled (351, 454) with delta (0, -1)
Screenshot: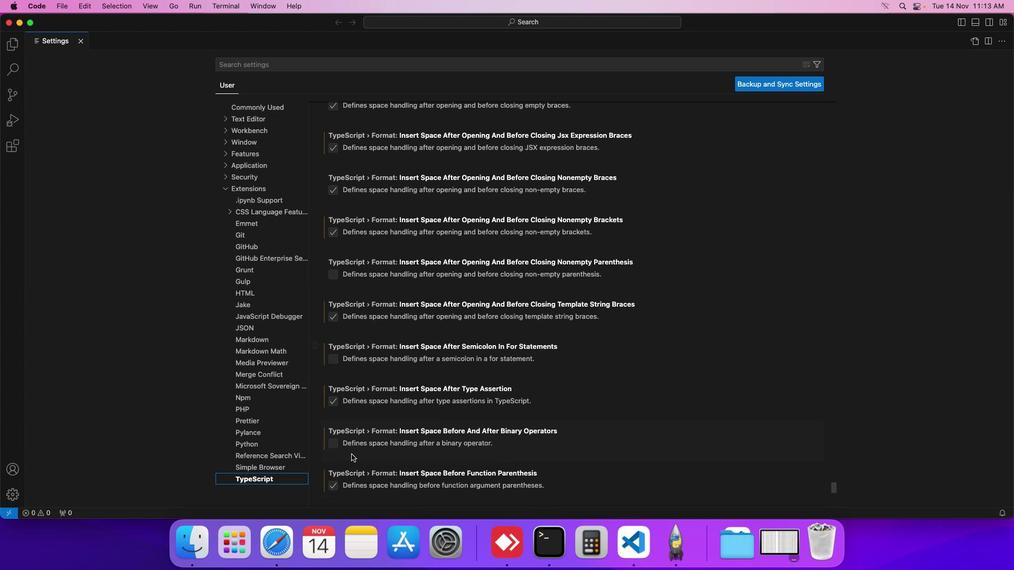
Action: Mouse scrolled (351, 454) with delta (0, 0)
Screenshot: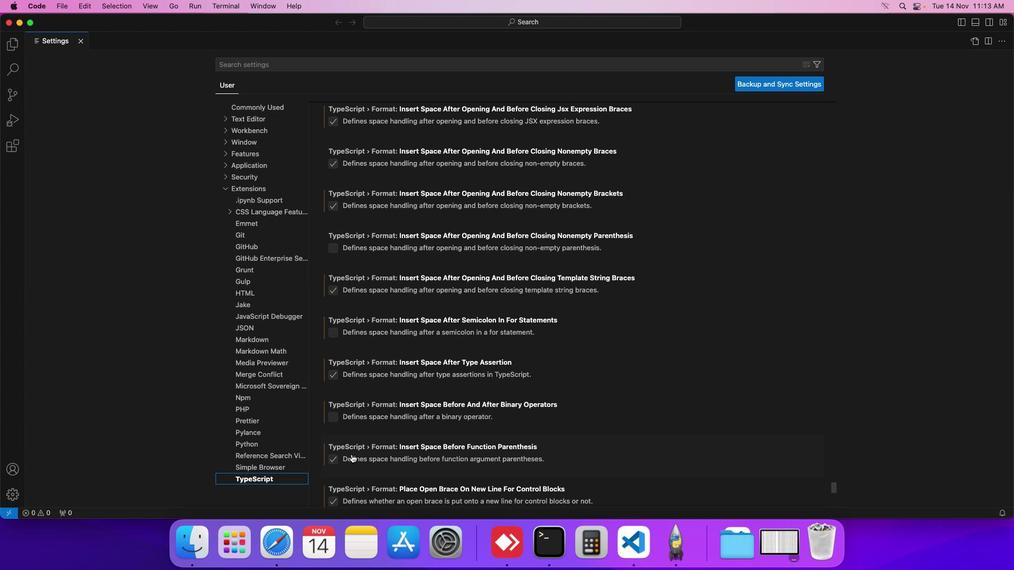 
Action: Mouse scrolled (351, 454) with delta (0, 0)
Screenshot: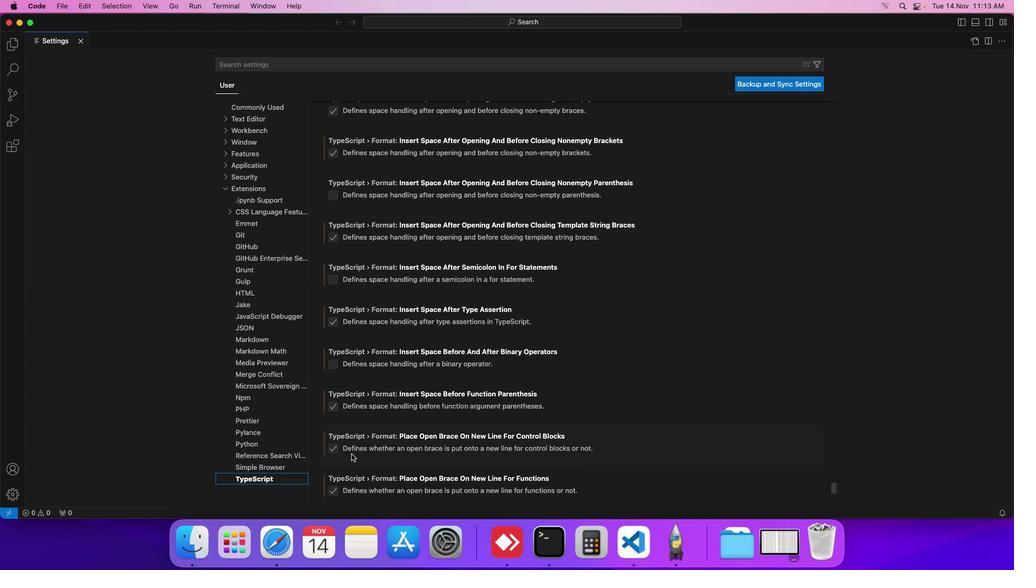 
Action: Mouse scrolled (351, 454) with delta (0, 0)
Screenshot: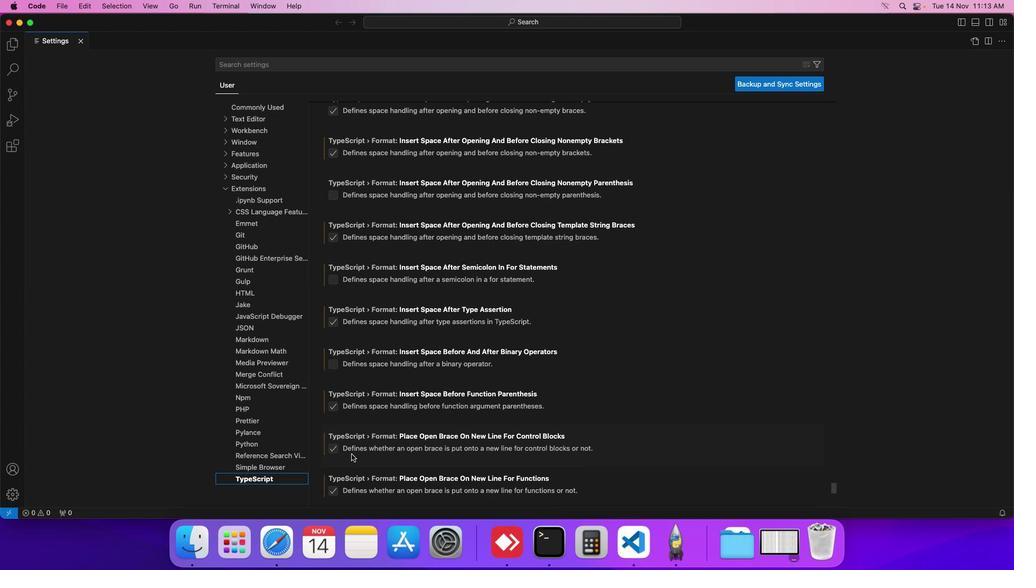 
Action: Mouse scrolled (351, 454) with delta (0, 0)
Screenshot: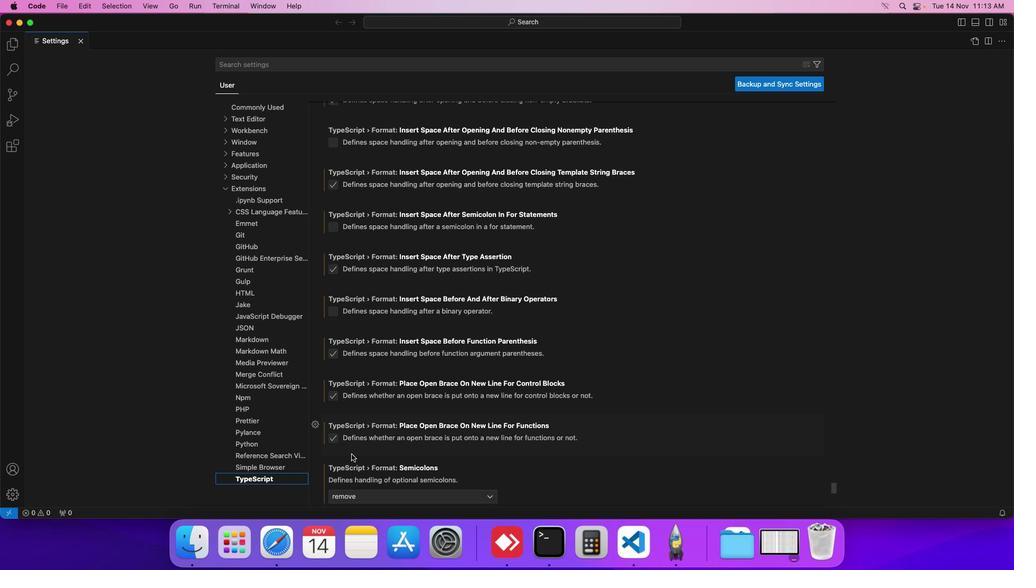 
Action: Mouse scrolled (351, 454) with delta (0, 0)
Screenshot: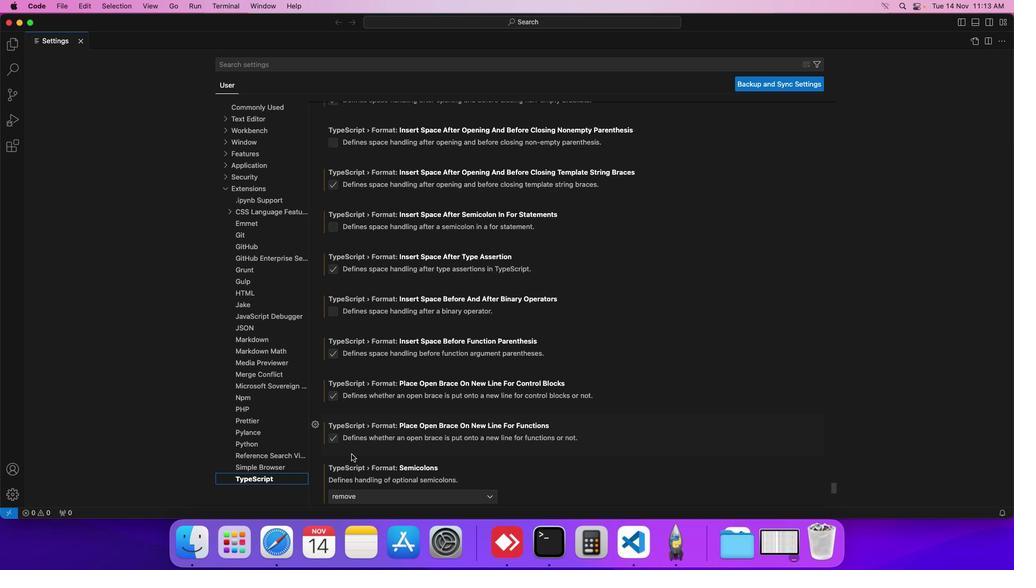 
Action: Mouse scrolled (351, 454) with delta (0, 0)
Screenshot: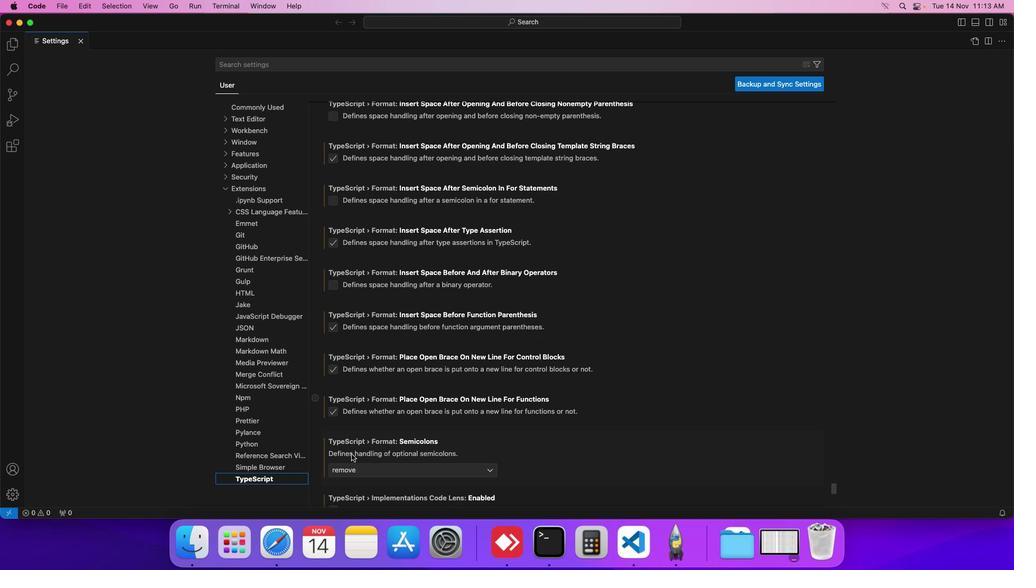 
Action: Mouse scrolled (351, 454) with delta (0, 0)
Screenshot: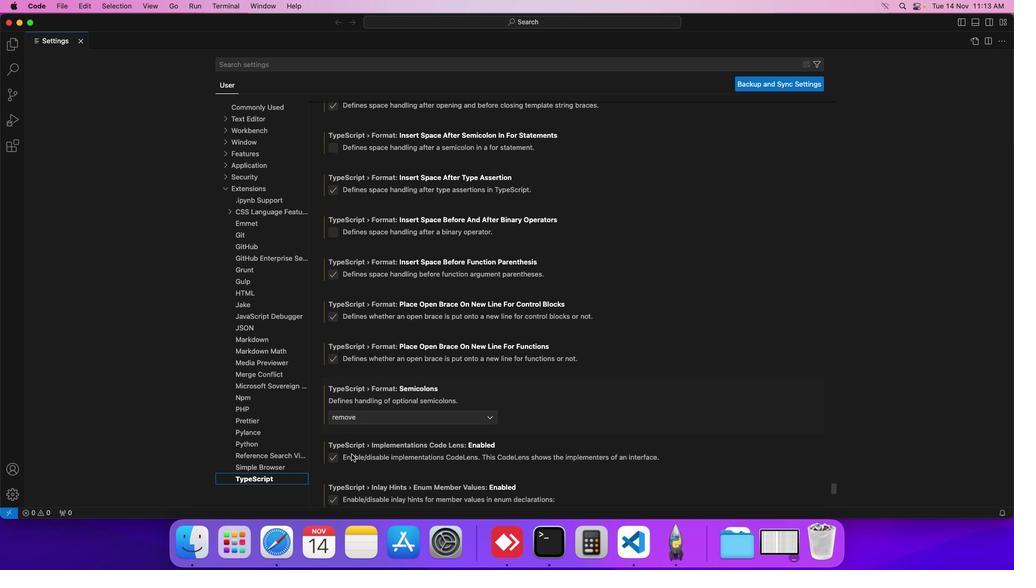 
Action: Mouse scrolled (351, 454) with delta (0, 0)
Screenshot: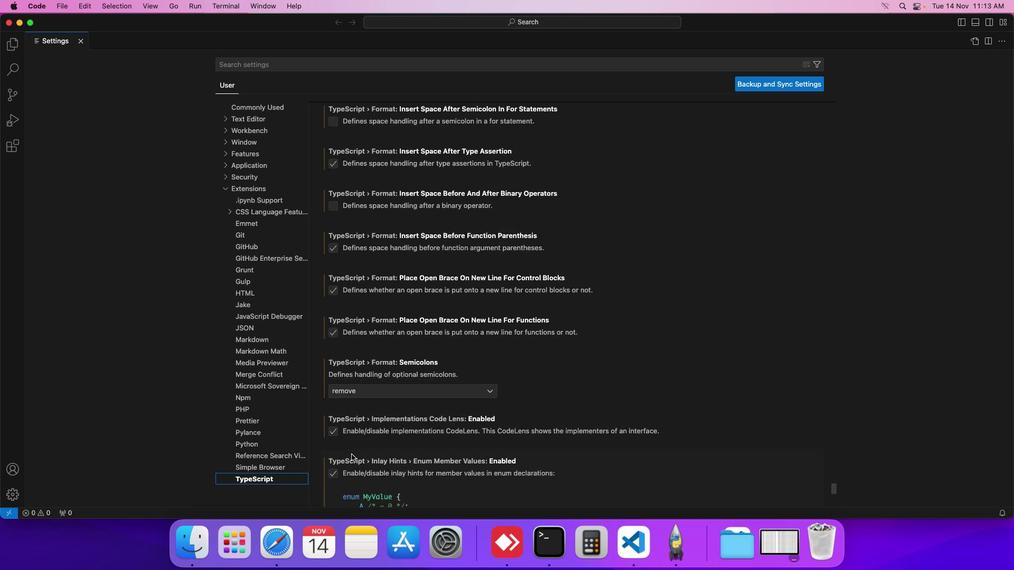 
Action: Mouse scrolled (351, 454) with delta (0, 0)
Screenshot: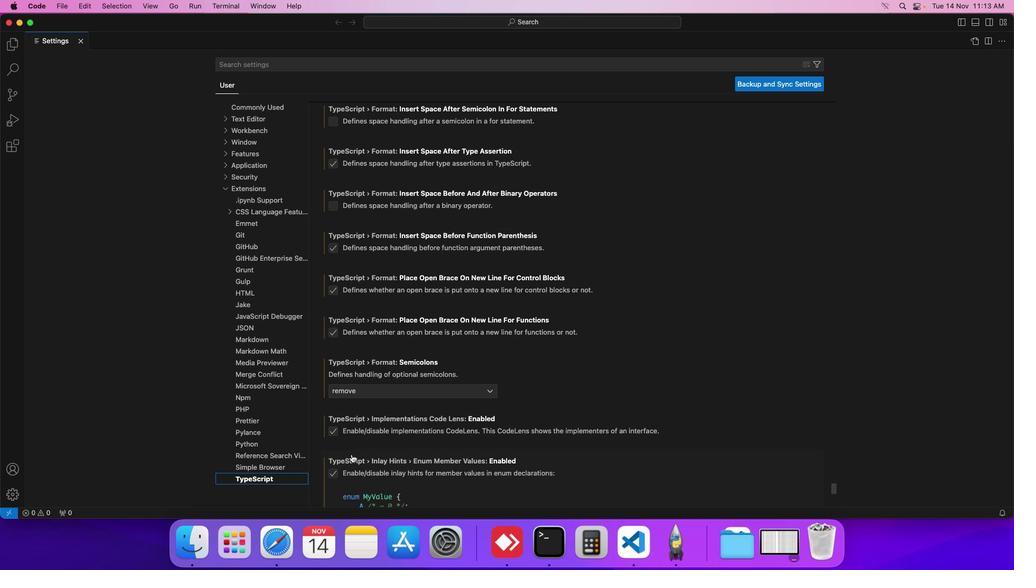 
Action: Mouse scrolled (351, 454) with delta (0, 0)
Screenshot: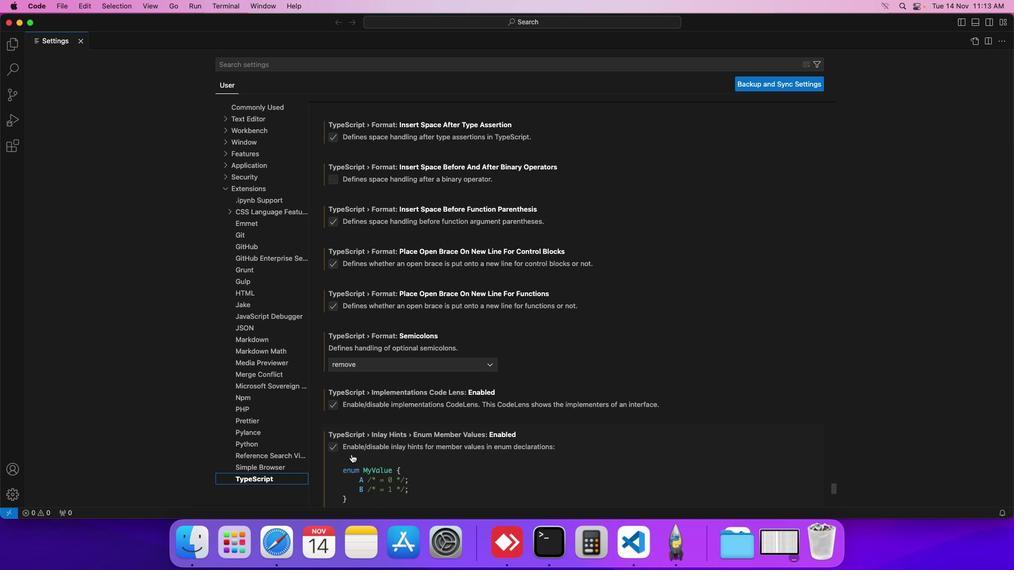 
Action: Mouse scrolled (351, 454) with delta (0, 0)
Screenshot: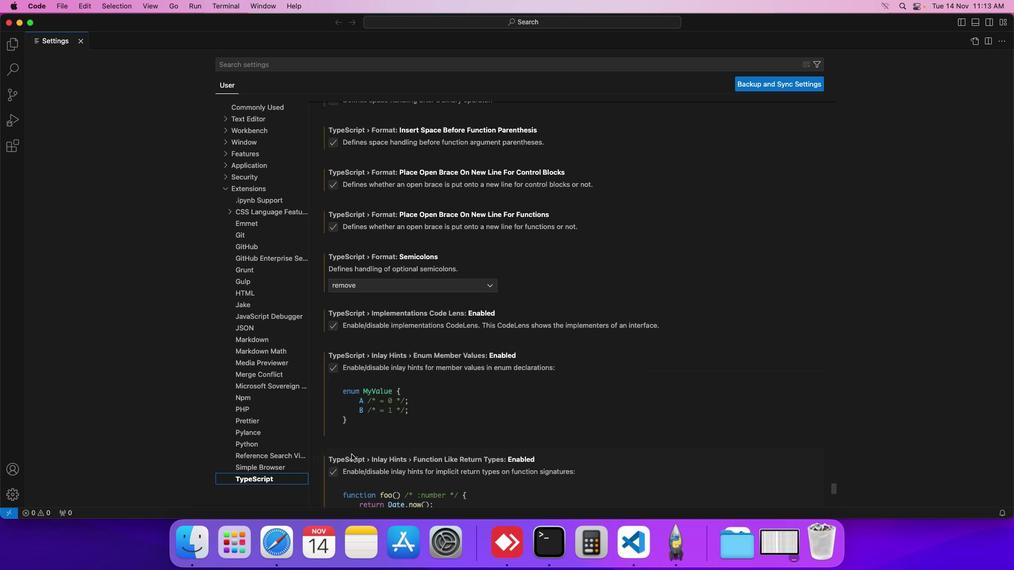 
Action: Mouse scrolled (351, 454) with delta (0, 0)
Screenshot: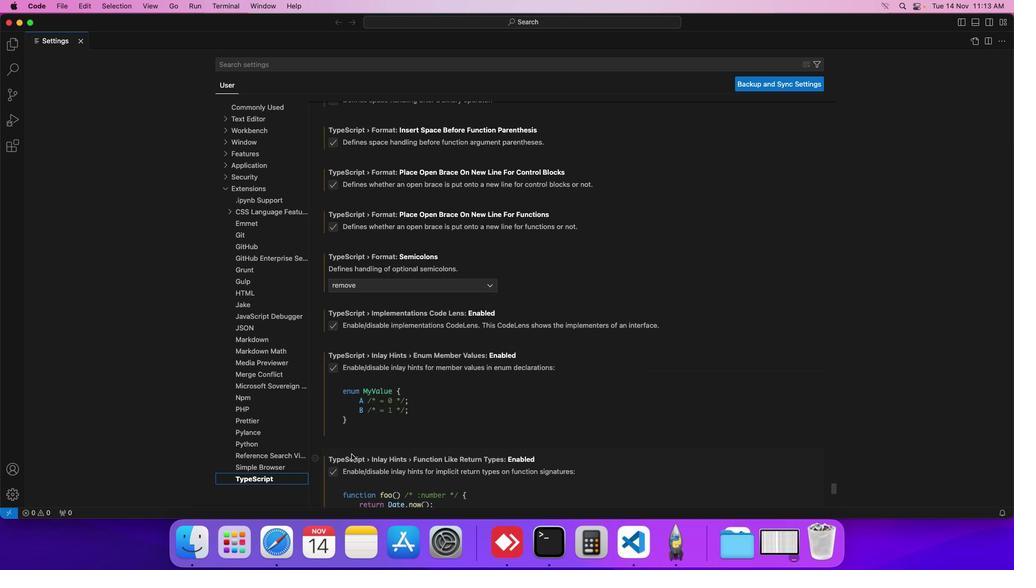 
Action: Mouse scrolled (351, 454) with delta (0, 0)
Screenshot: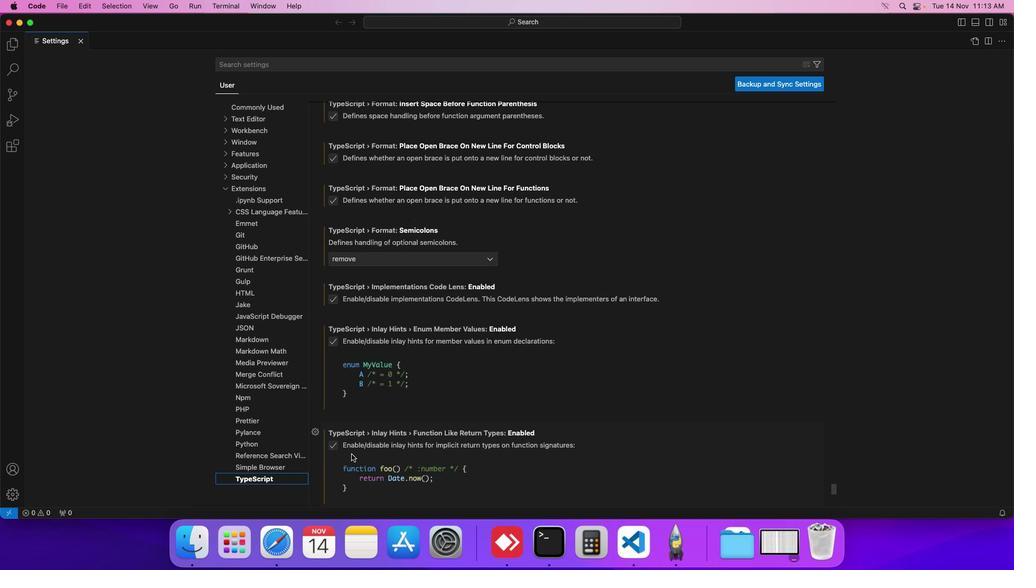 
Action: Mouse scrolled (351, 454) with delta (0, 0)
Screenshot: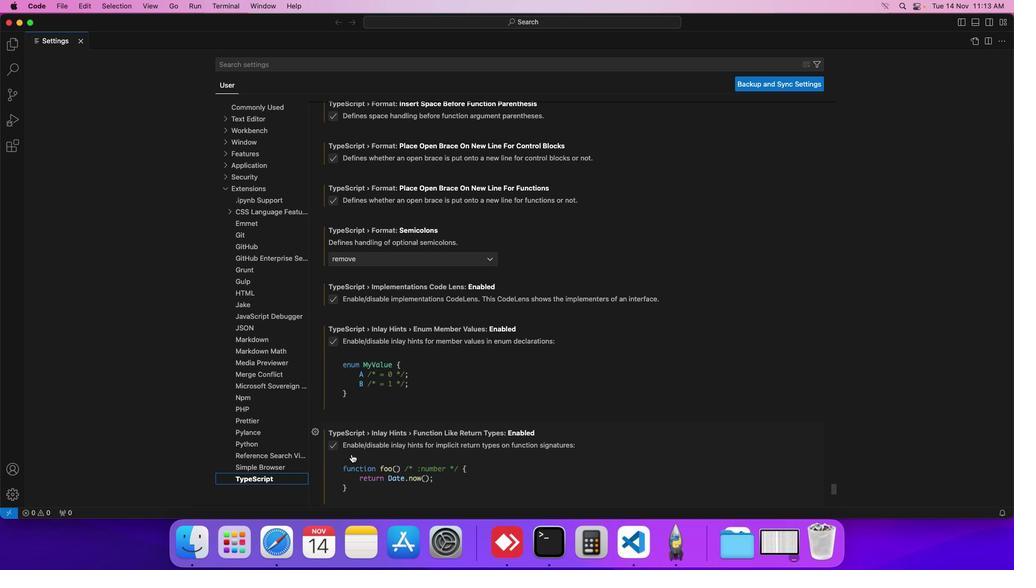 
Action: Mouse scrolled (351, 454) with delta (0, 0)
Screenshot: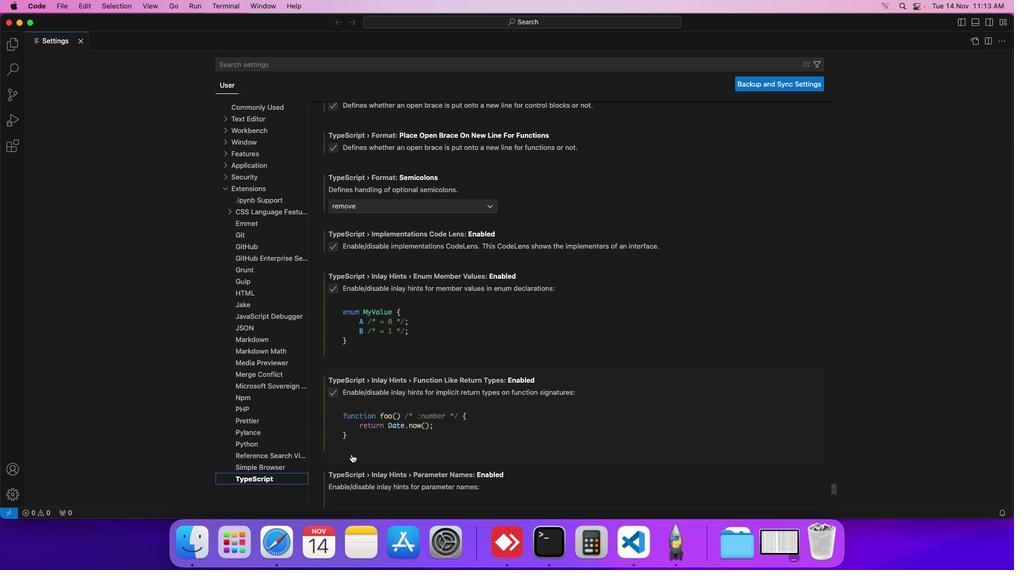 
Action: Mouse scrolled (351, 454) with delta (0, 0)
Screenshot: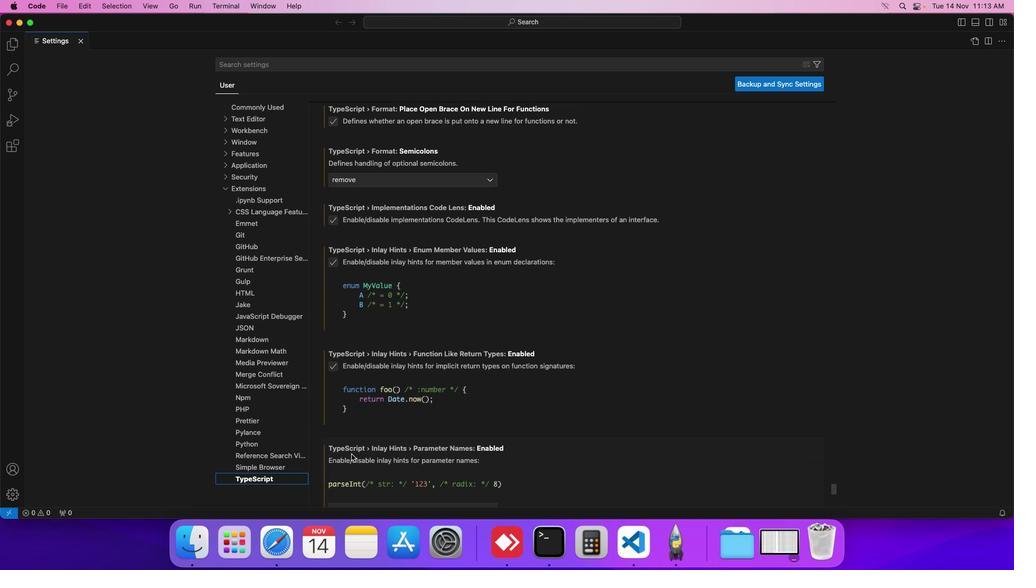 
Action: Mouse scrolled (351, 454) with delta (0, 0)
Screenshot: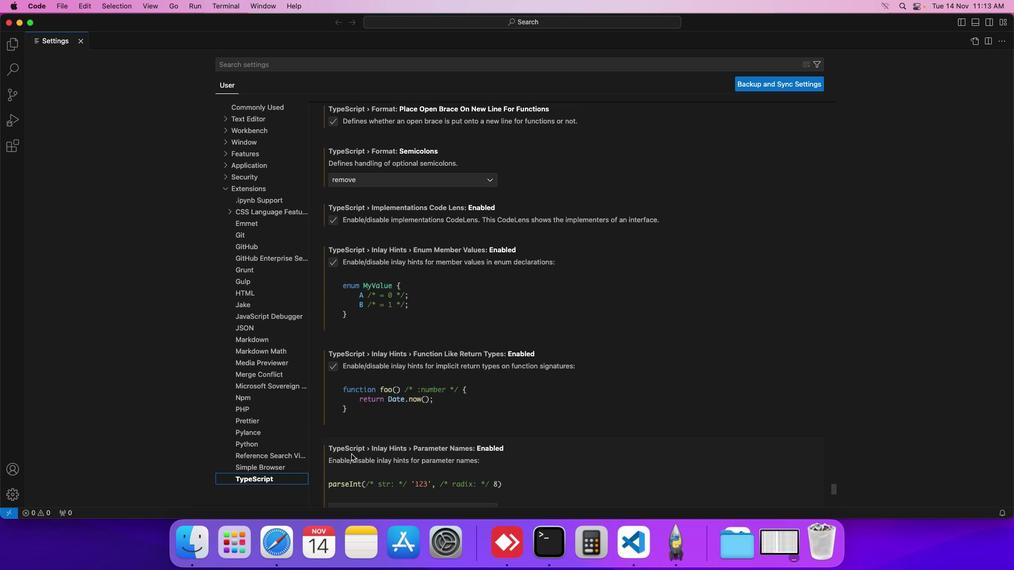 
Action: Mouse scrolled (351, 454) with delta (0, 0)
Screenshot: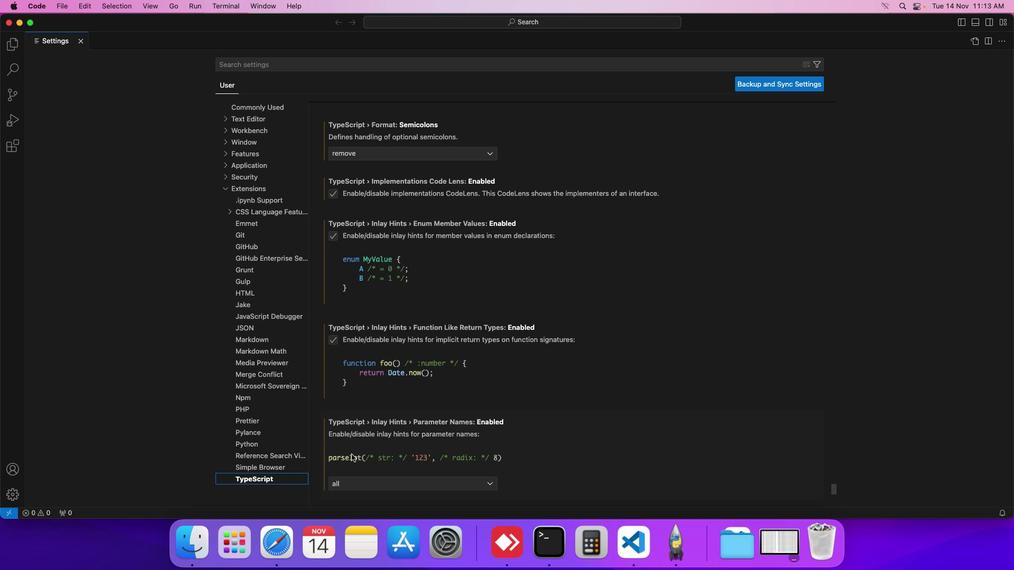
Action: Mouse scrolled (351, 454) with delta (0, 0)
Screenshot: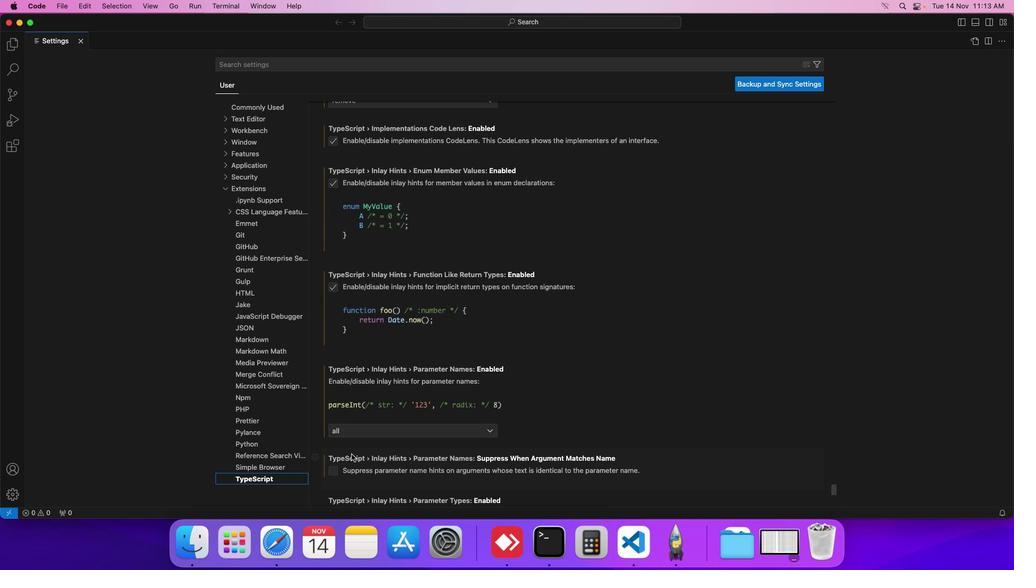 
Action: Mouse scrolled (351, 454) with delta (0, 0)
Screenshot: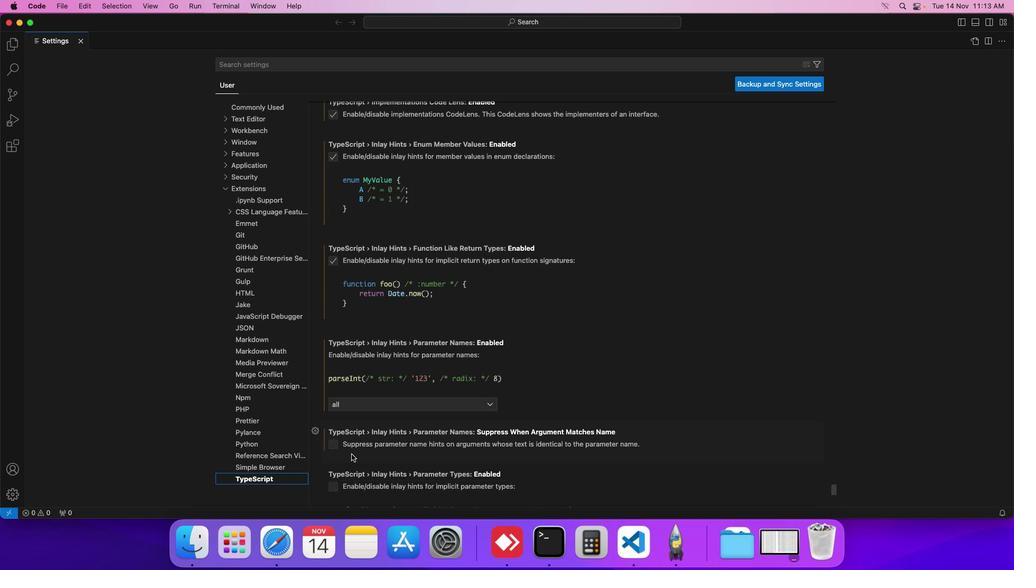 
Action: Mouse scrolled (351, 454) with delta (0, 0)
Screenshot: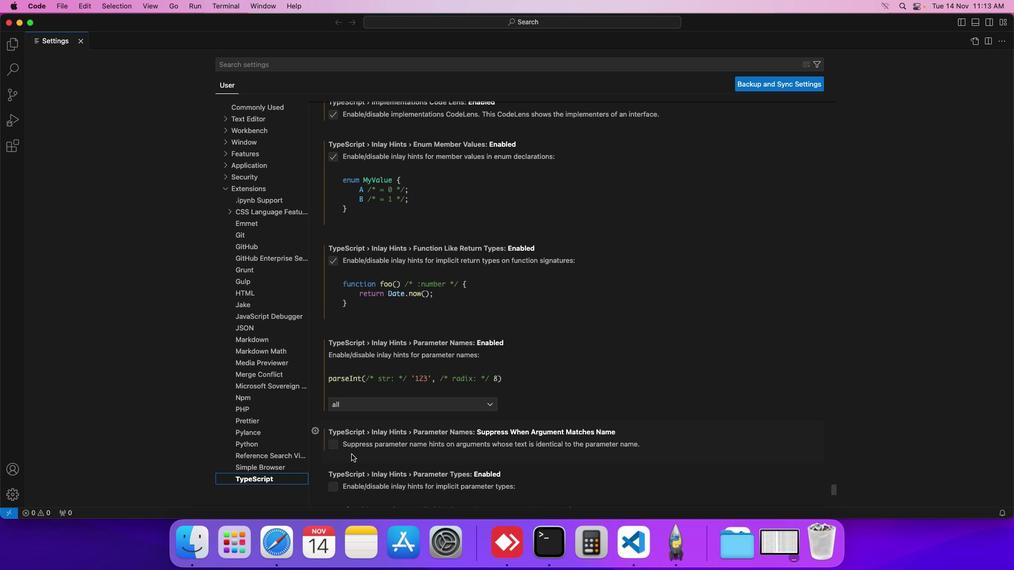 
Action: Mouse scrolled (351, 454) with delta (0, 0)
Screenshot: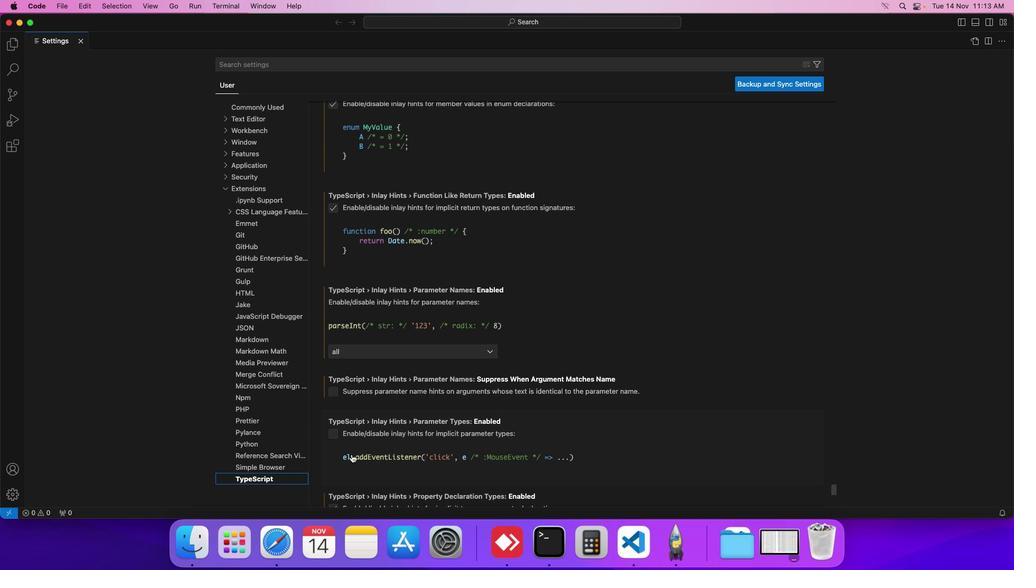 
Action: Mouse scrolled (351, 454) with delta (0, 0)
Screenshot: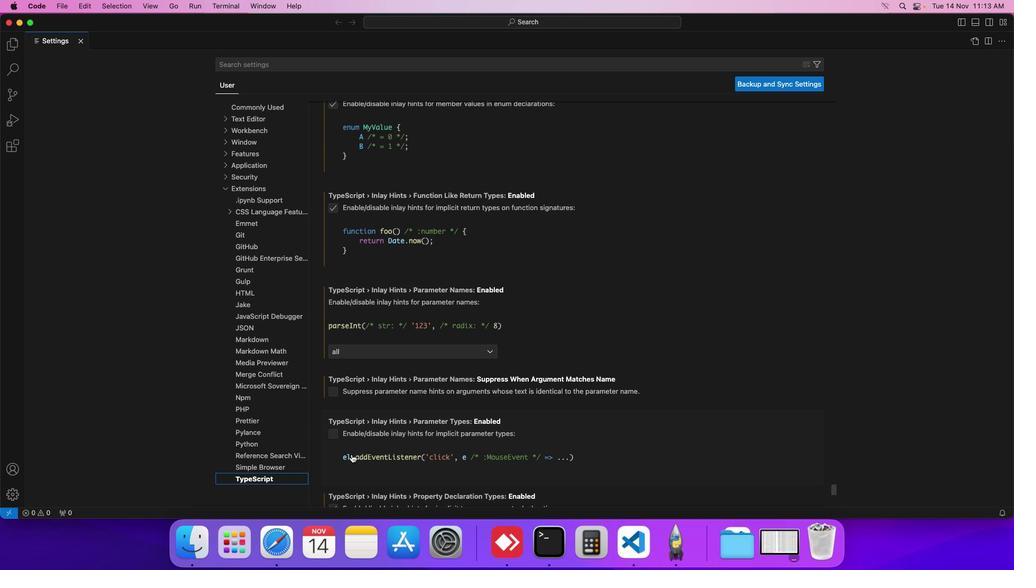 
Action: Mouse scrolled (351, 454) with delta (0, 0)
Screenshot: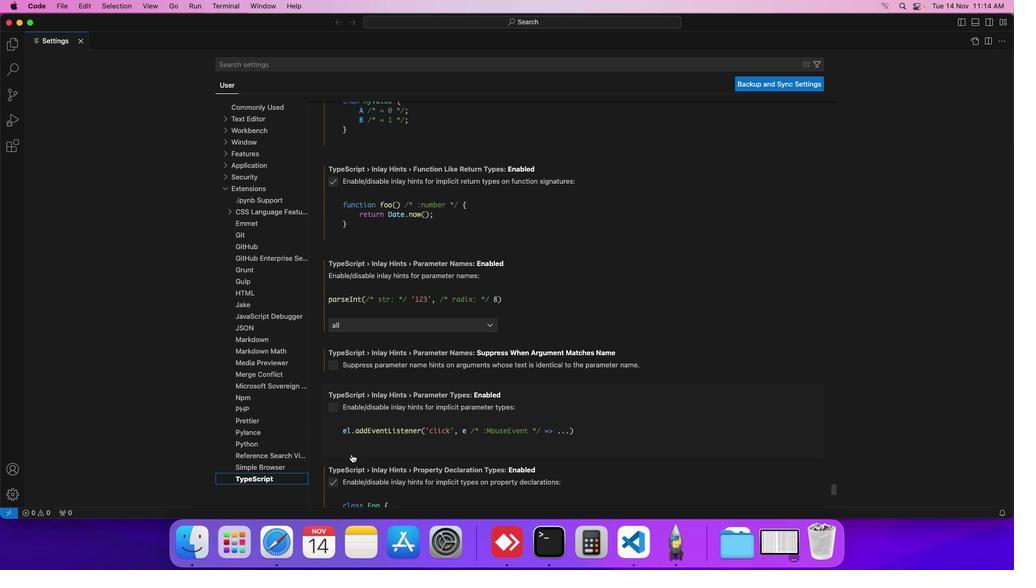 
Action: Mouse scrolled (351, 454) with delta (0, 0)
Screenshot: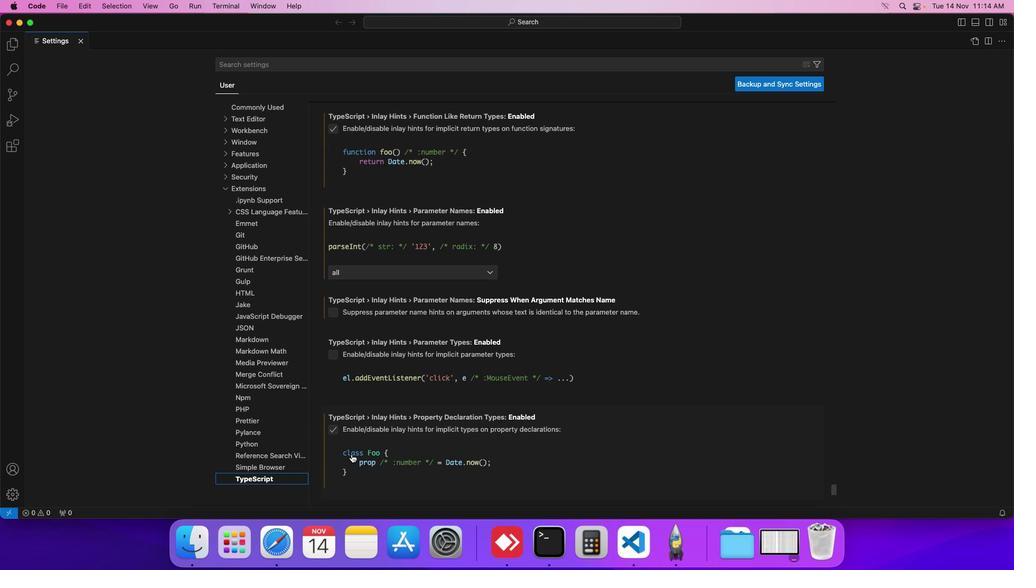 
Action: Mouse scrolled (351, 454) with delta (0, 0)
Screenshot: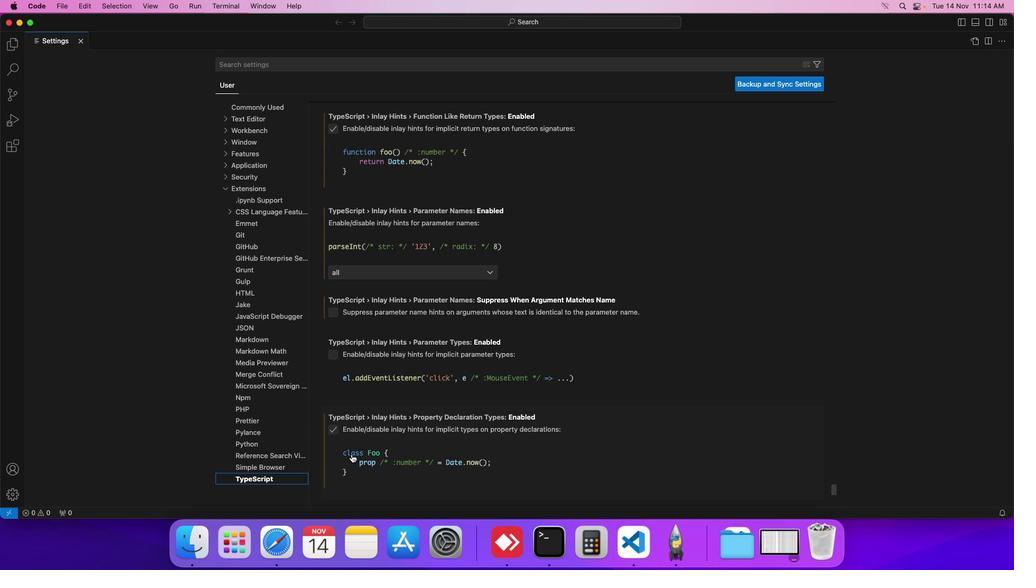 
Action: Mouse scrolled (351, 454) with delta (0, 0)
Screenshot: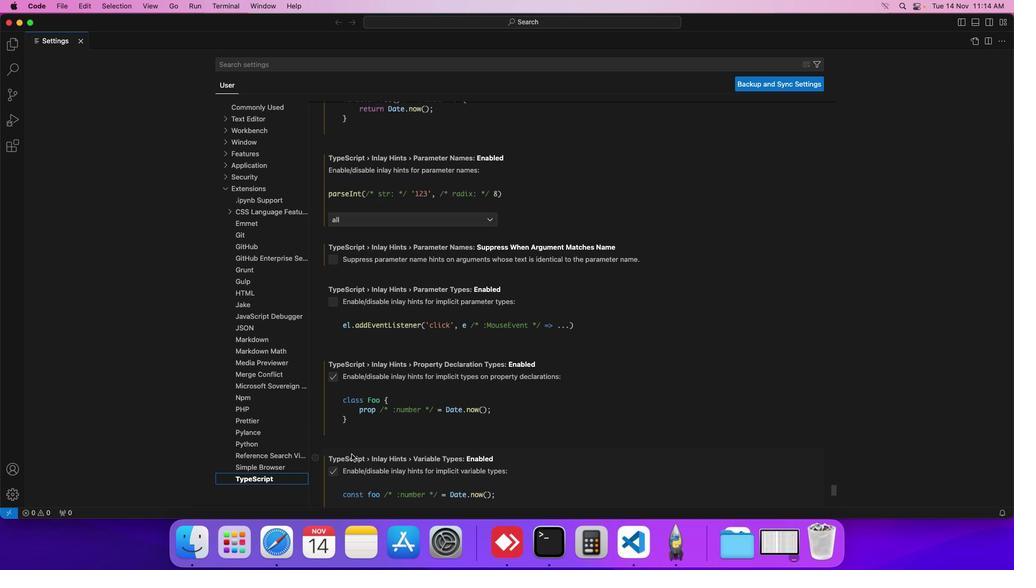 
Action: Mouse scrolled (351, 454) with delta (0, 0)
Screenshot: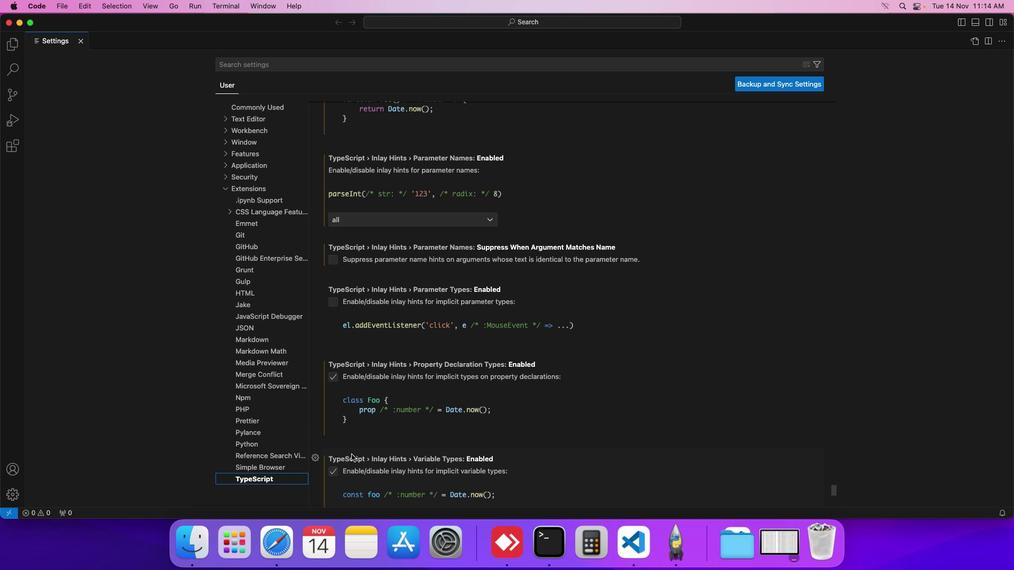 
Action: Mouse scrolled (351, 454) with delta (0, 0)
Screenshot: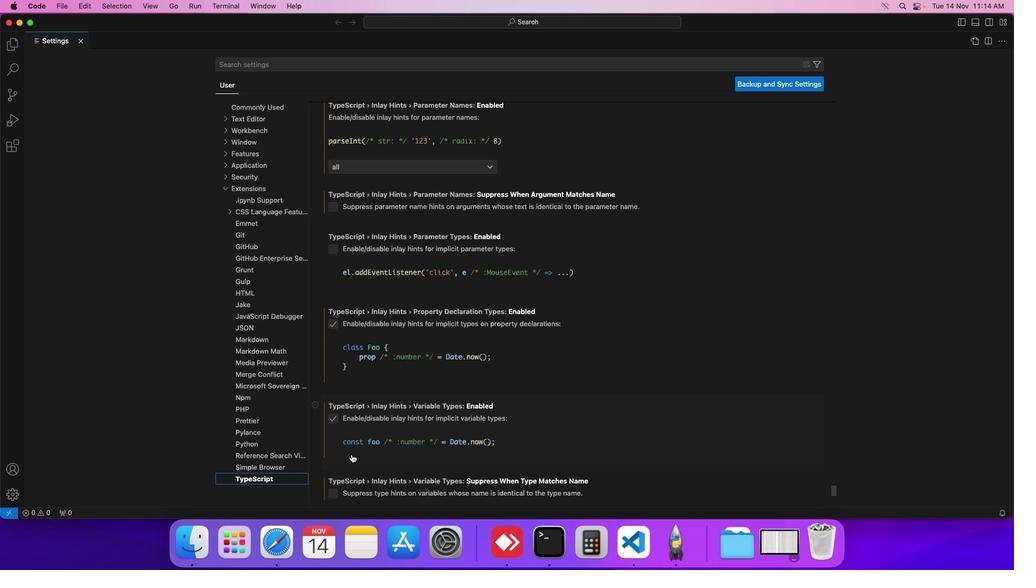 
Action: Mouse scrolled (351, 454) with delta (0, 0)
Screenshot: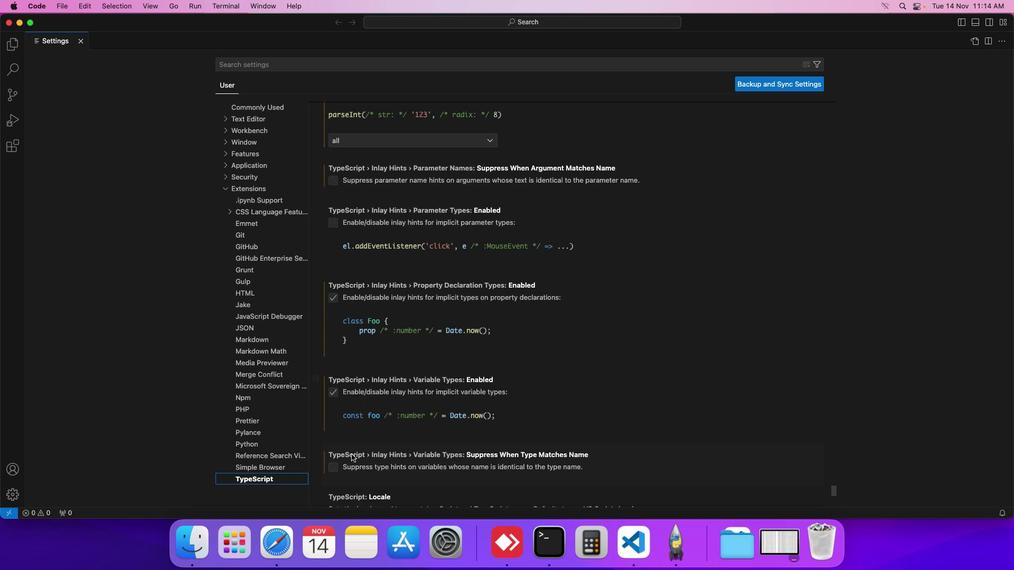 
Action: Mouse scrolled (351, 454) with delta (0, 0)
Screenshot: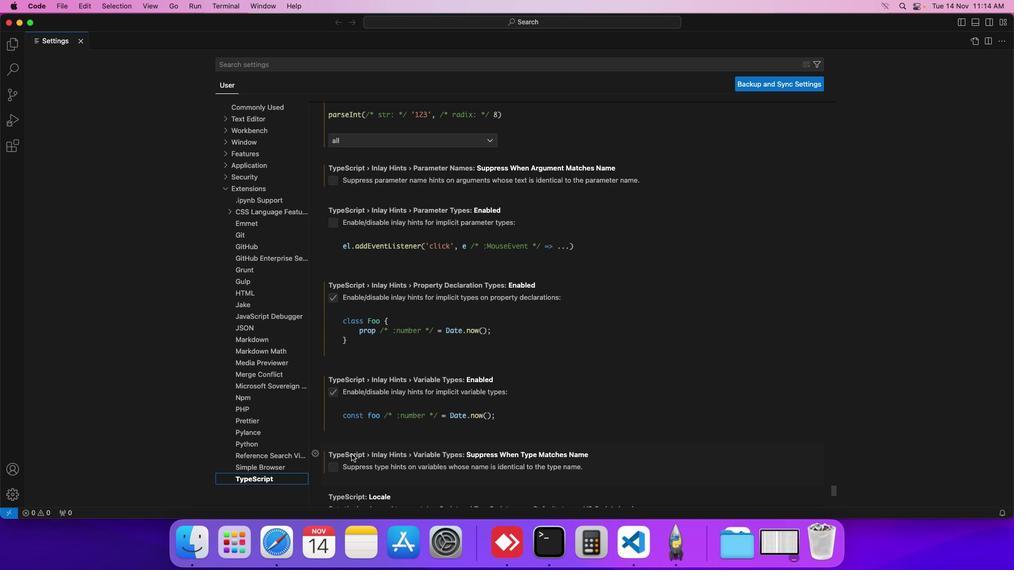 
Action: Mouse scrolled (351, 454) with delta (0, 0)
Screenshot: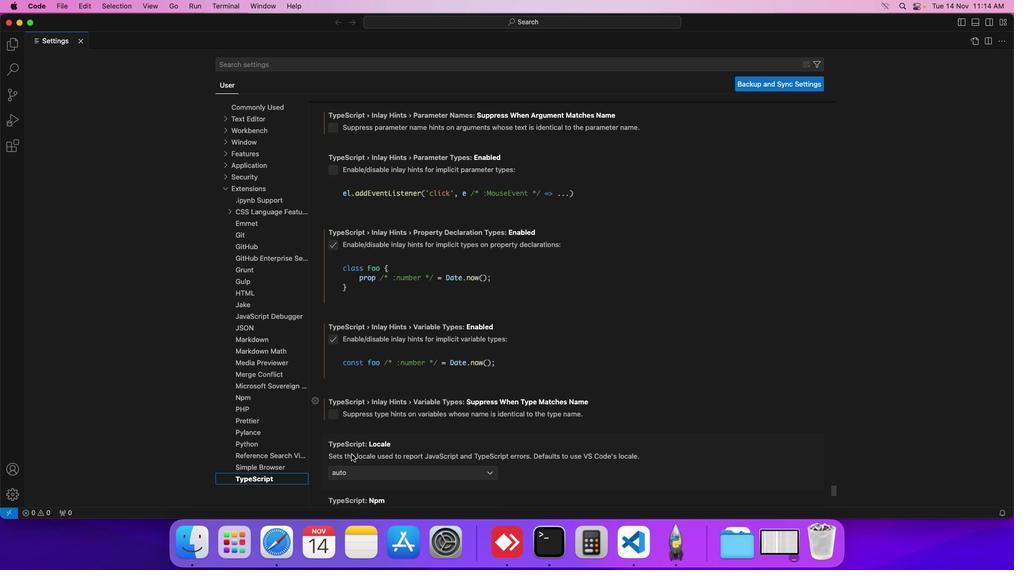 
Action: Mouse scrolled (351, 454) with delta (0, 0)
Screenshot: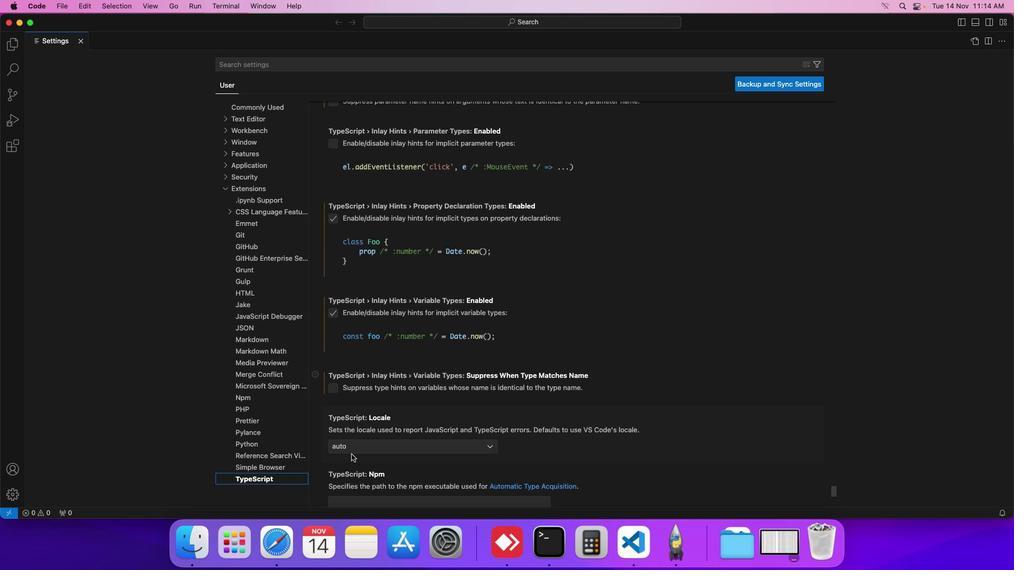 
Action: Mouse scrolled (351, 454) with delta (0, 0)
Screenshot: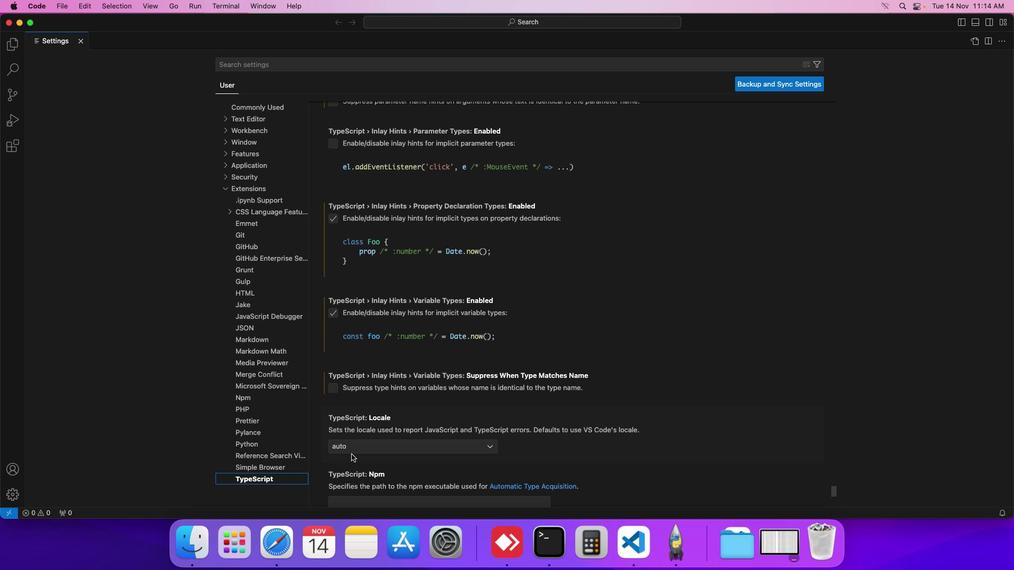 
Action: Mouse scrolled (351, 454) with delta (0, 0)
Screenshot: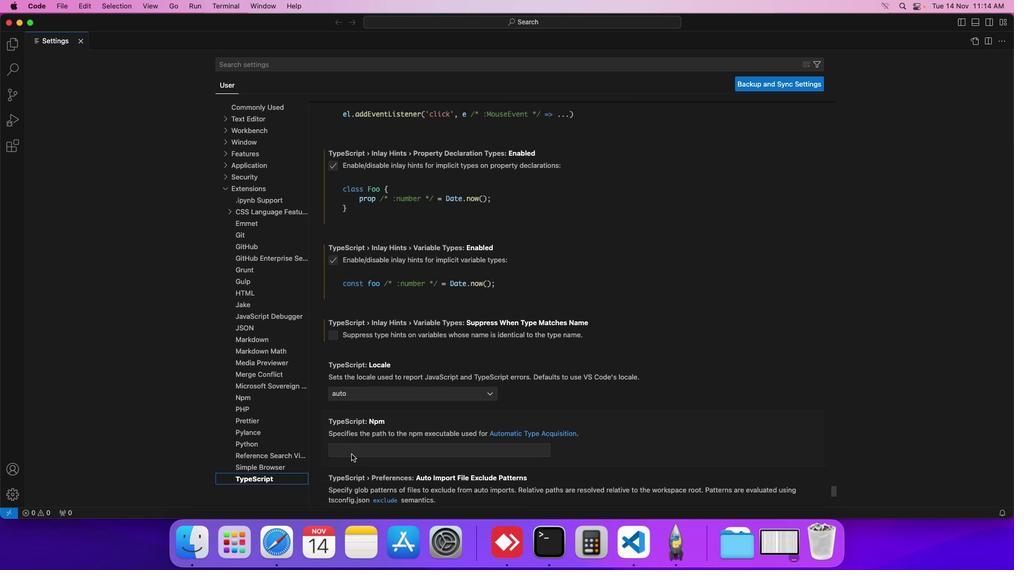 
Action: Mouse scrolled (351, 454) with delta (0, 0)
Screenshot: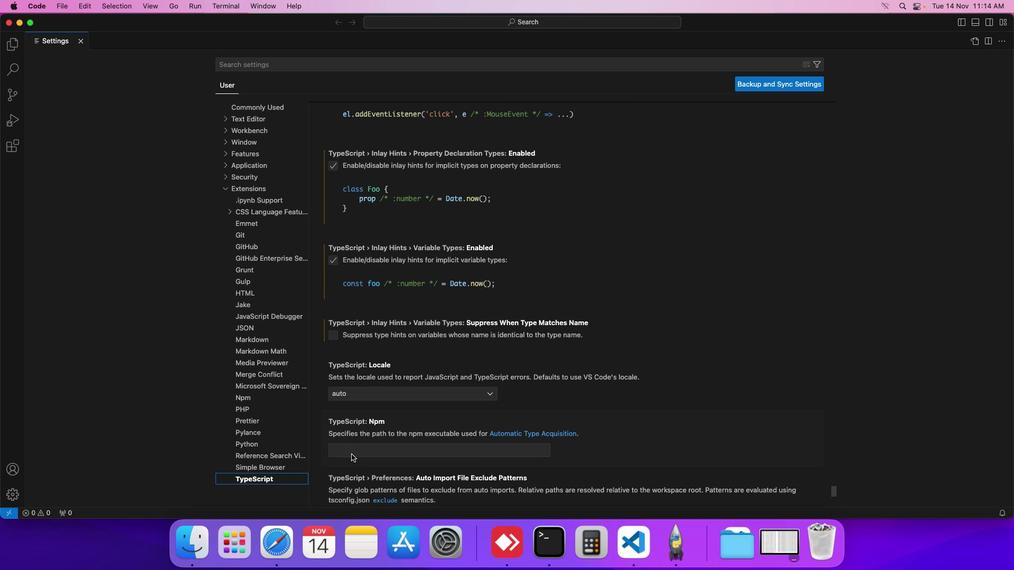 
Action: Mouse scrolled (351, 454) with delta (0, 0)
Screenshot: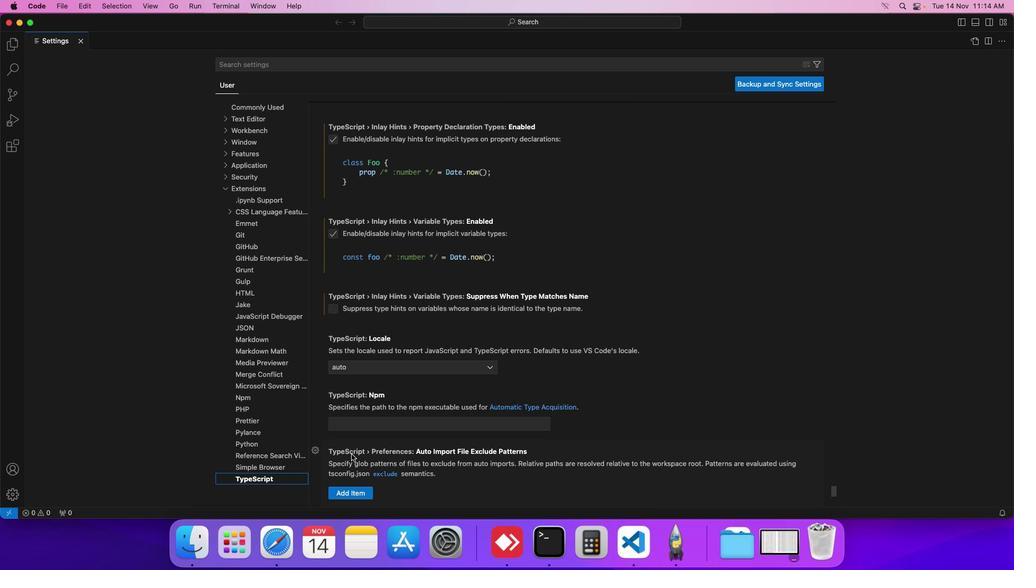 
Action: Mouse scrolled (351, 454) with delta (0, 0)
Screenshot: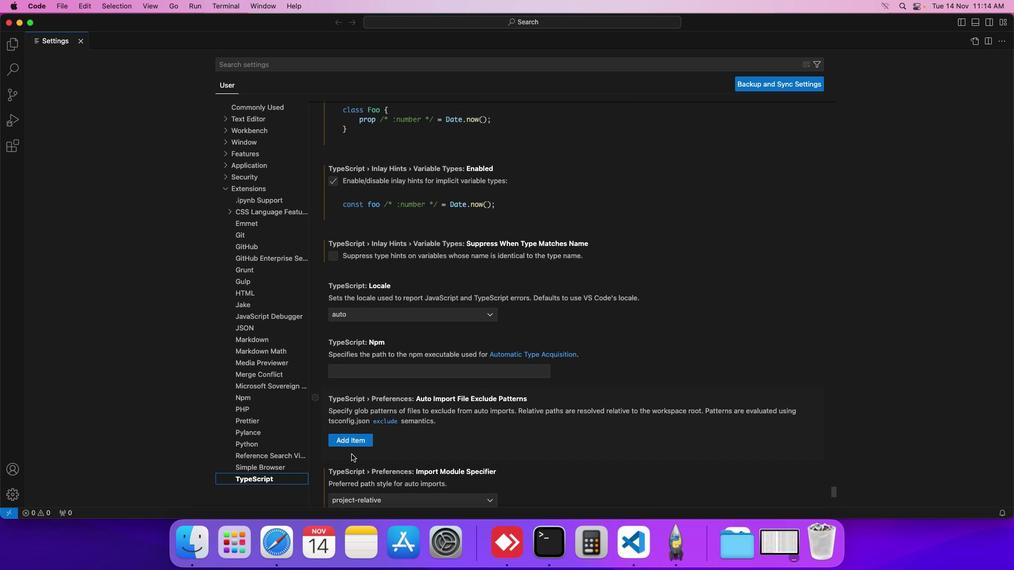 
Action: Mouse scrolled (351, 454) with delta (0, 0)
Screenshot: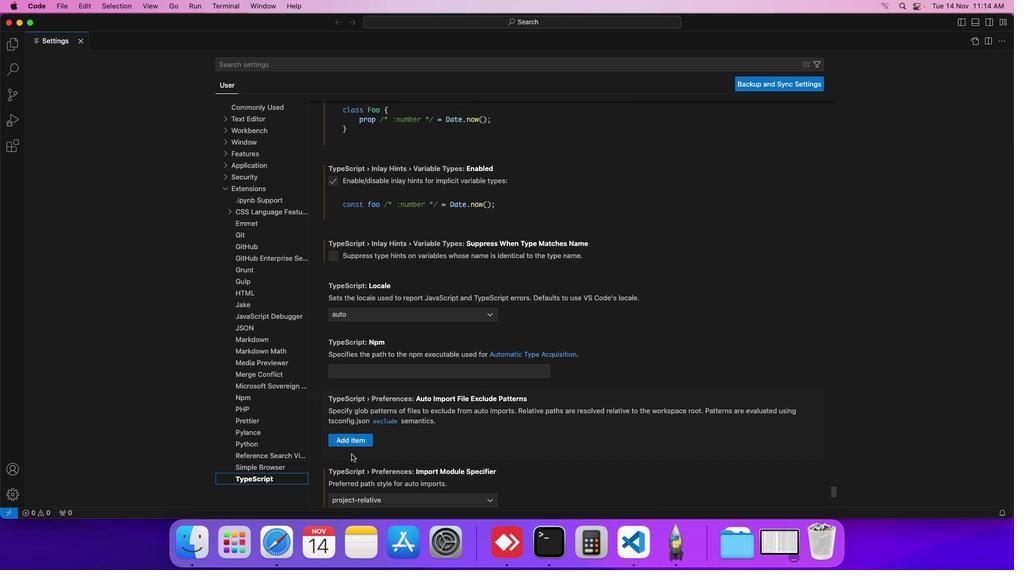 
Action: Mouse scrolled (351, 454) with delta (0, 0)
Screenshot: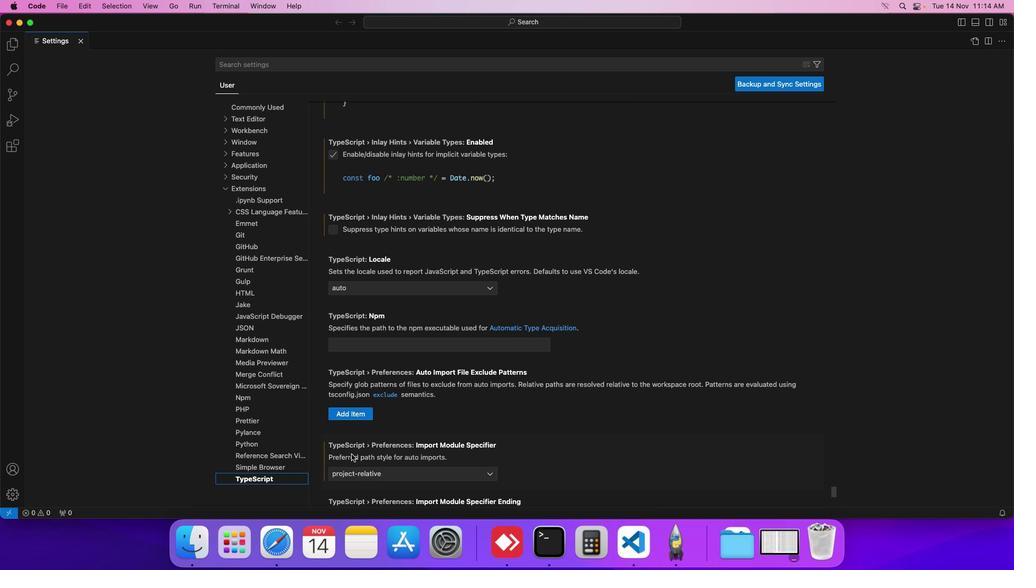 
Action: Mouse scrolled (351, 454) with delta (0, 0)
Screenshot: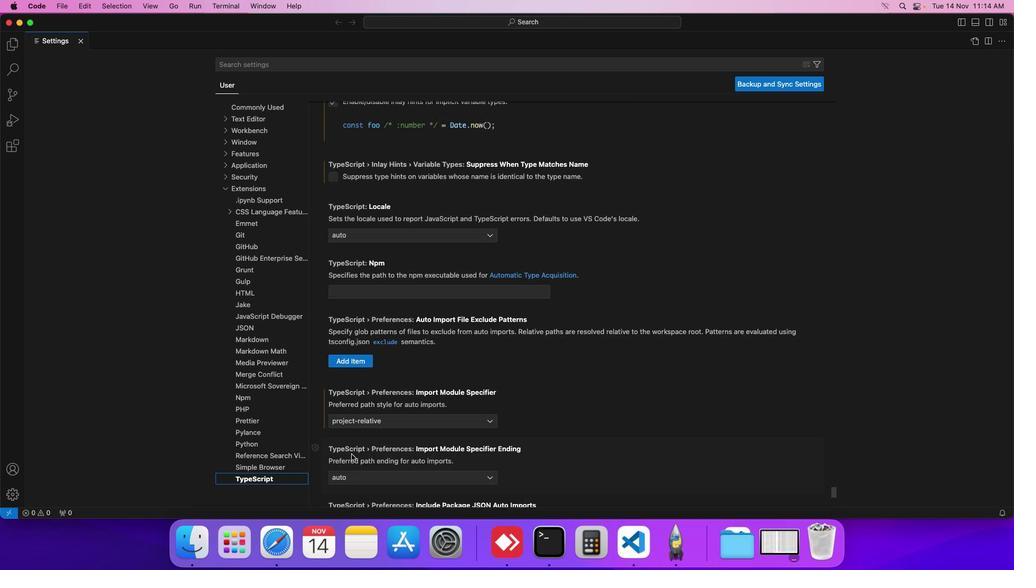 
Action: Mouse scrolled (351, 454) with delta (0, 0)
Screenshot: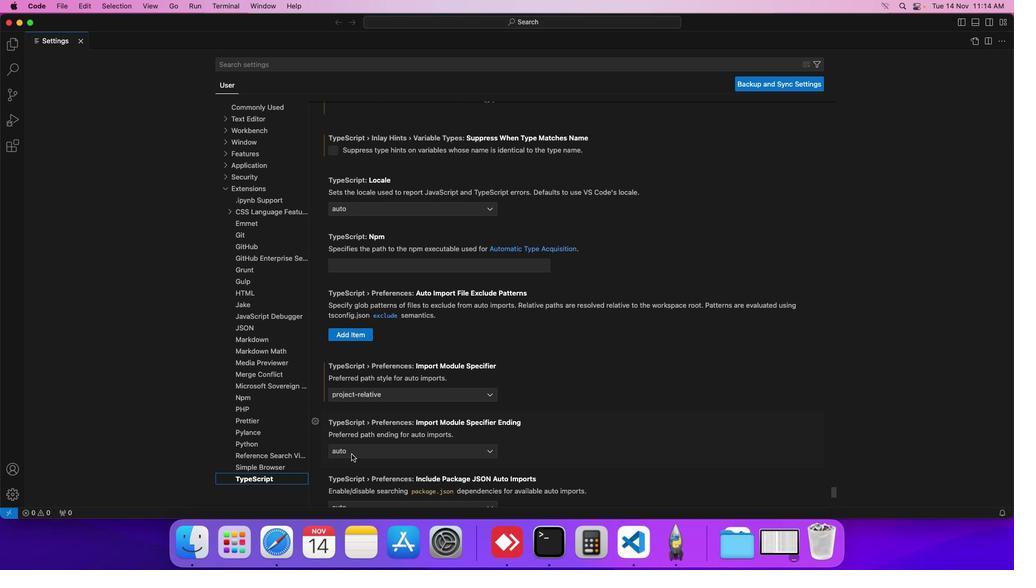 
Action: Mouse scrolled (351, 454) with delta (0, 0)
Screenshot: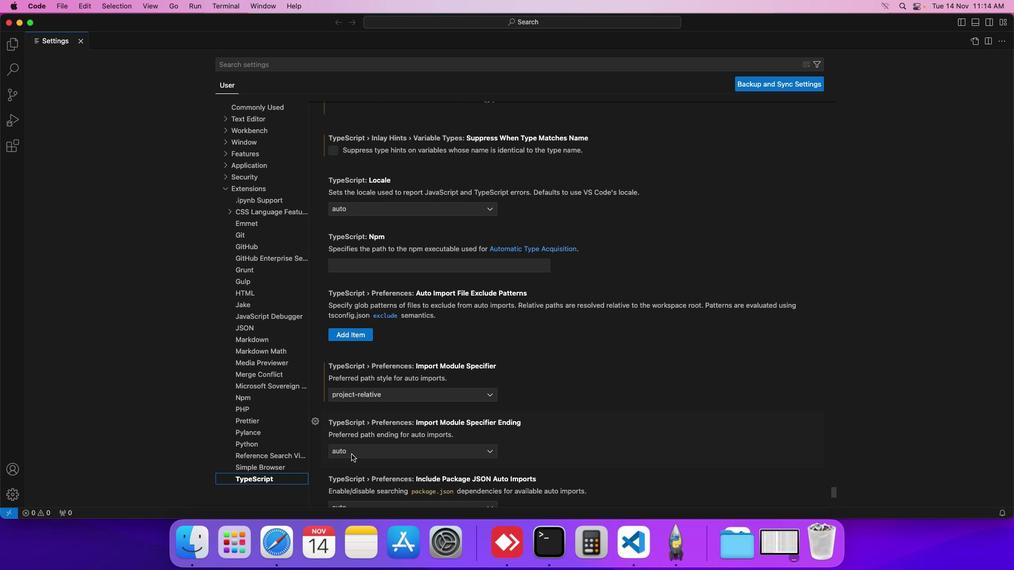 
Action: Mouse scrolled (351, 454) with delta (0, 0)
Screenshot: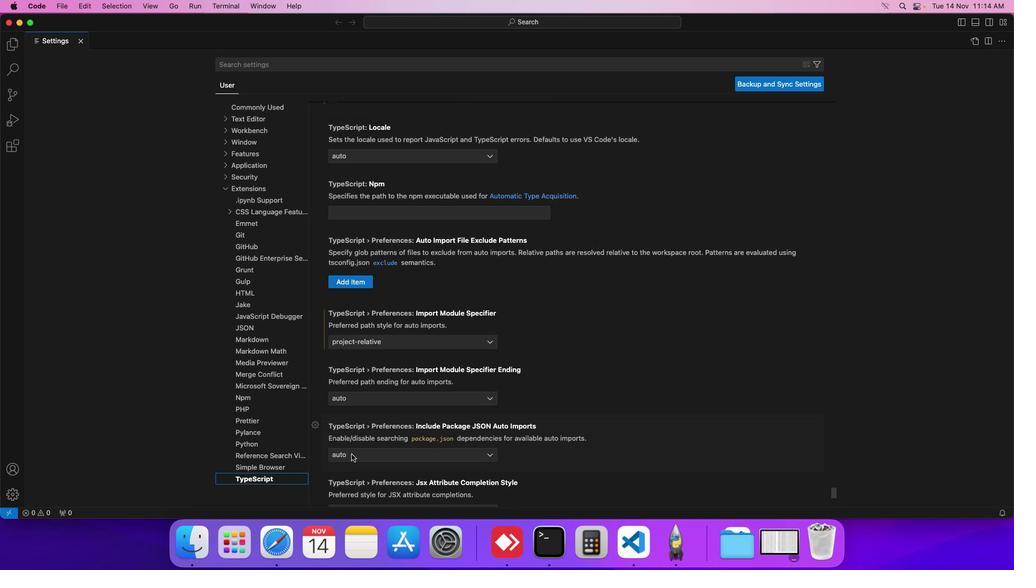 
Action: Mouse scrolled (351, 454) with delta (0, 0)
Screenshot: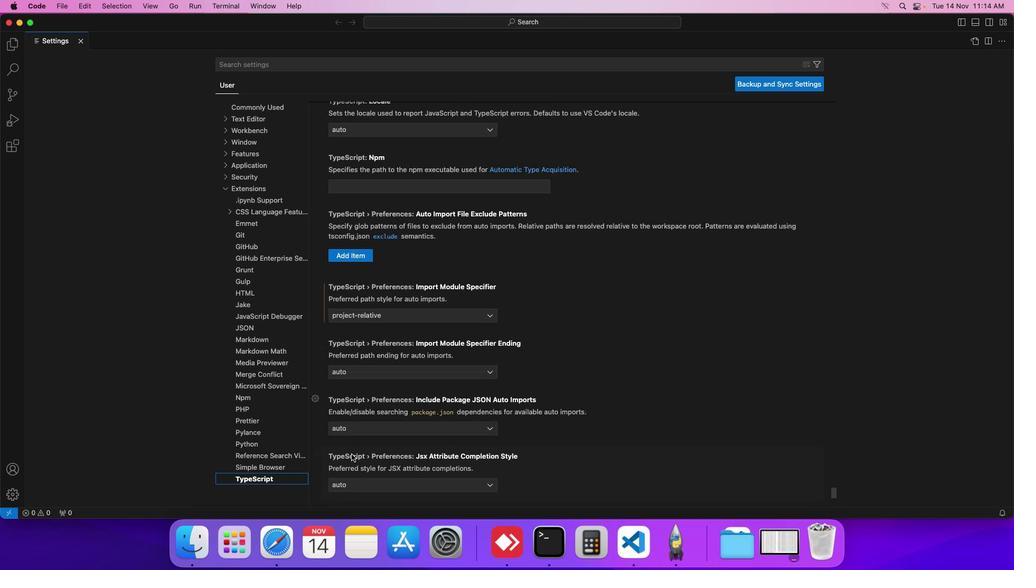 
Action: Mouse scrolled (351, 454) with delta (0, 0)
Screenshot: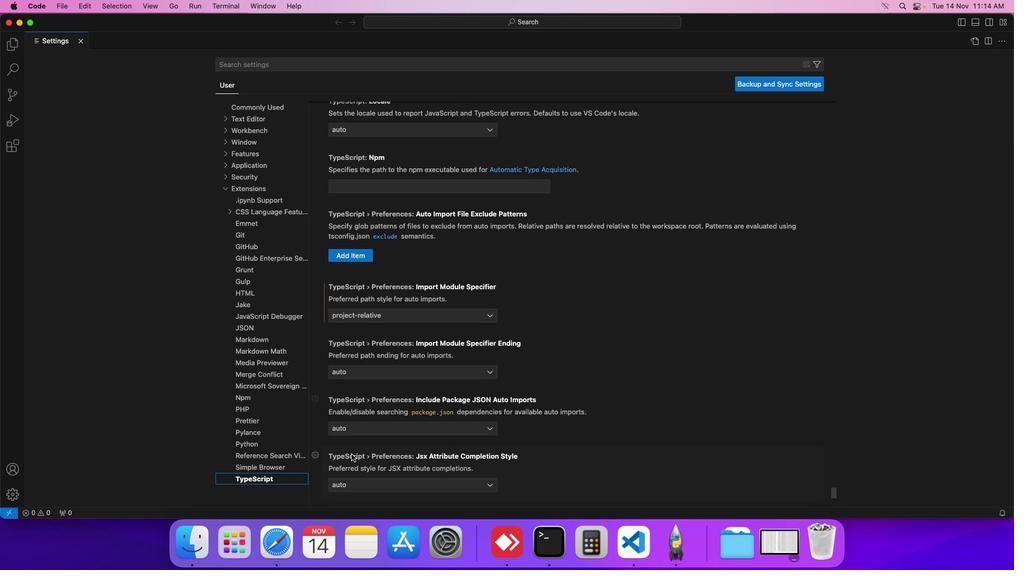 
Action: Mouse scrolled (351, 454) with delta (0, 0)
Screenshot: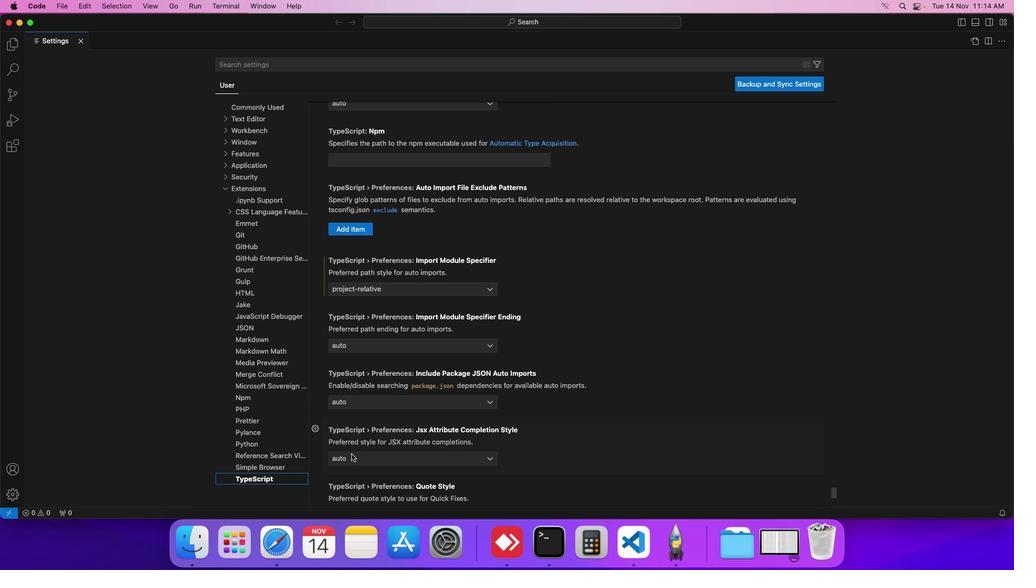 
Action: Mouse scrolled (351, 454) with delta (0, 0)
Screenshot: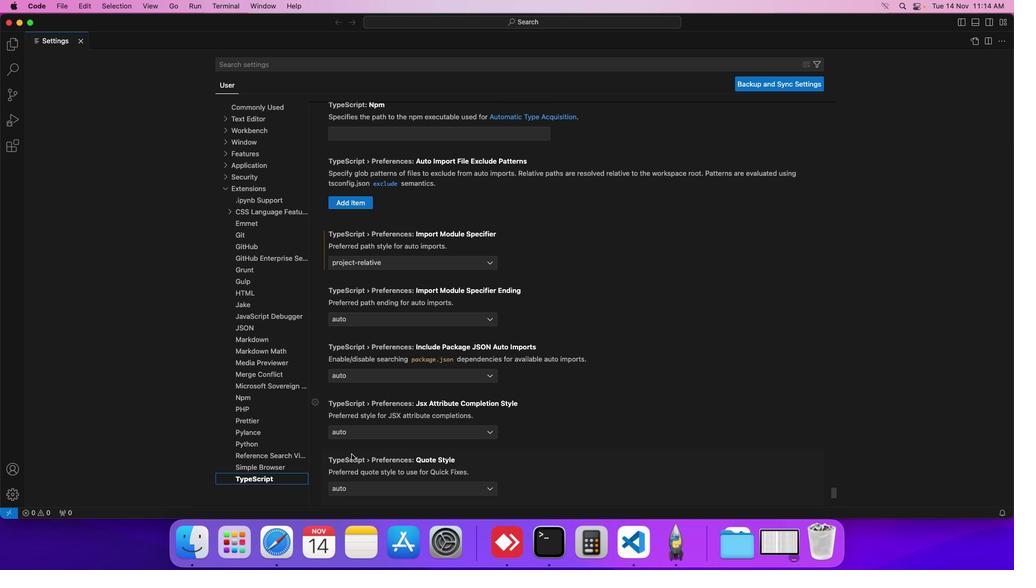 
Action: Mouse scrolled (351, 454) with delta (0, 0)
Screenshot: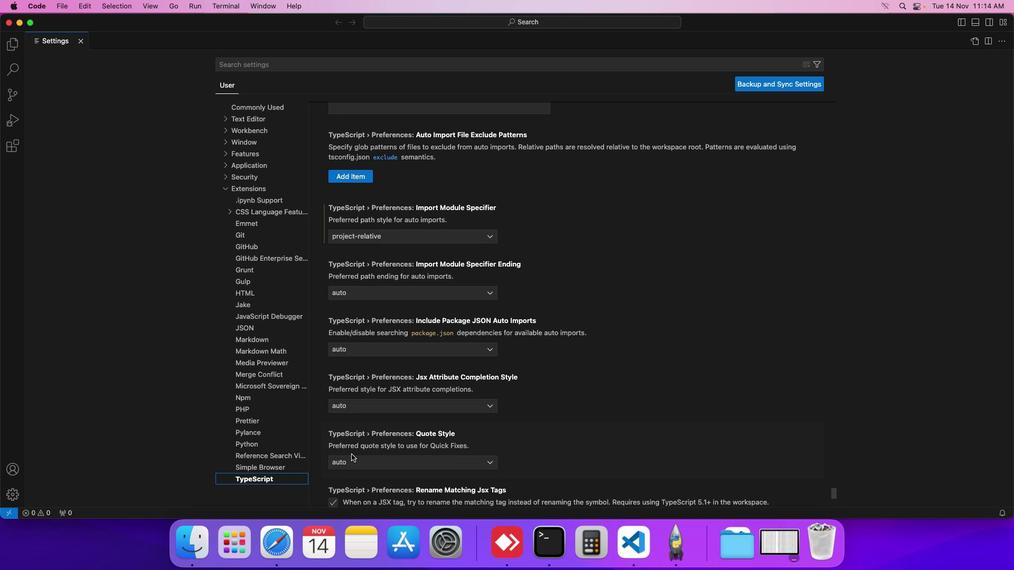 
Action: Mouse scrolled (351, 454) with delta (0, 0)
Screenshot: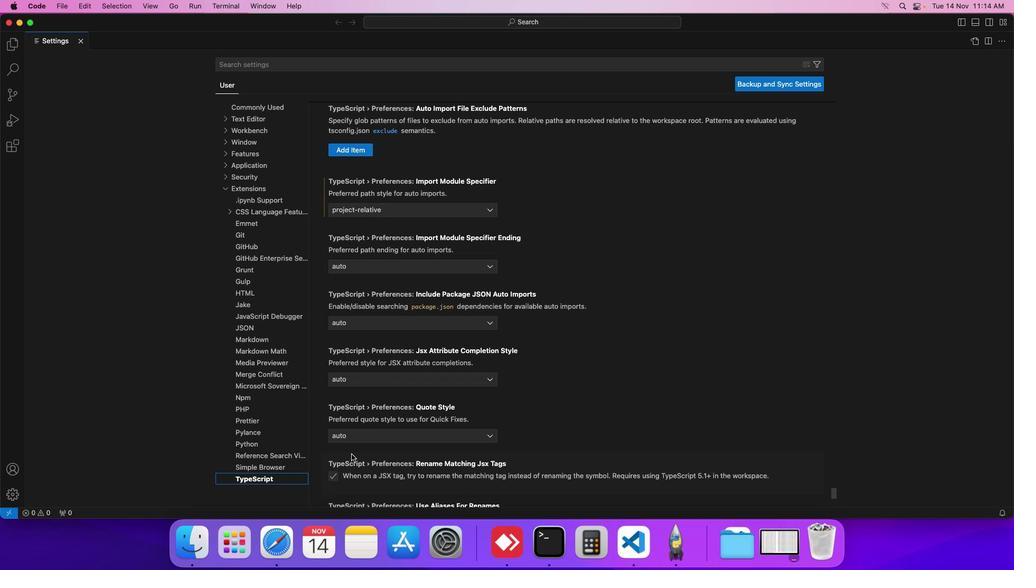 
Action: Mouse scrolled (351, 454) with delta (0, 0)
Screenshot: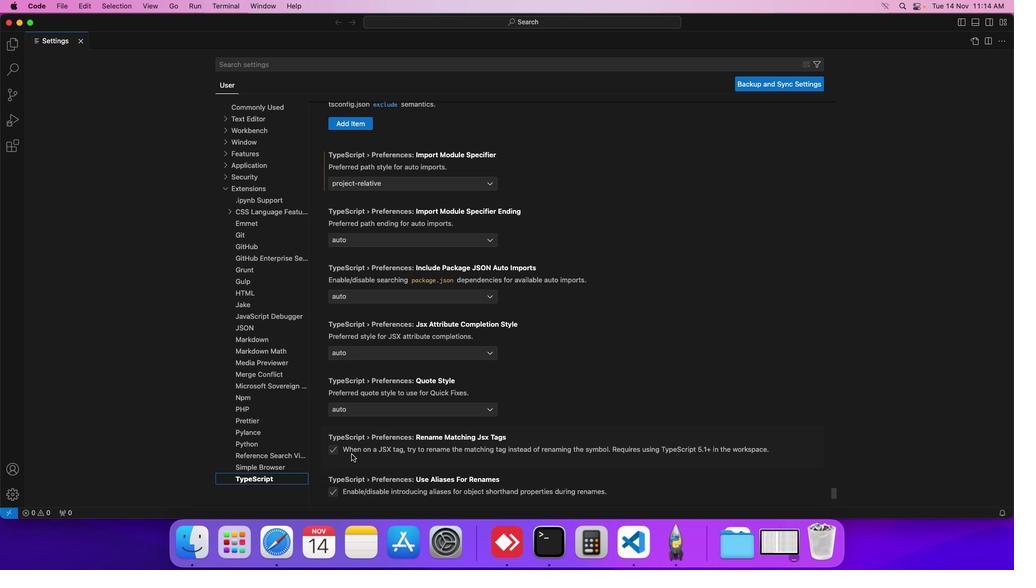 
Action: Mouse scrolled (351, 454) with delta (0, 0)
Screenshot: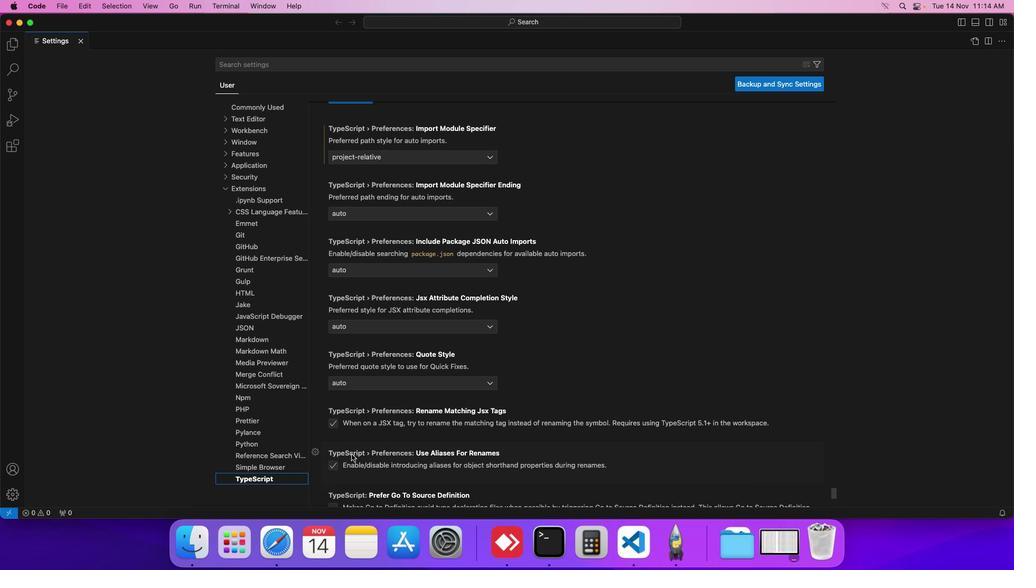 
Action: Mouse scrolled (351, 454) with delta (0, 0)
Screenshot: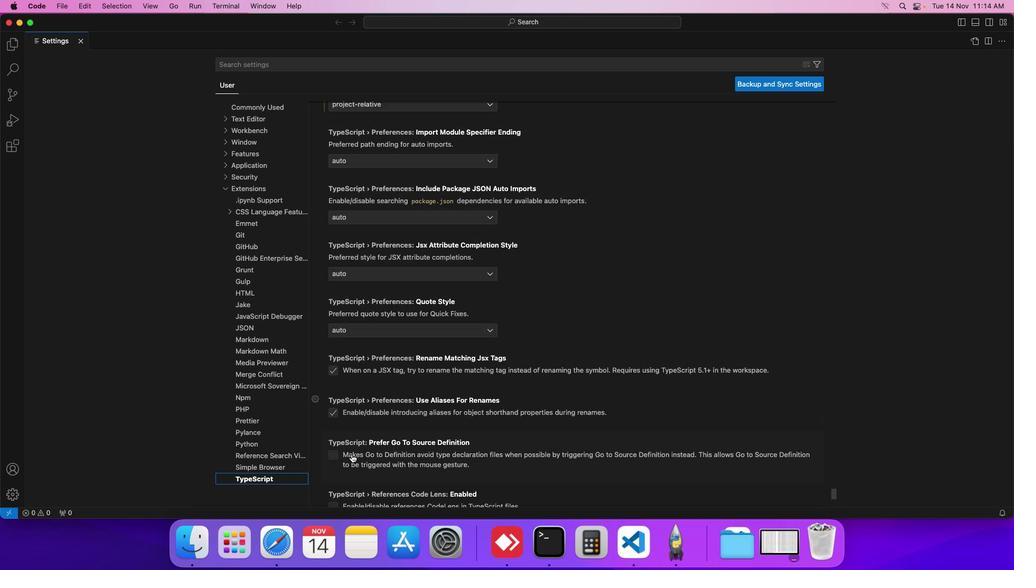 
Action: Mouse scrolled (351, 454) with delta (0, 0)
Screenshot: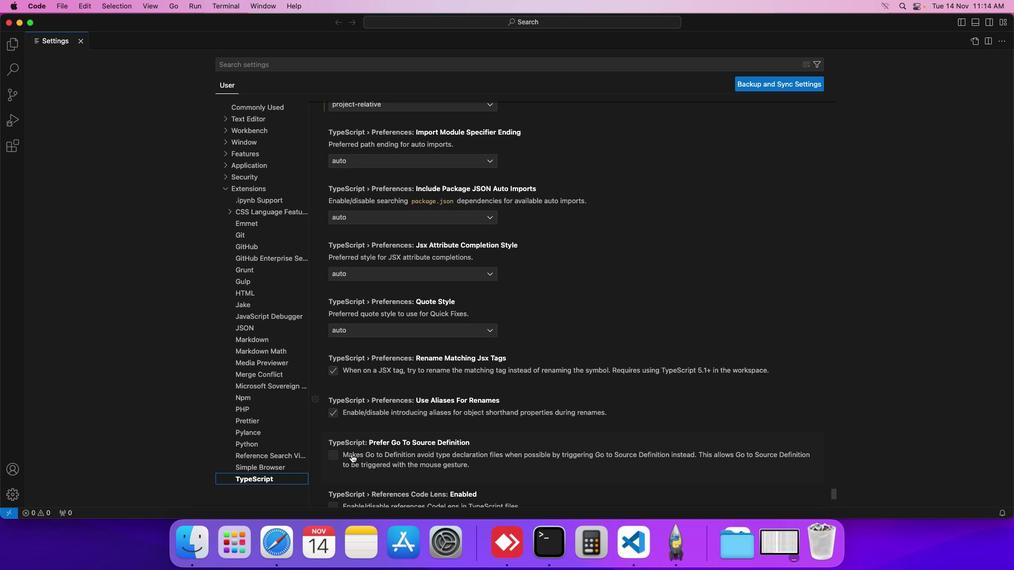 
Action: Mouse scrolled (351, 454) with delta (0, 0)
Screenshot: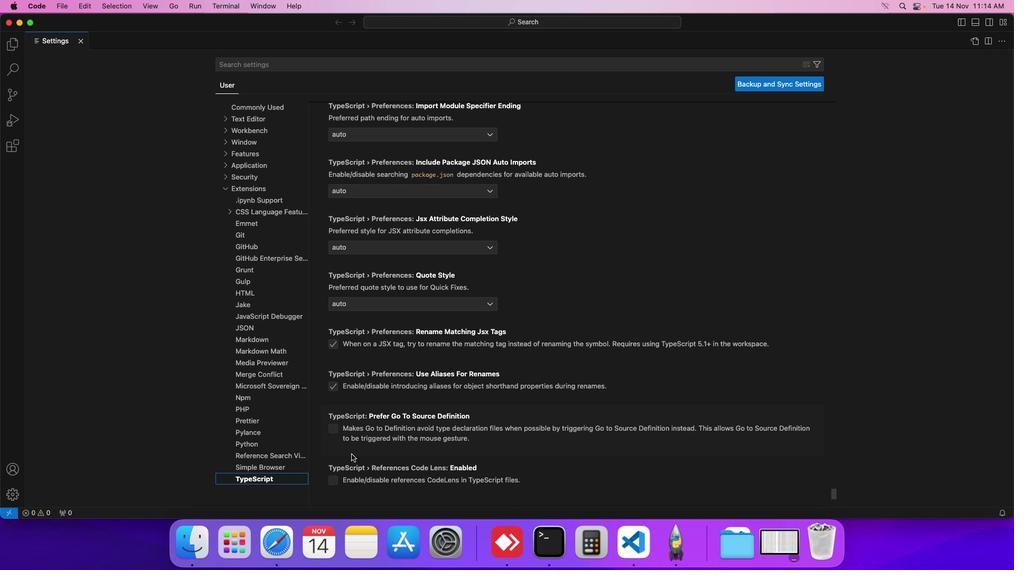 
Action: Mouse scrolled (351, 454) with delta (0, 0)
Screenshot: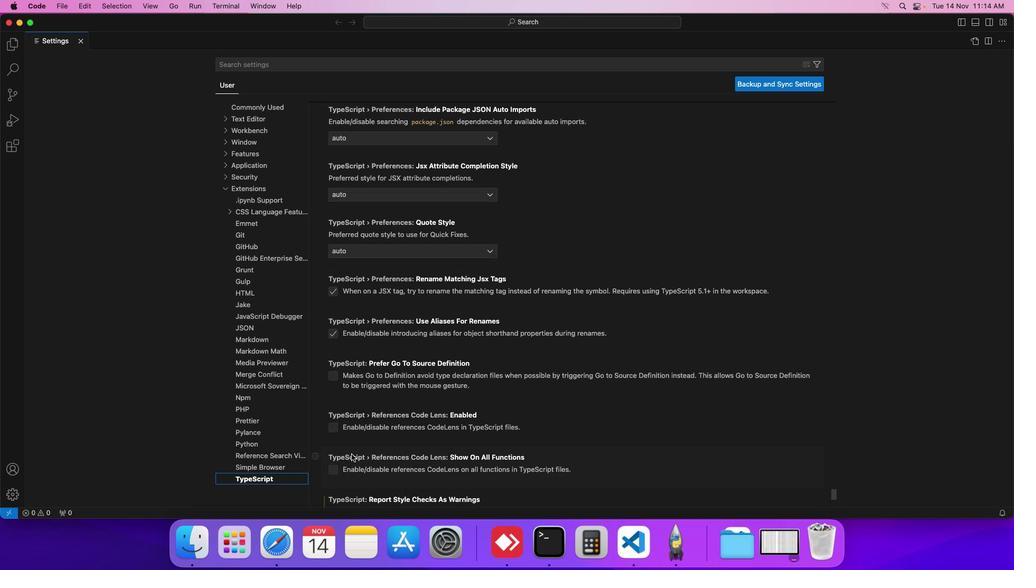 
Action: Mouse scrolled (351, 454) with delta (0, 0)
Screenshot: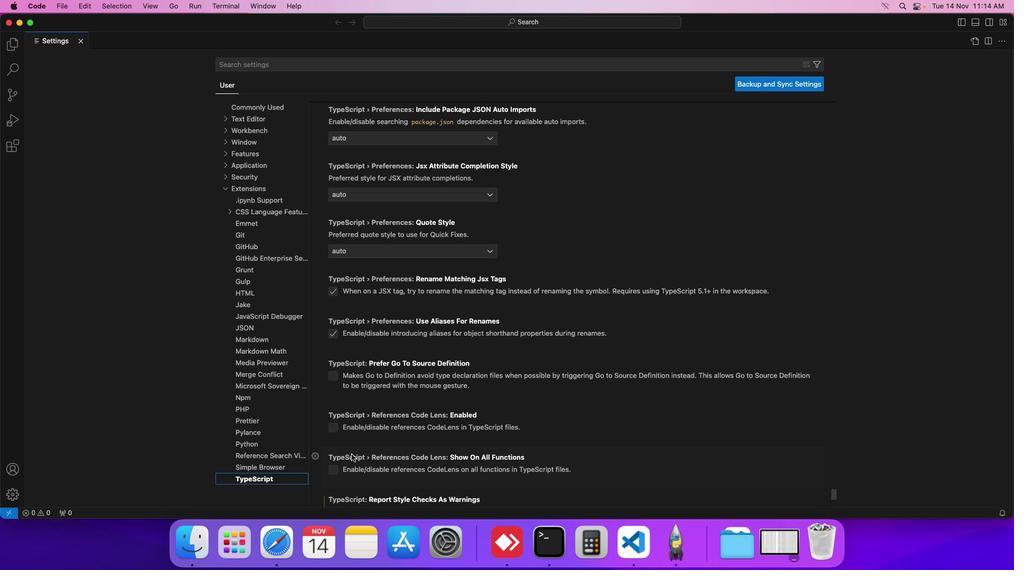 
Action: Mouse scrolled (351, 454) with delta (0, 0)
Screenshot: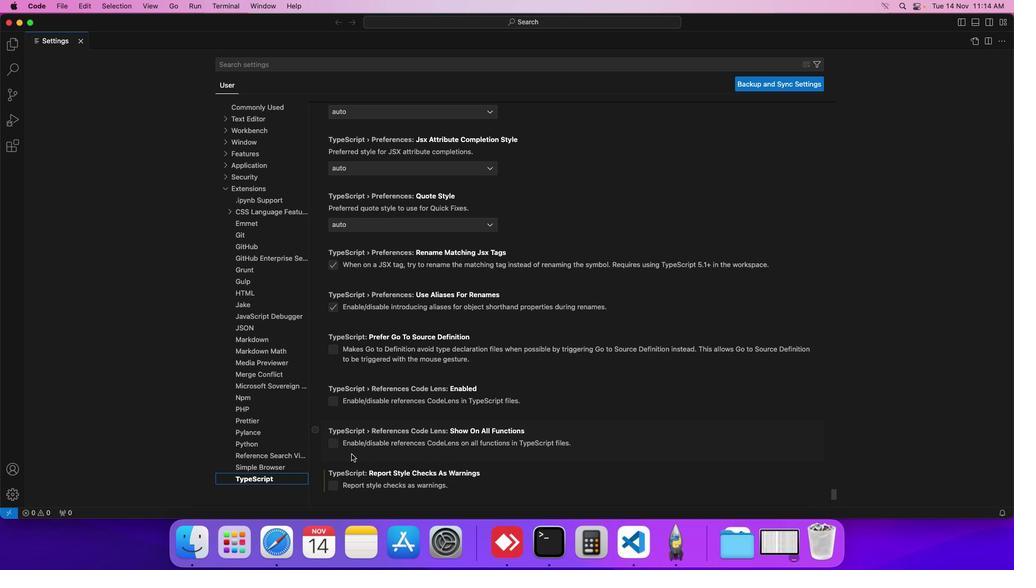 
Action: Mouse scrolled (351, 454) with delta (0, 0)
Screenshot: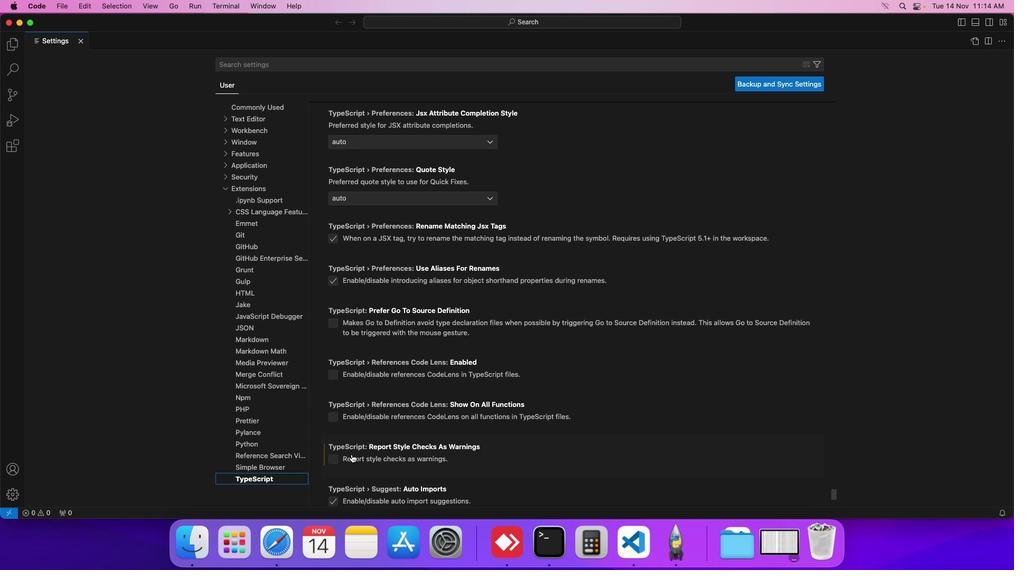 
Action: Mouse scrolled (351, 454) with delta (0, 0)
Screenshot: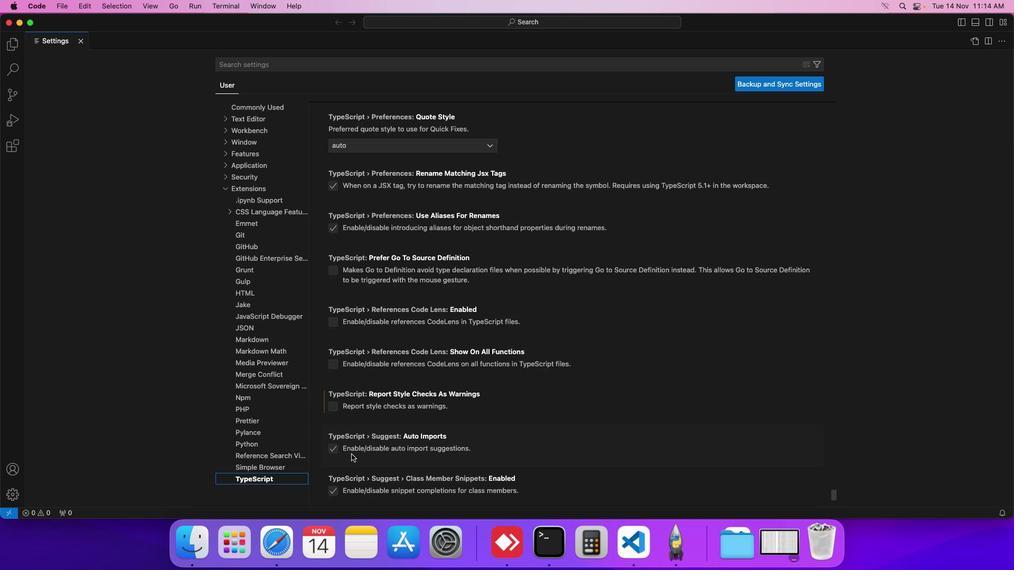 
Action: Mouse scrolled (351, 454) with delta (0, 0)
Screenshot: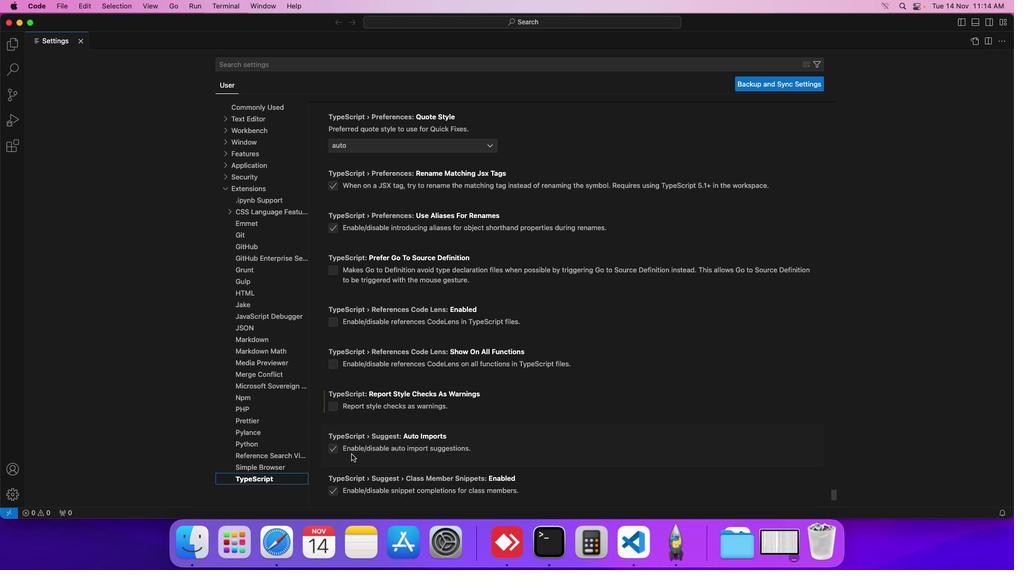 
Action: Mouse scrolled (351, 454) with delta (0, 0)
Screenshot: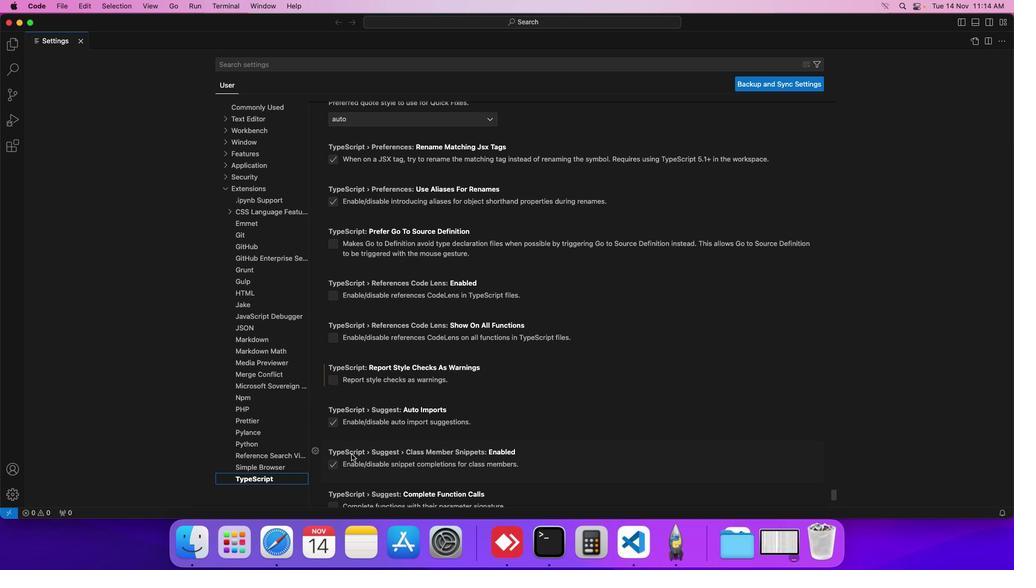 
Action: Mouse scrolled (351, 454) with delta (0, 0)
Screenshot: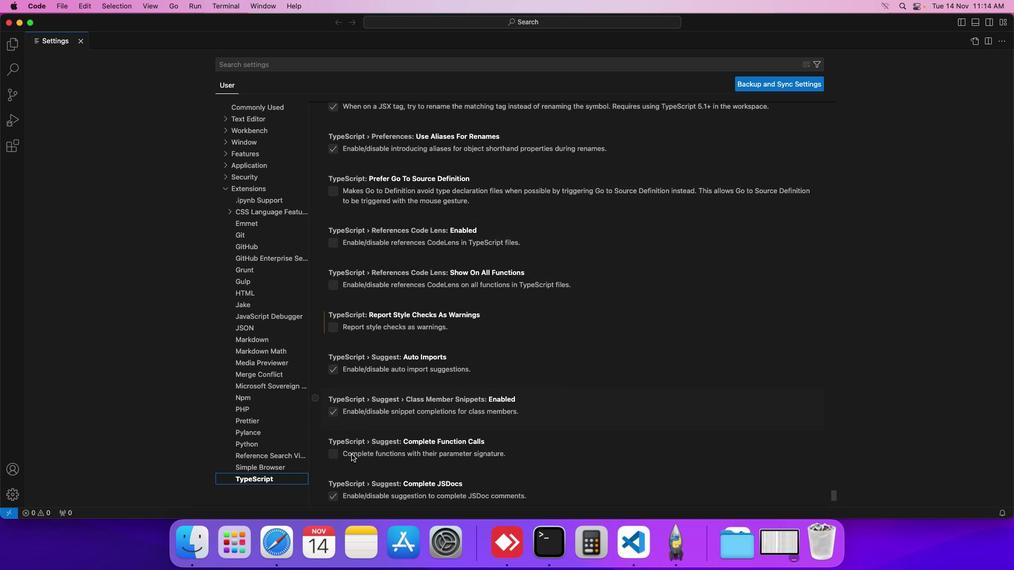 
Action: Mouse scrolled (351, 454) with delta (0, 0)
Screenshot: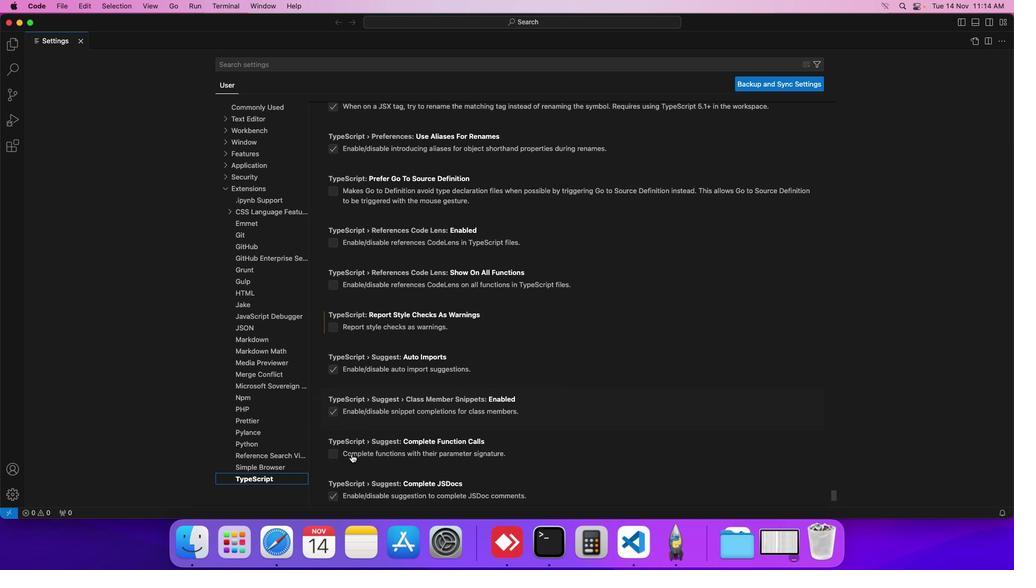 
Action: Mouse moved to (334, 373)
Screenshot: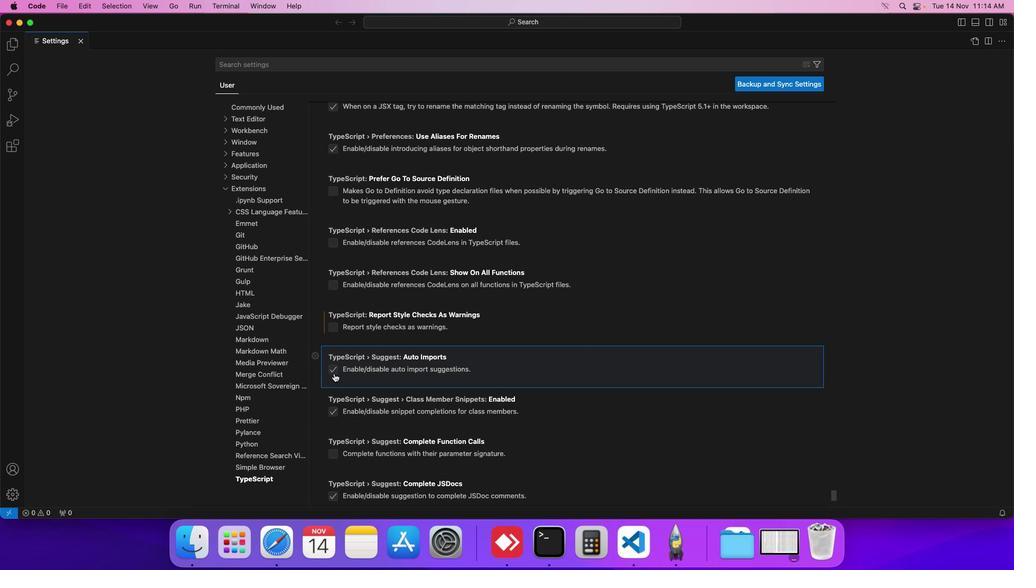 
Action: Mouse pressed left at (334, 373)
Screenshot: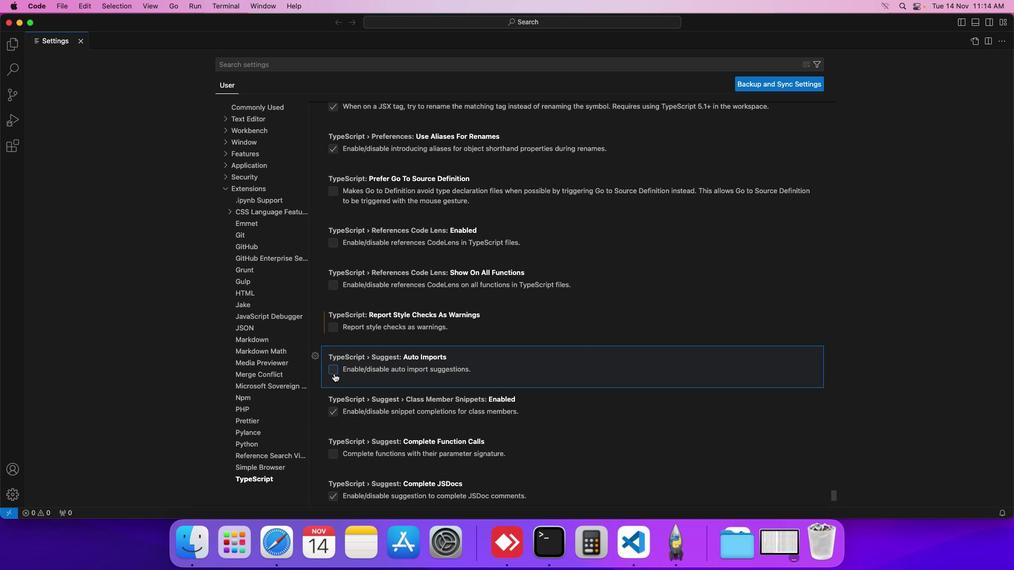 
